 Task: Look for space in Chichigalpa, Nicaragua from 5th September, 2023 to 12th September, 2023 for 2 adults in price range Rs.10000 to Rs.15000.  With 1  bedroom having 1 bed and 1 bathroom. Property type can be house, flat, guest house, hotel. Booking option can be shelf check-in. Required host language is English.
Action: Mouse moved to (709, 111)
Screenshot: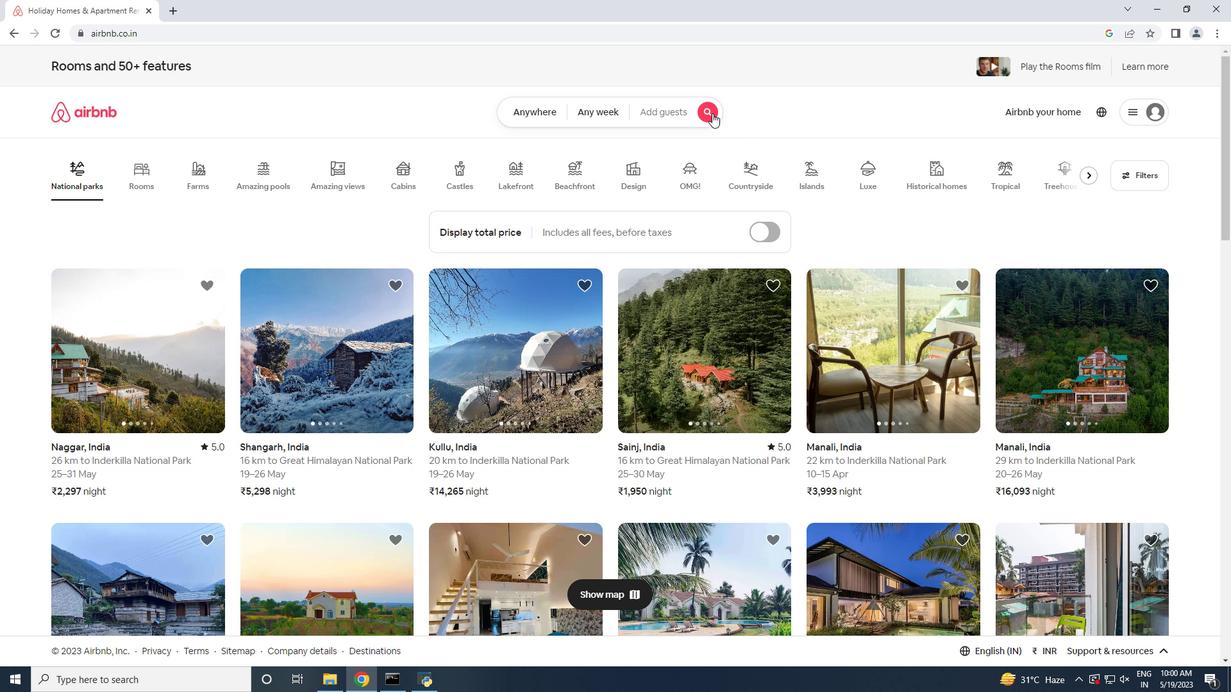 
Action: Mouse pressed left at (709, 111)
Screenshot: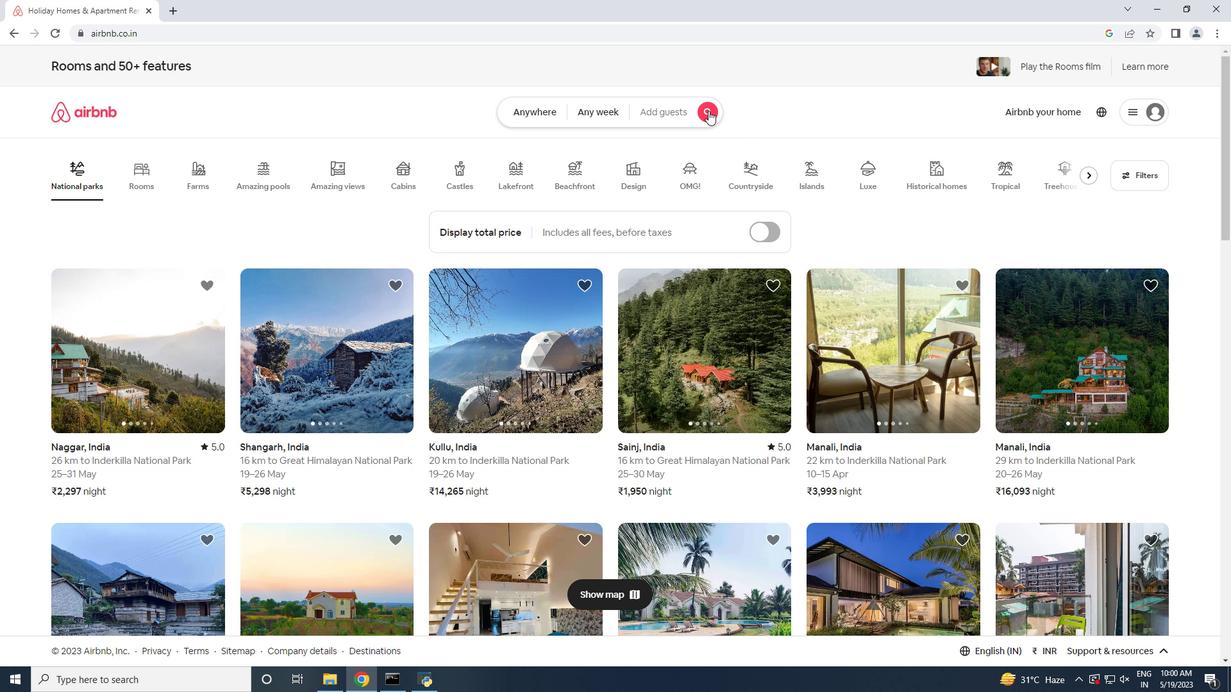
Action: Mouse moved to (439, 160)
Screenshot: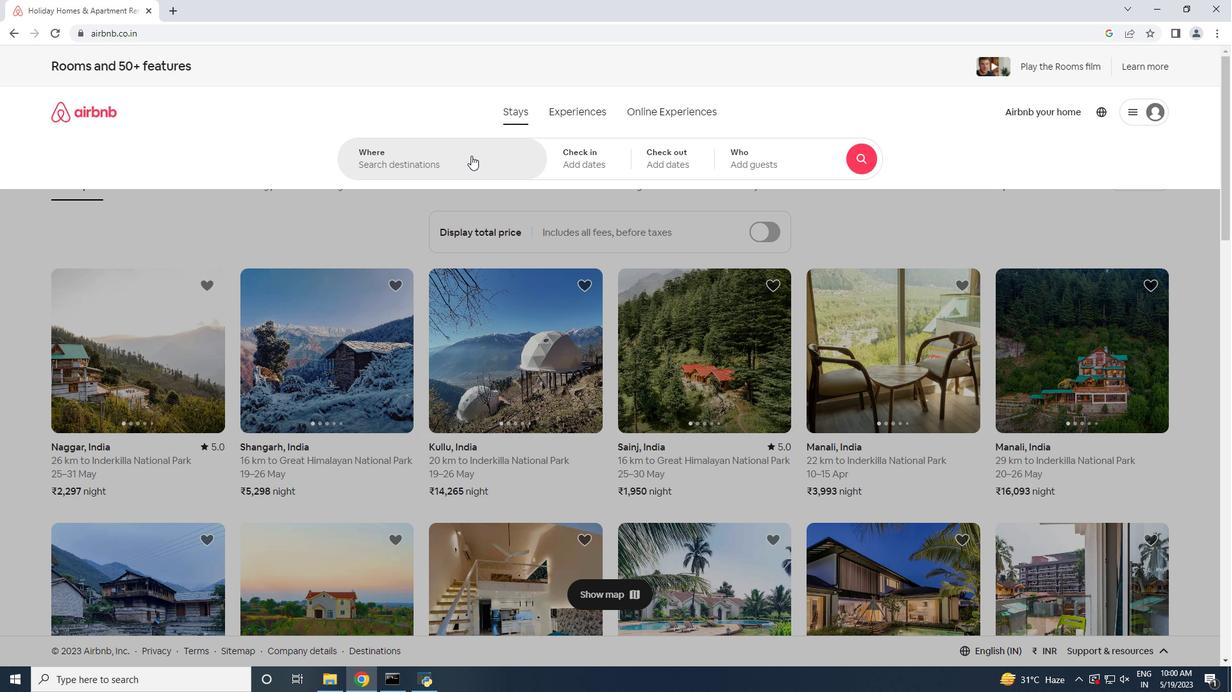 
Action: Mouse pressed left at (439, 160)
Screenshot: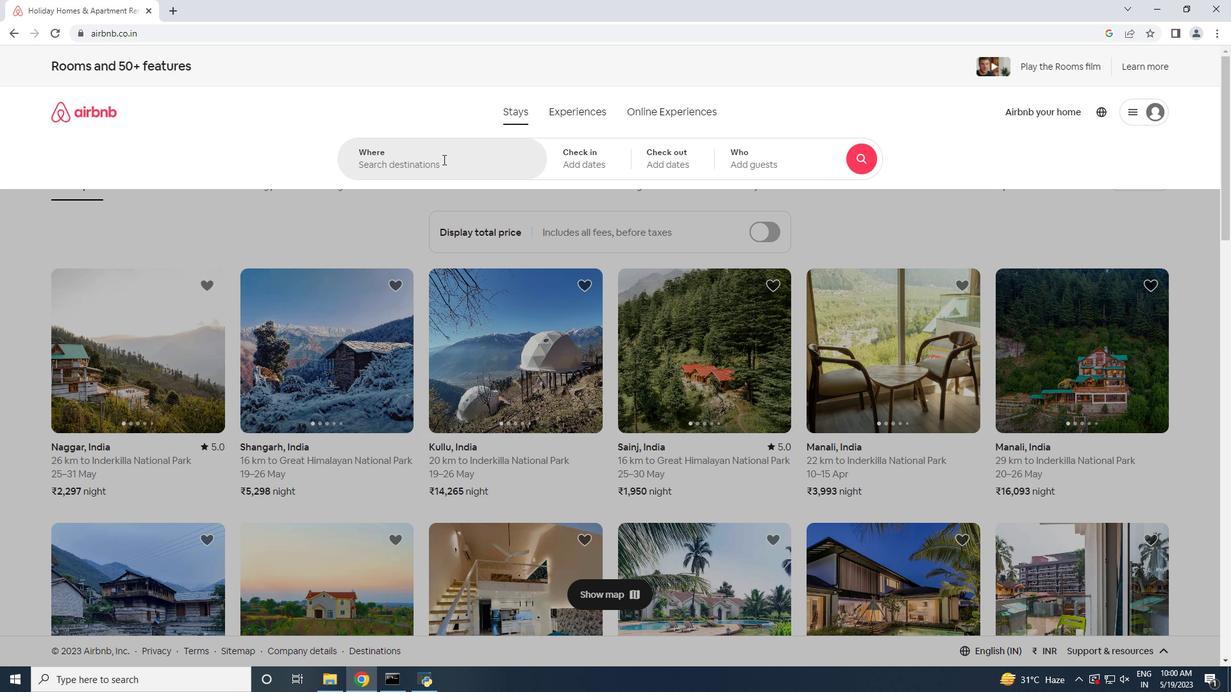 
Action: Key pressed <Key.shift><Key.shift><Key.shift><Key.shift><Key.shift><Key.shift><Key.shift><Key.shift><Key.shift><Key.shift>Chichigalpa<Key.down><Key.enter>
Screenshot: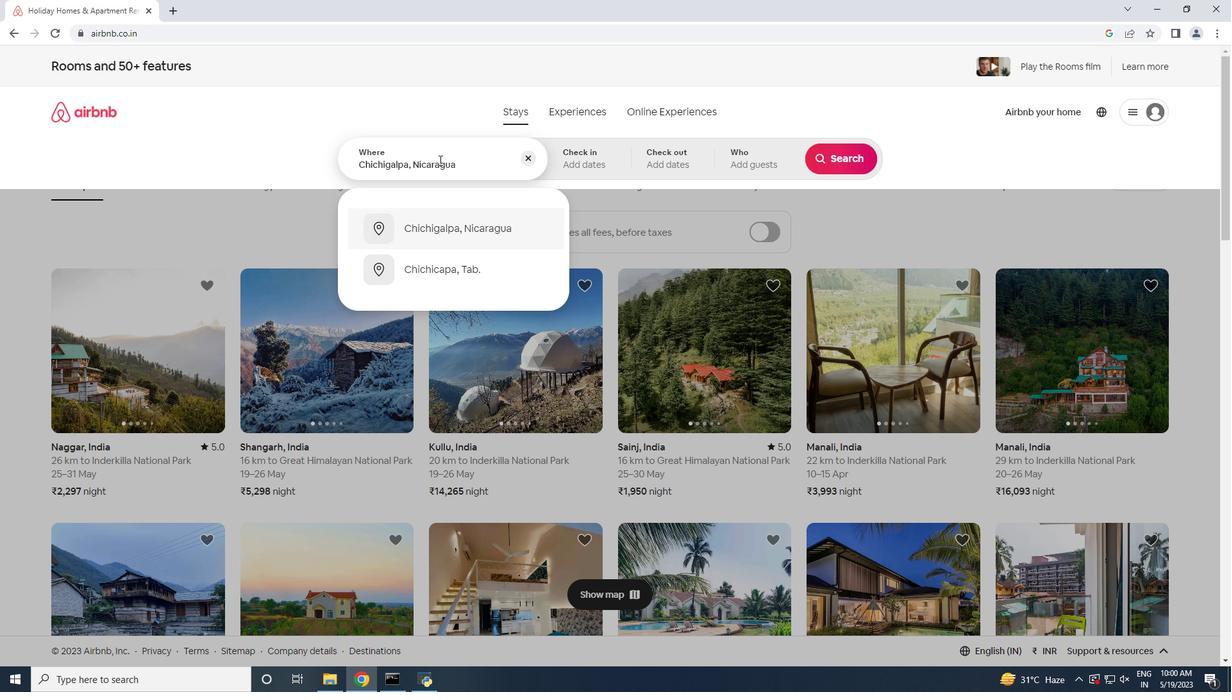 
Action: Mouse moved to (832, 262)
Screenshot: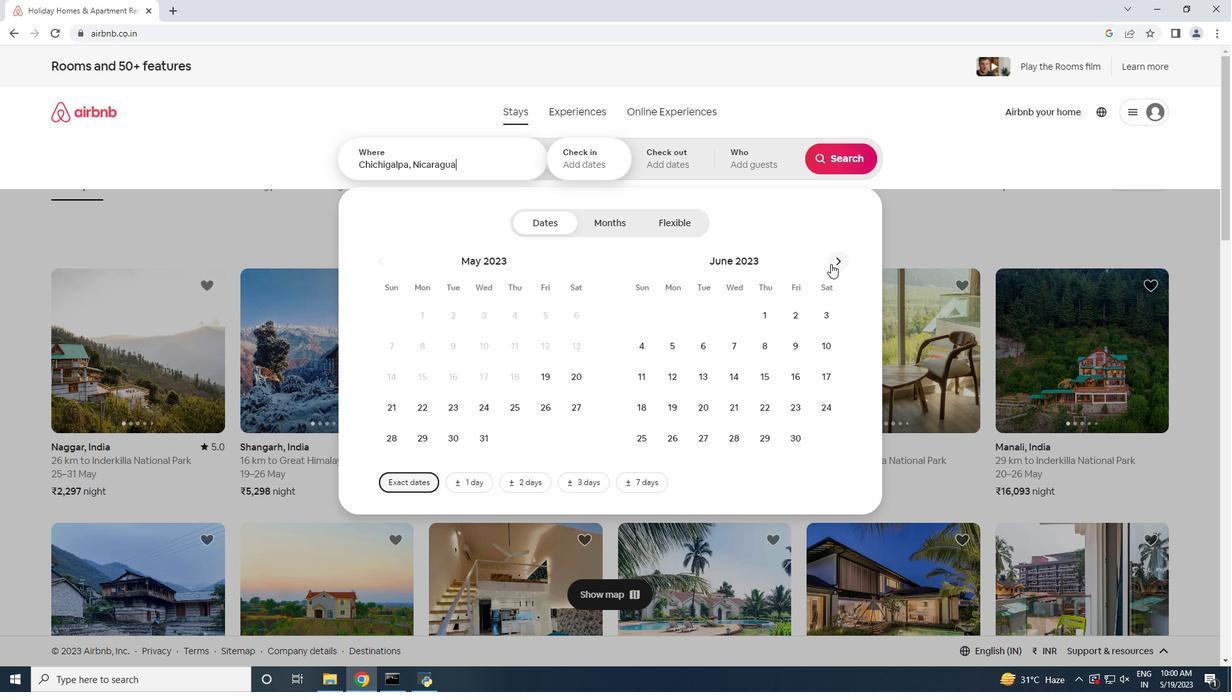 
Action: Mouse pressed left at (832, 262)
Screenshot: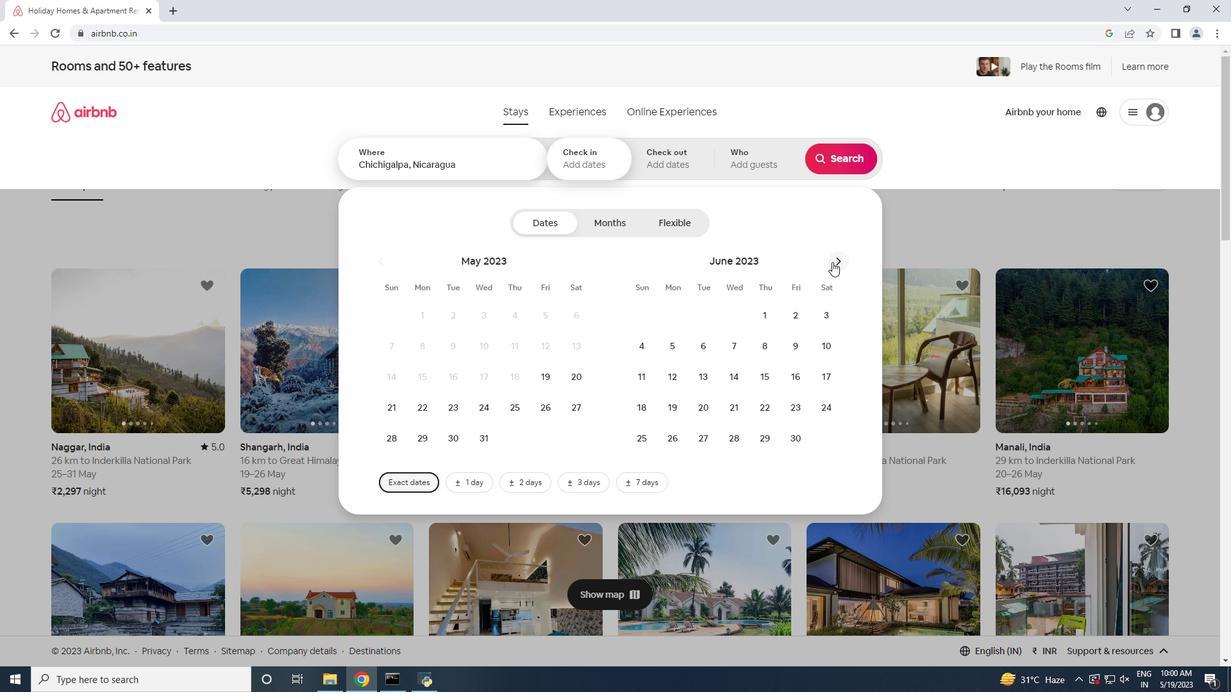
Action: Mouse pressed left at (832, 262)
Screenshot: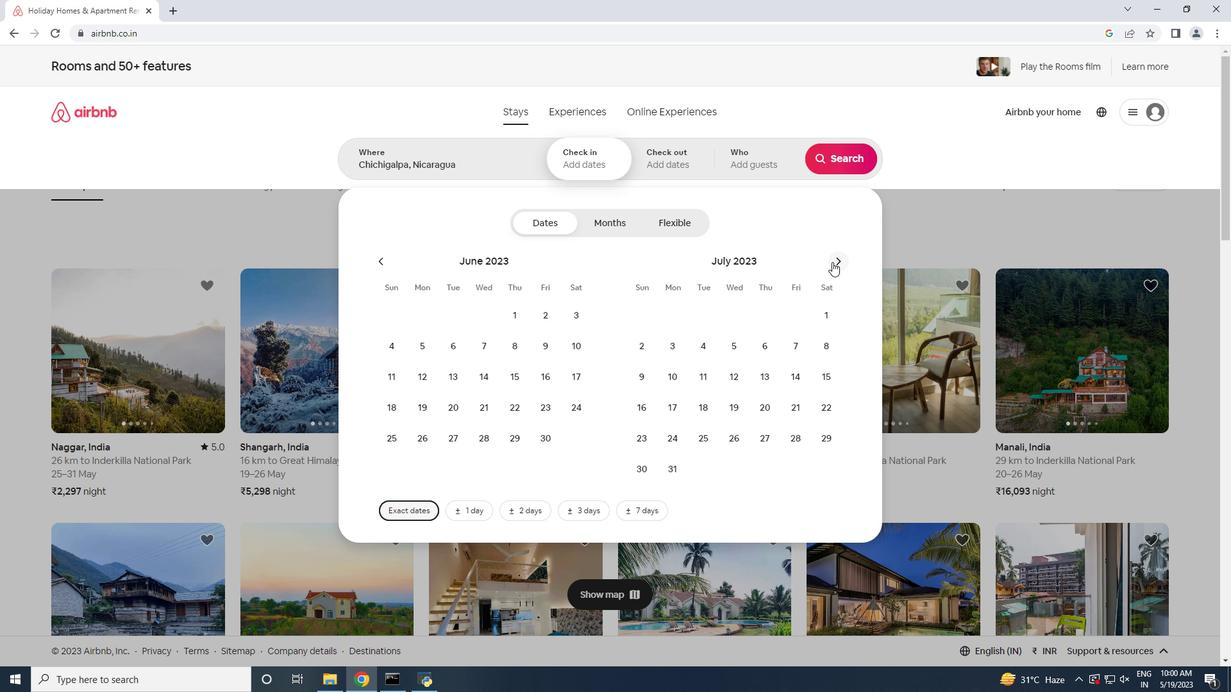 
Action: Mouse pressed left at (832, 262)
Screenshot: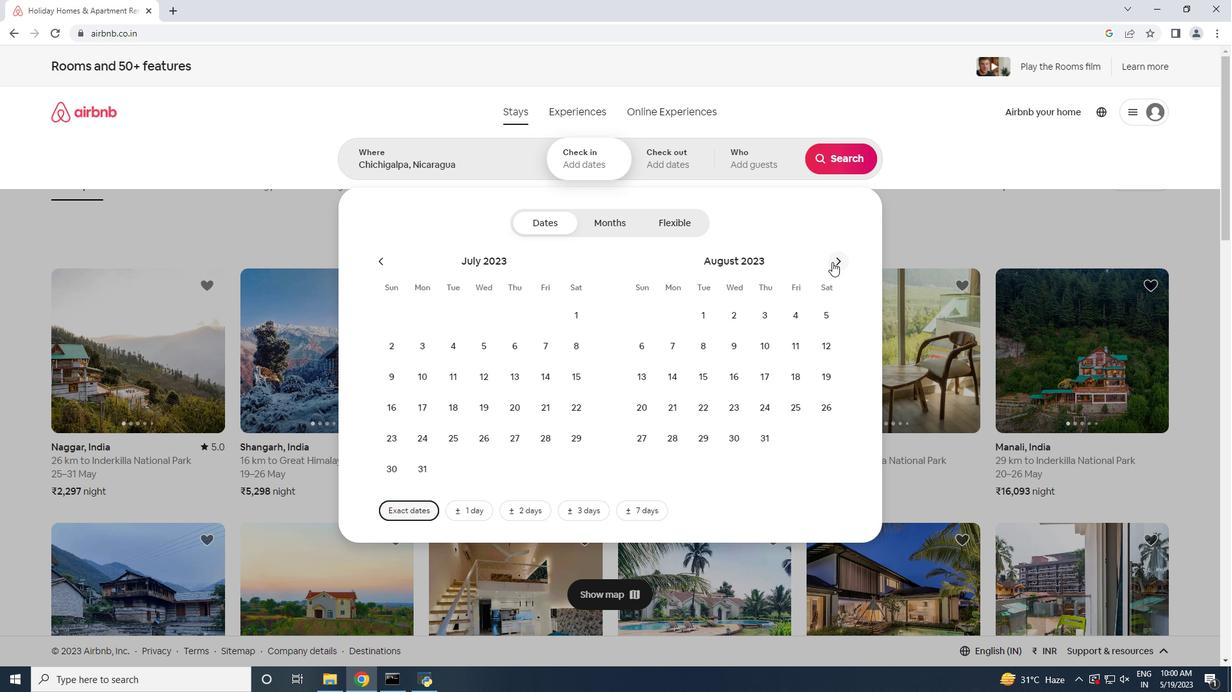 
Action: Mouse moved to (698, 354)
Screenshot: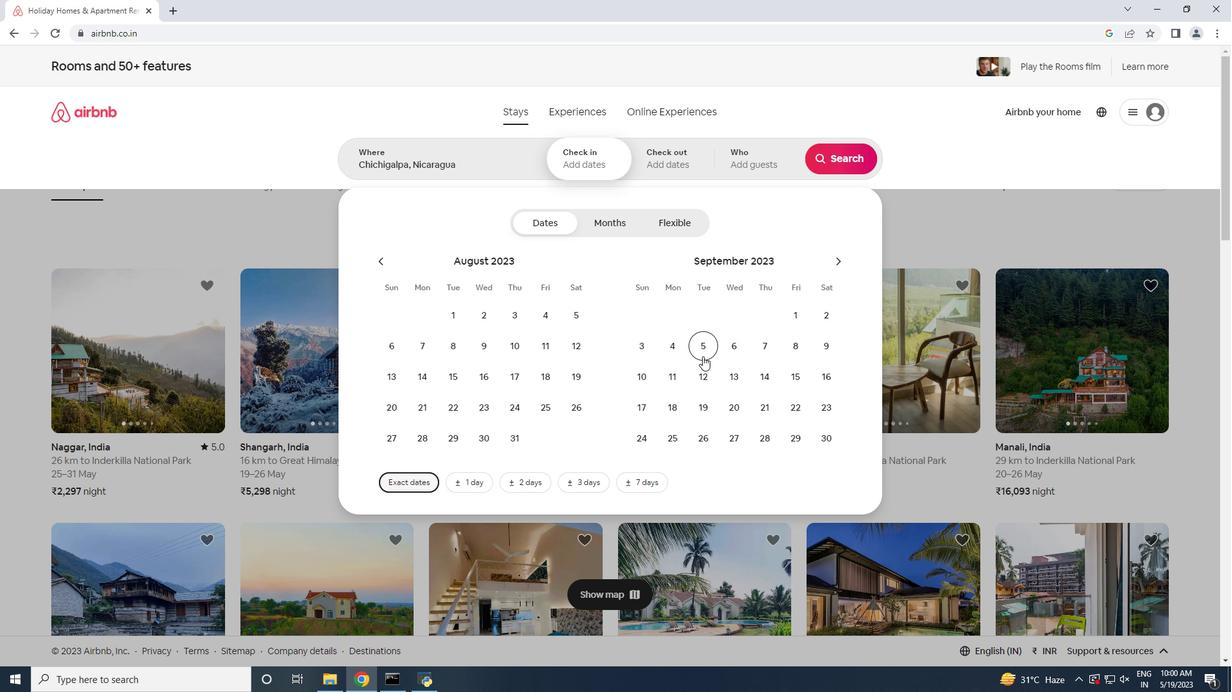 
Action: Mouse pressed left at (698, 354)
Screenshot: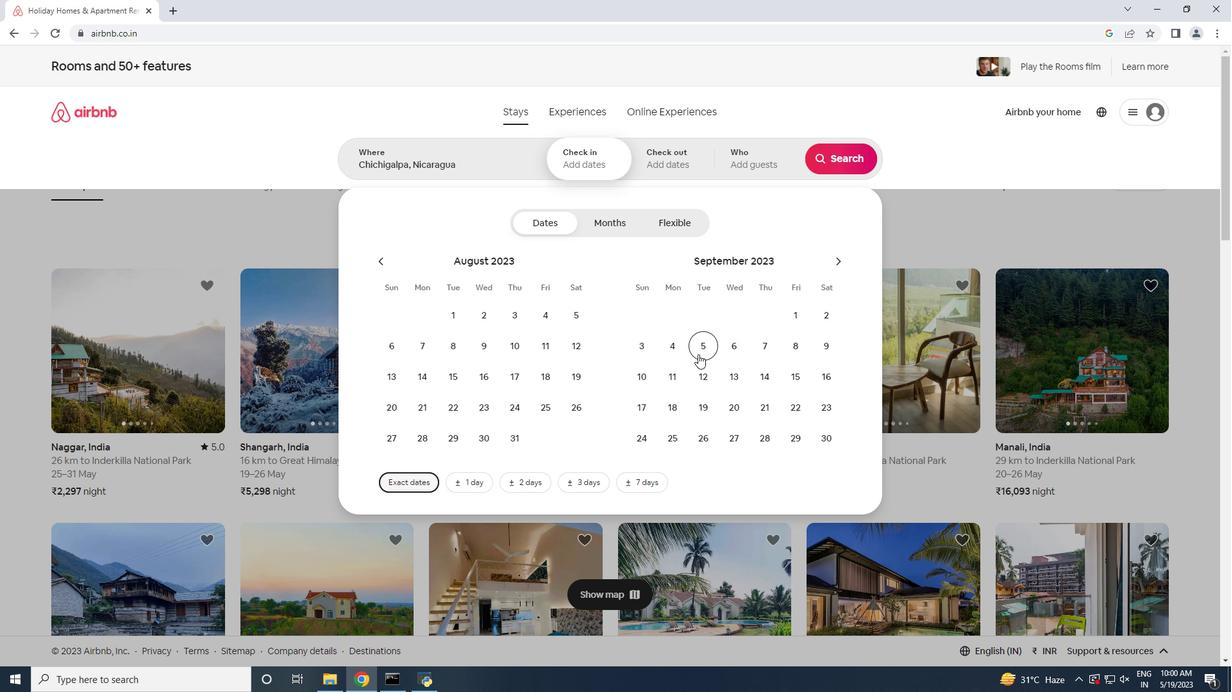 
Action: Mouse moved to (707, 379)
Screenshot: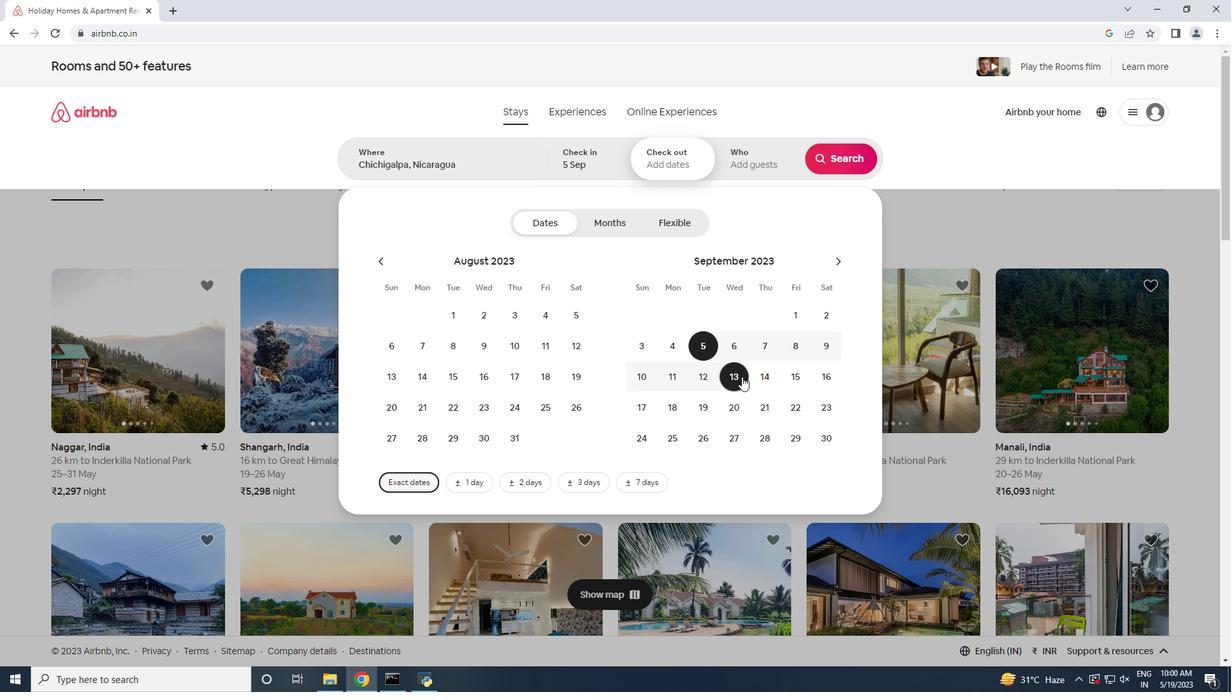
Action: Mouse pressed left at (707, 379)
Screenshot: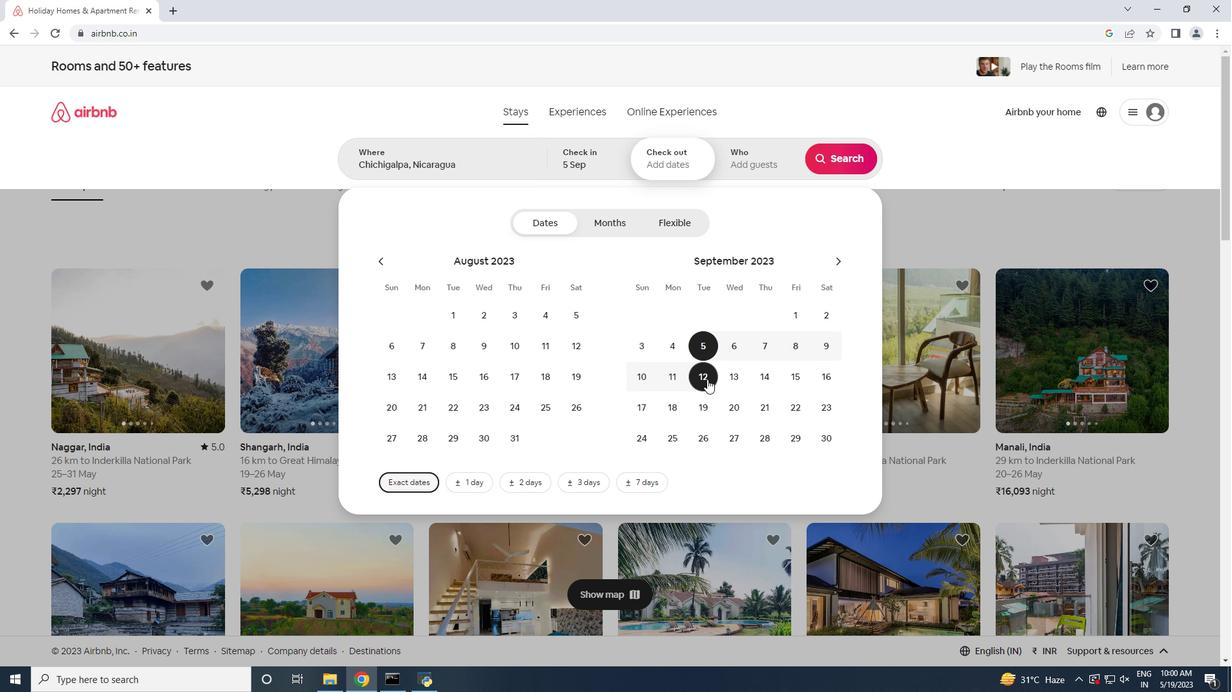 
Action: Mouse moved to (755, 167)
Screenshot: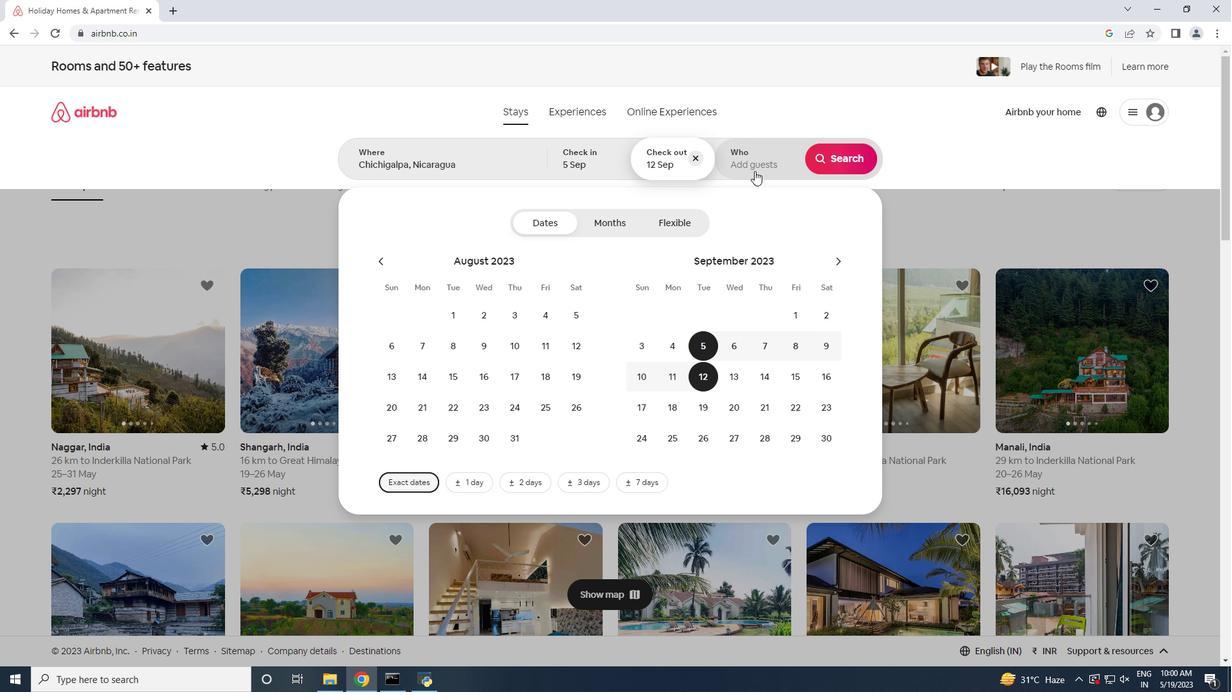 
Action: Mouse pressed left at (755, 167)
Screenshot: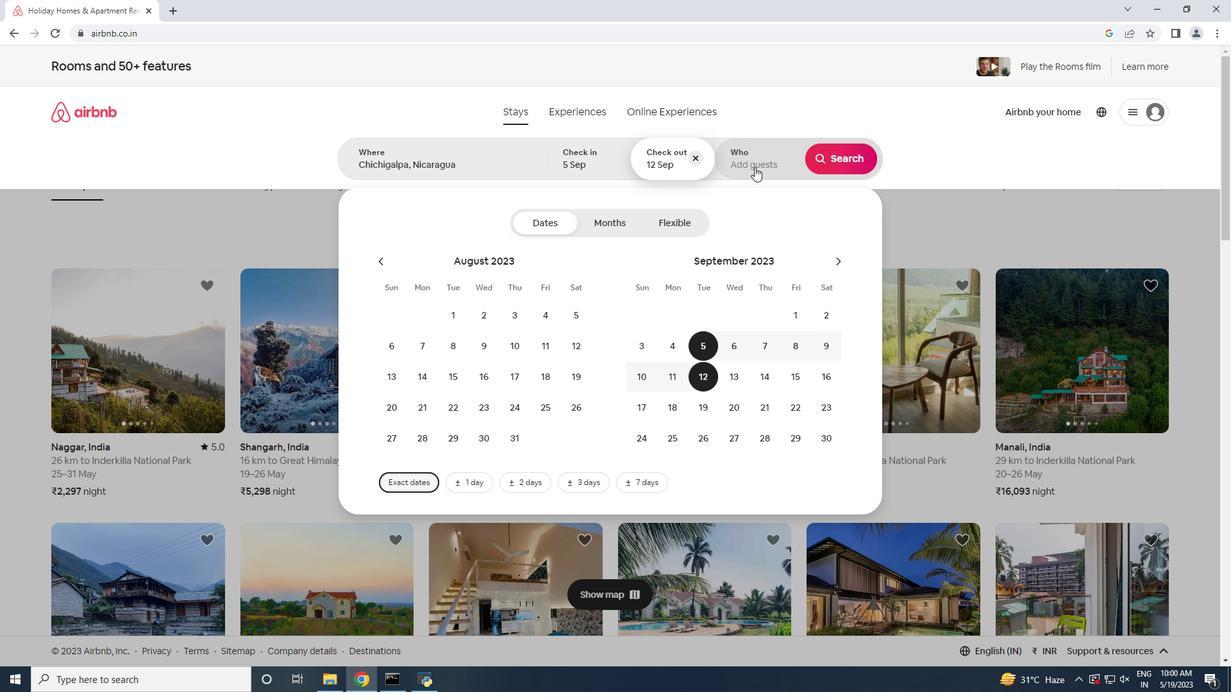 
Action: Mouse moved to (836, 223)
Screenshot: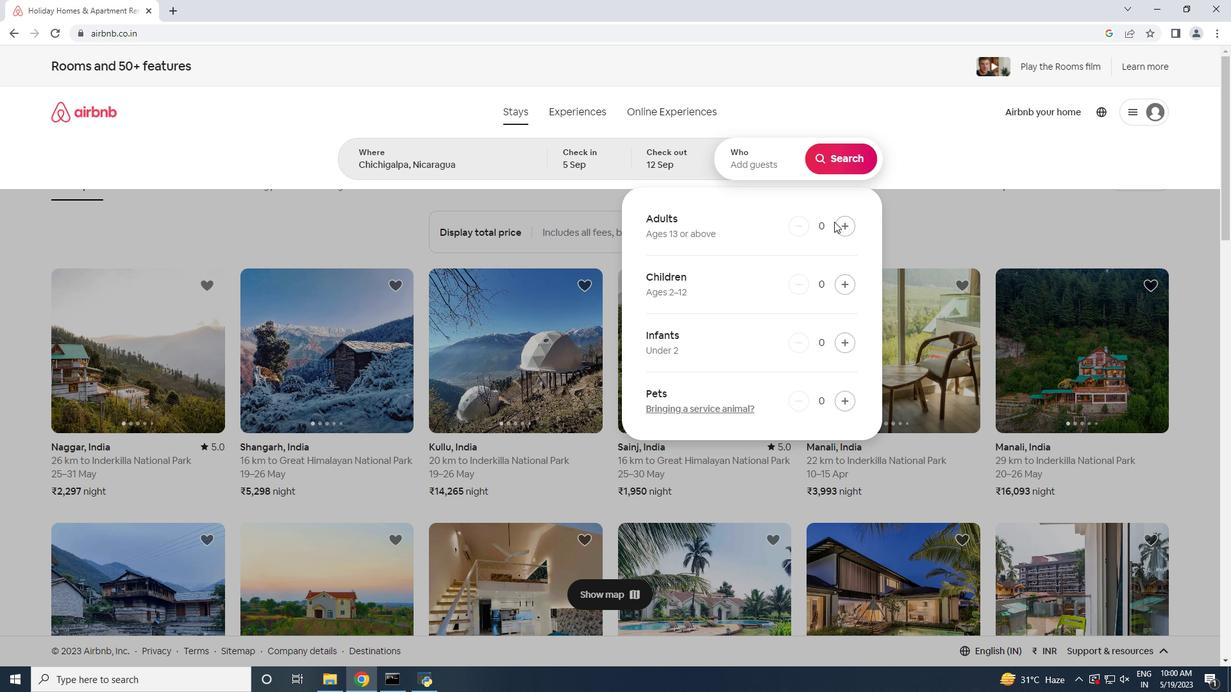
Action: Mouse pressed left at (836, 223)
Screenshot: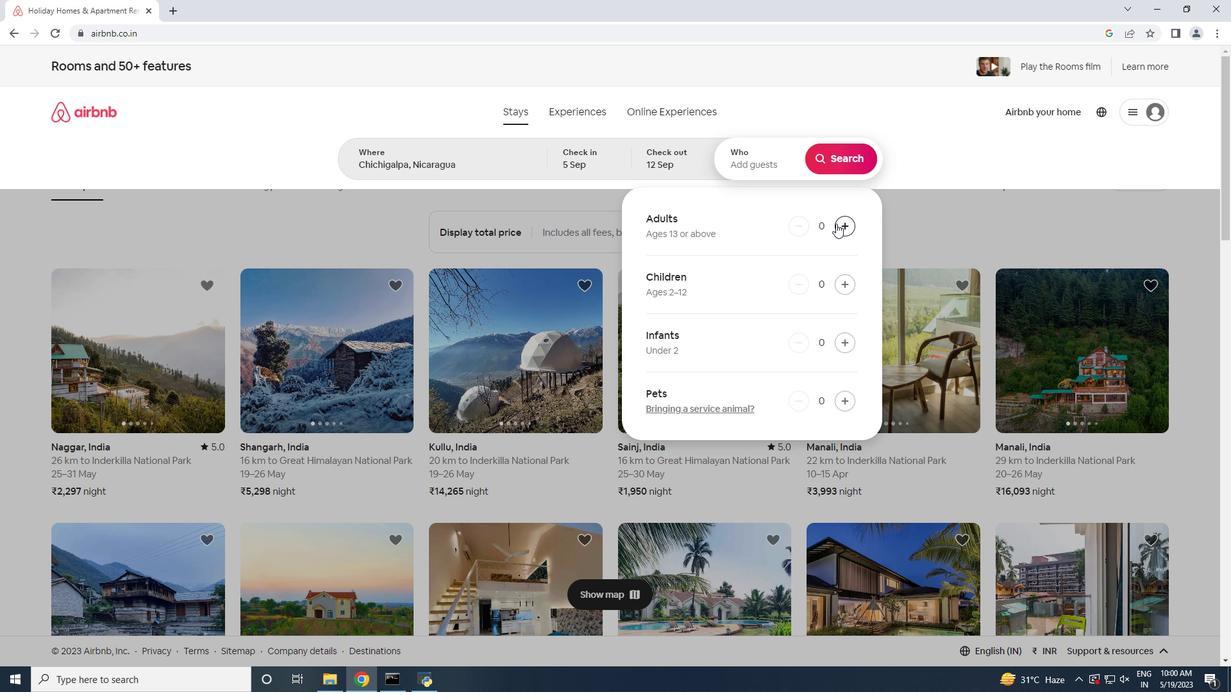 
Action: Mouse pressed left at (836, 223)
Screenshot: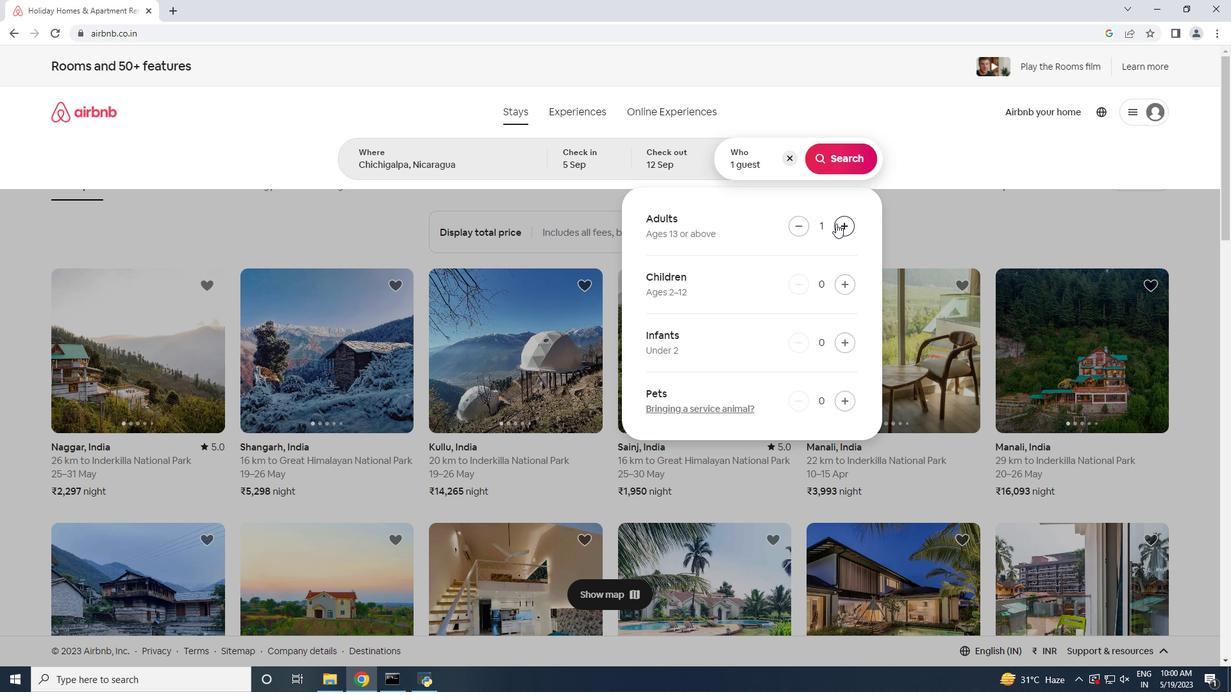 
Action: Mouse moved to (841, 164)
Screenshot: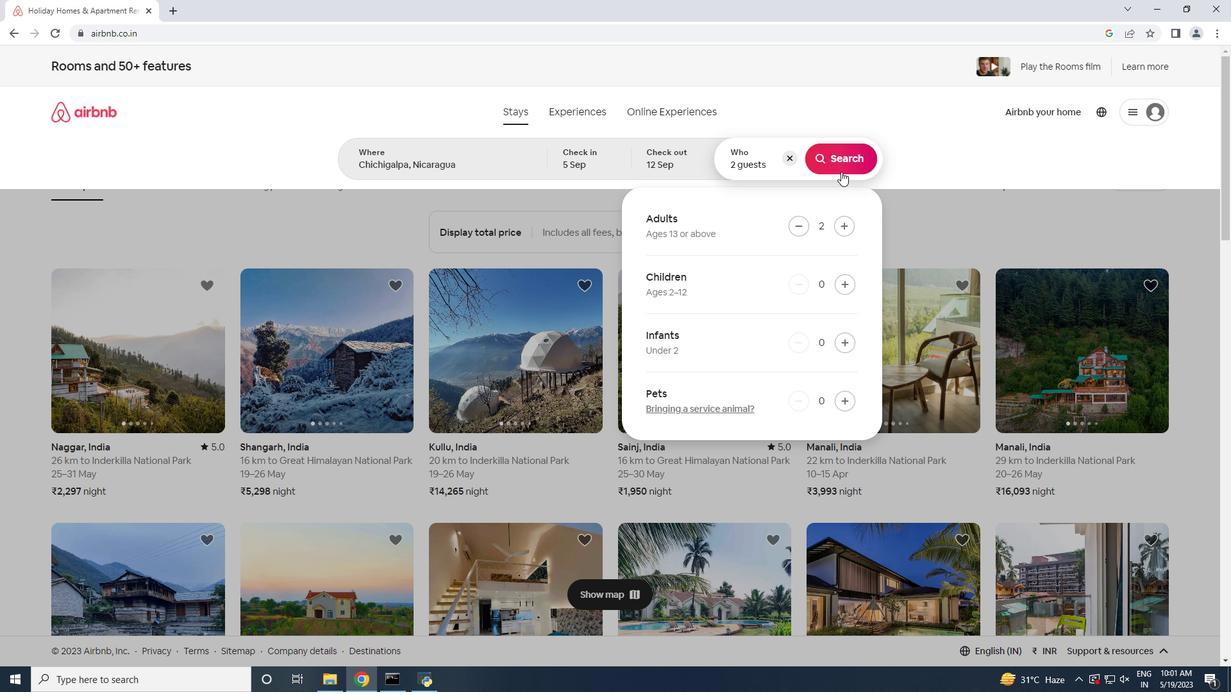 
Action: Mouse pressed left at (841, 164)
Screenshot: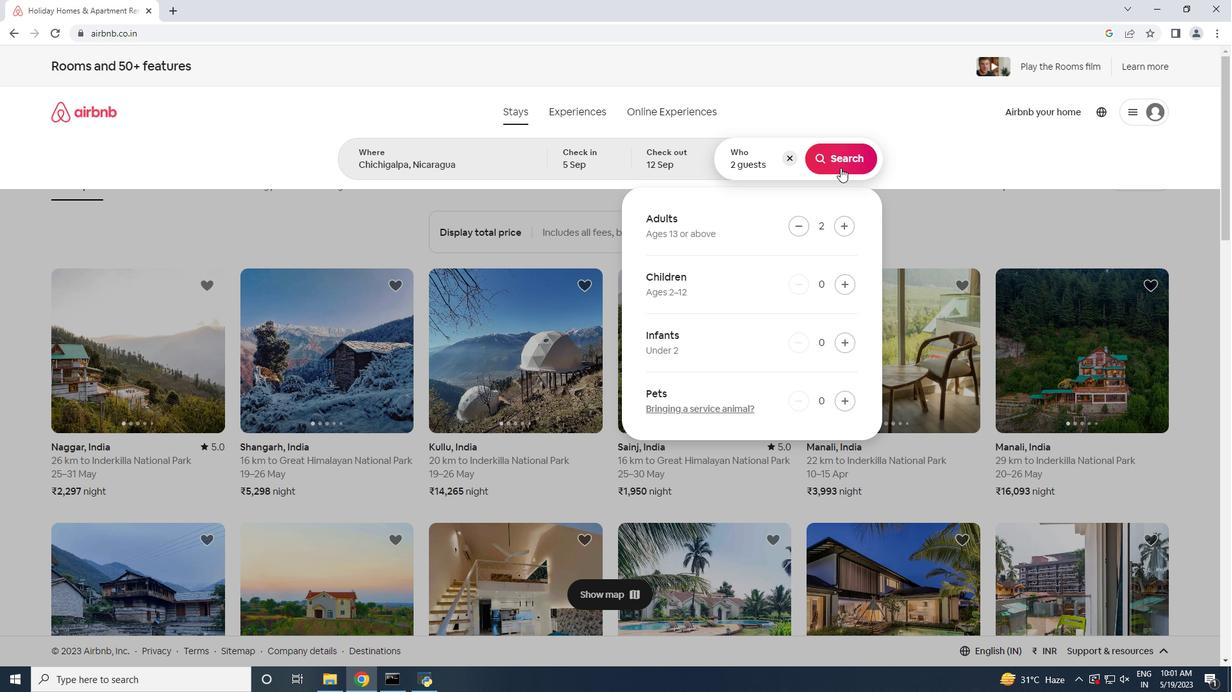 
Action: Mouse moved to (1156, 124)
Screenshot: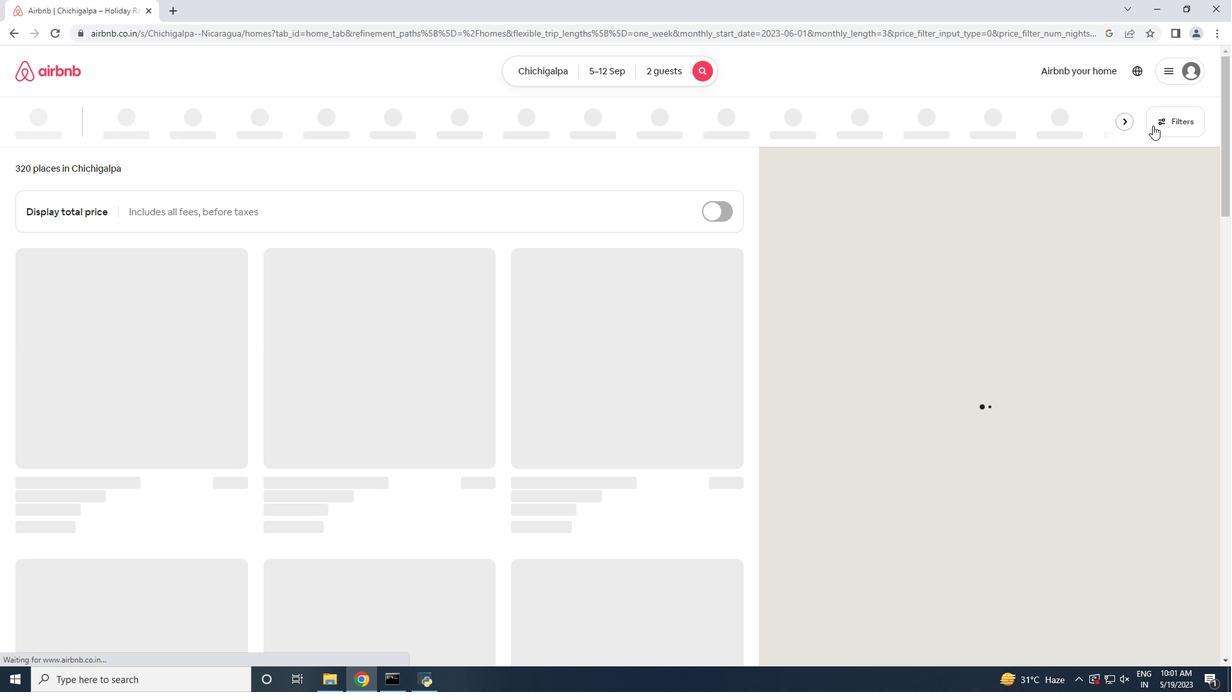 
Action: Mouse pressed left at (1156, 124)
Screenshot: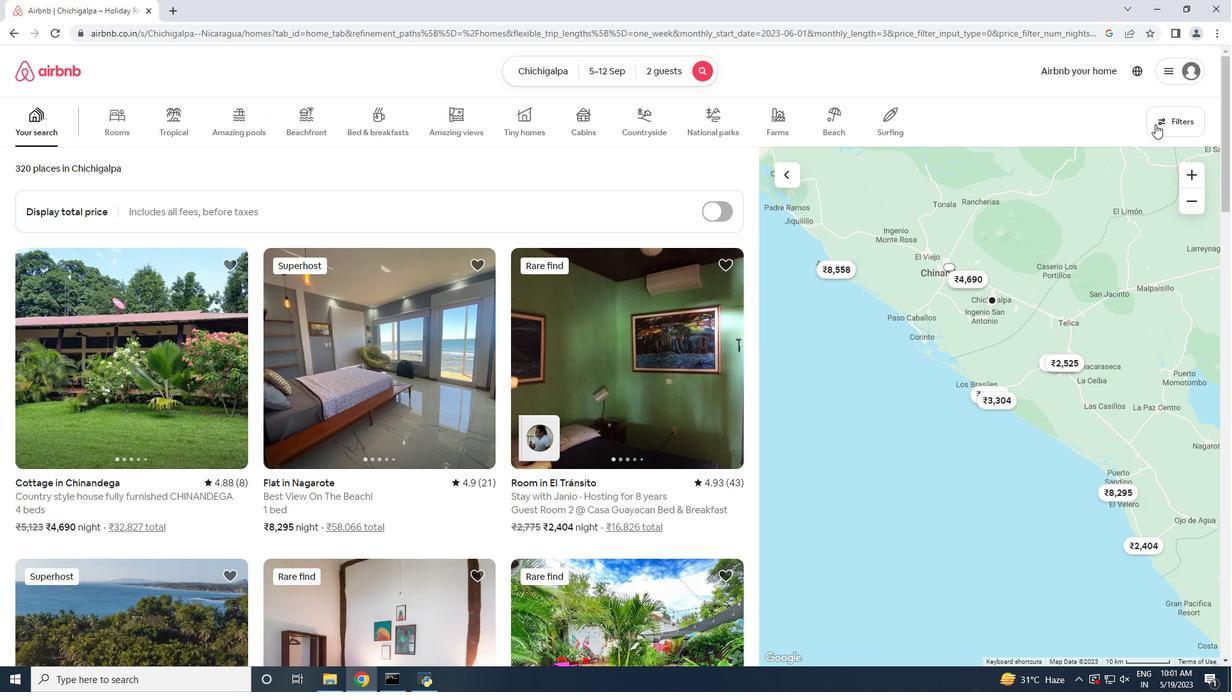 
Action: Mouse moved to (469, 440)
Screenshot: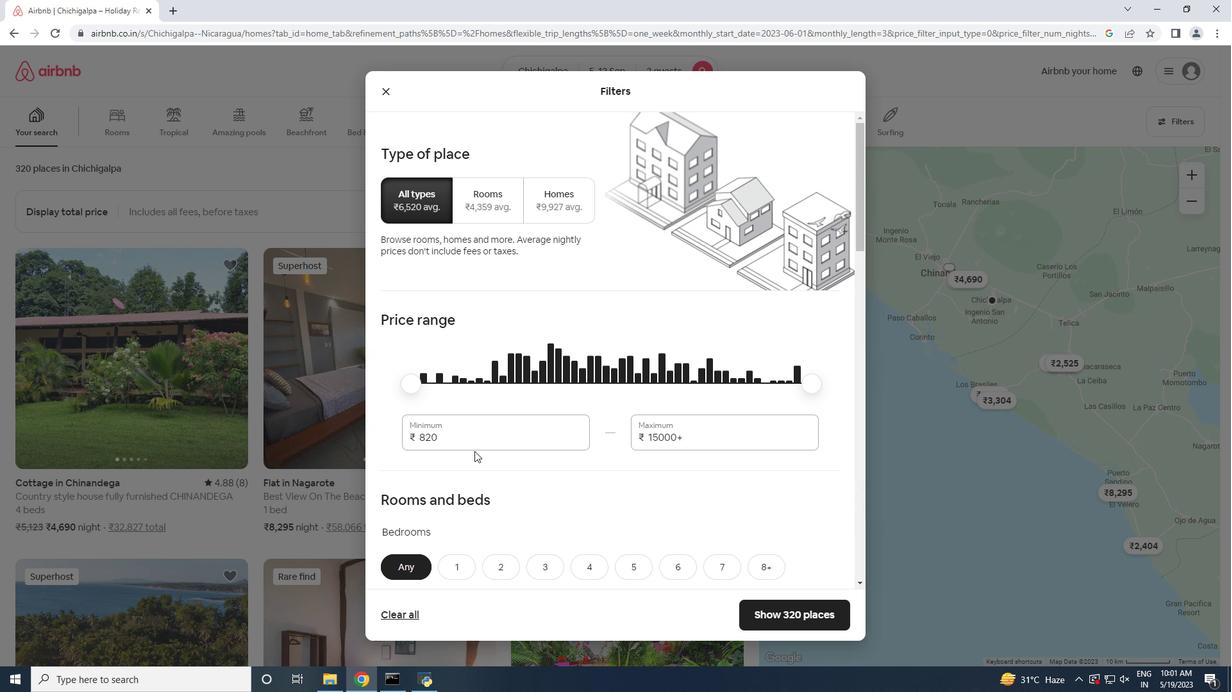 
Action: Mouse pressed left at (469, 440)
Screenshot: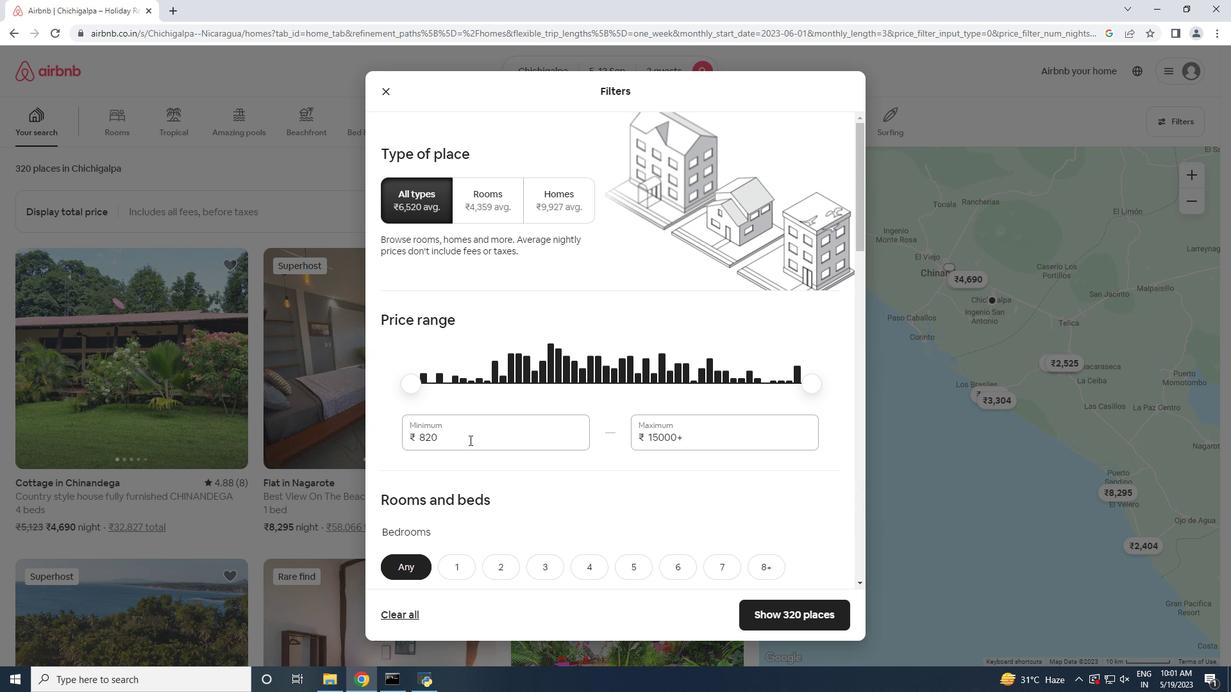 
Action: Mouse pressed left at (469, 440)
Screenshot: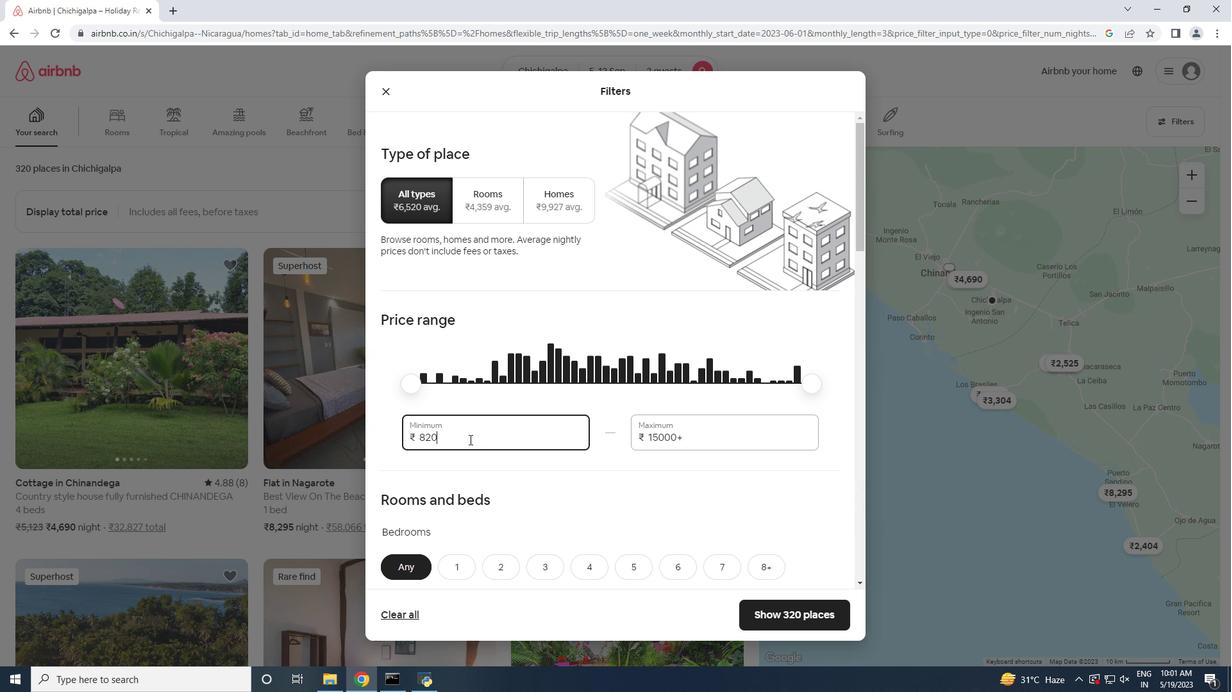 
Action: Mouse moved to (435, 462)
Screenshot: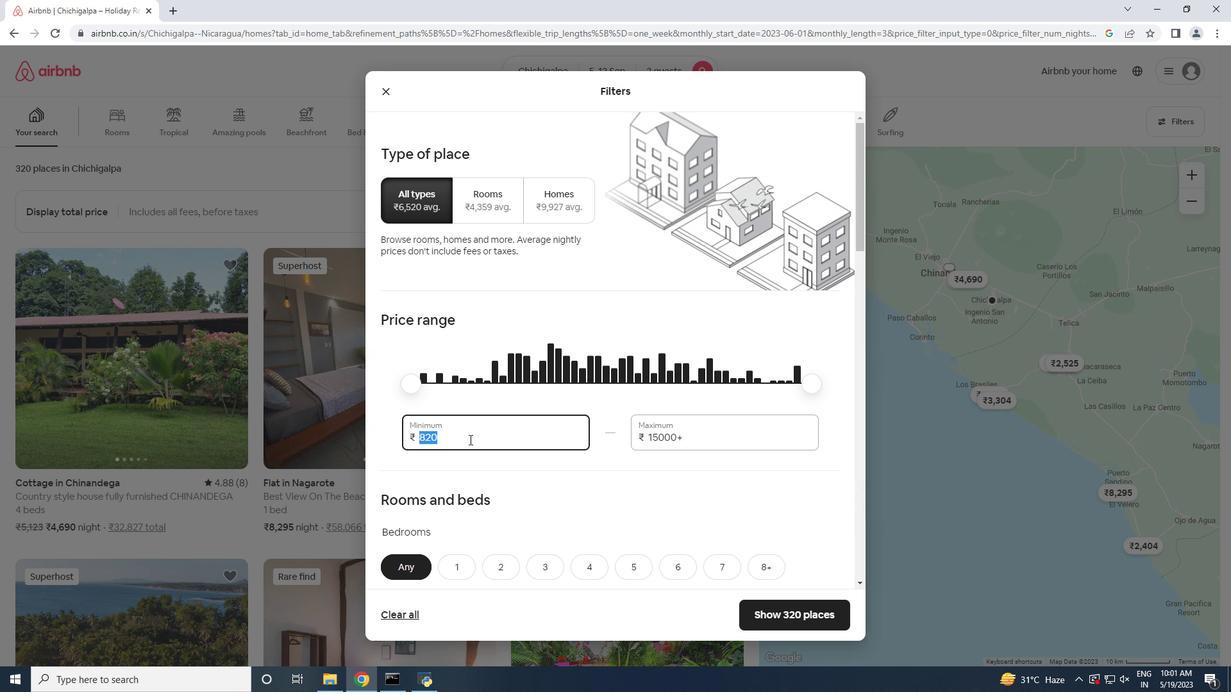 
Action: Key pressed 10000<Key.tab>15000
Screenshot: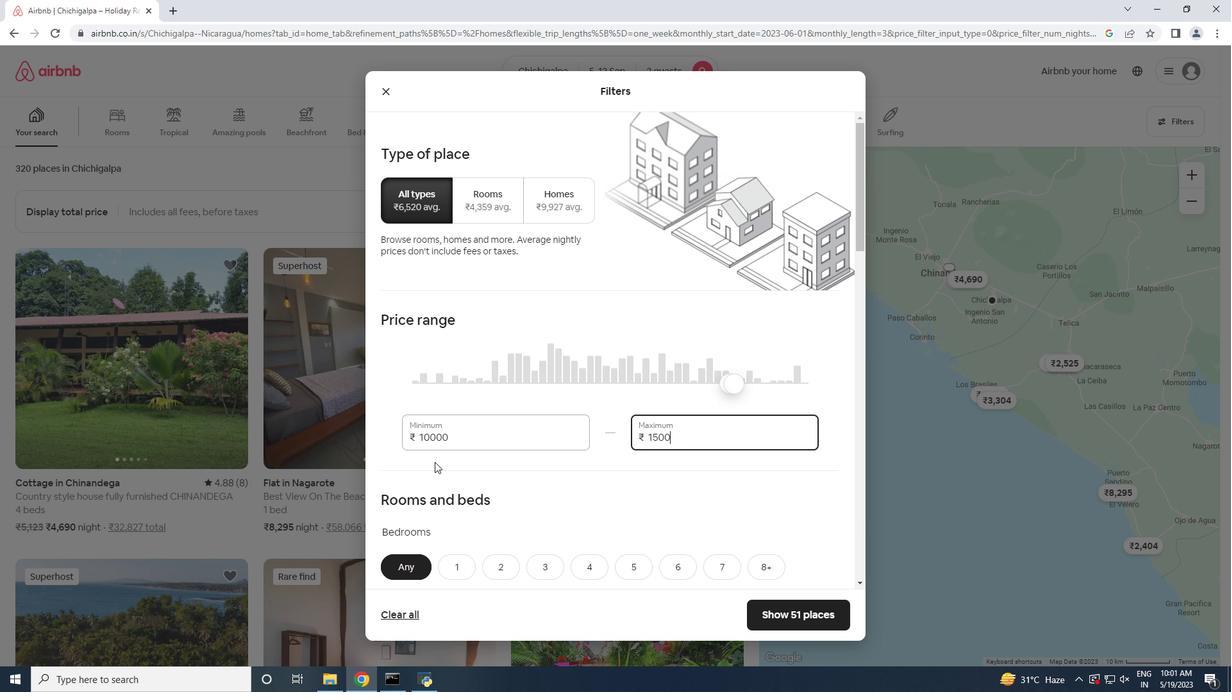 
Action: Mouse moved to (484, 452)
Screenshot: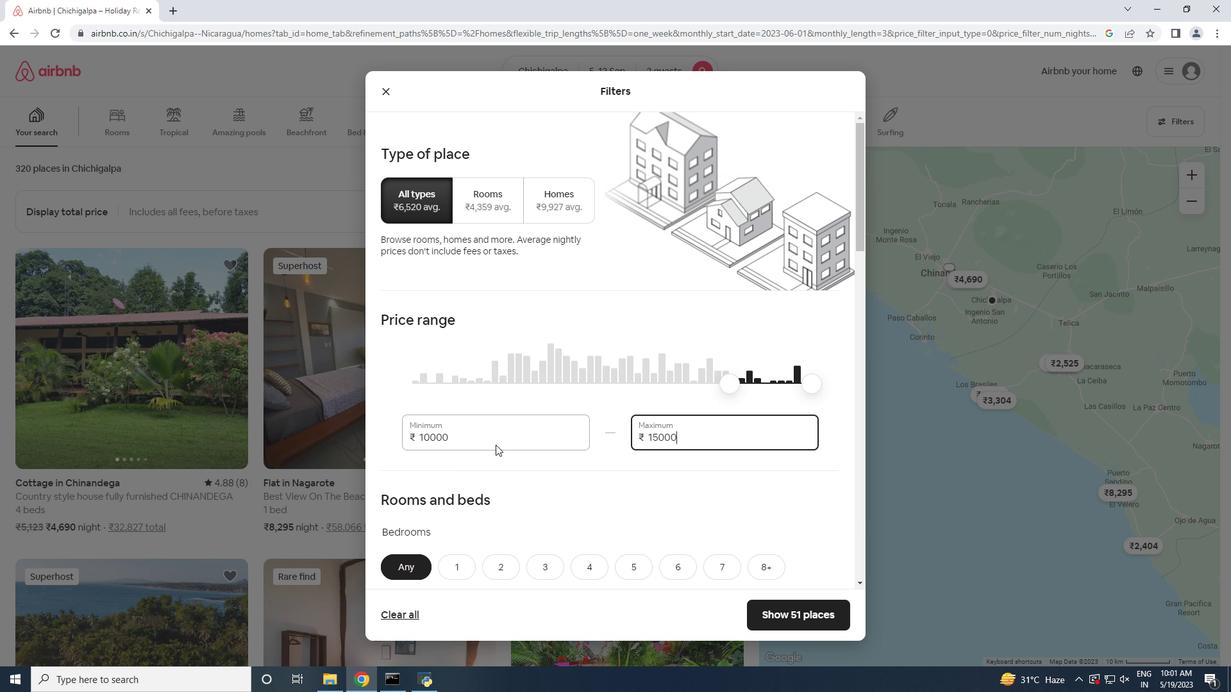 
Action: Mouse scrolled (484, 452) with delta (0, 0)
Screenshot: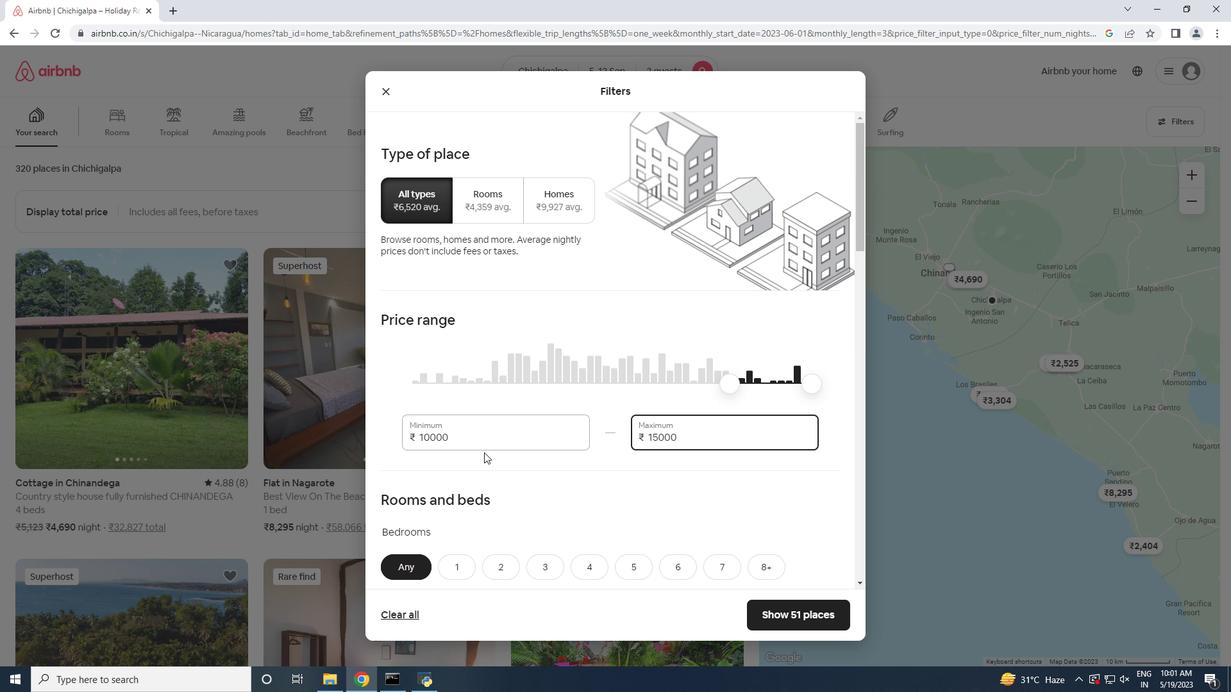
Action: Mouse scrolled (484, 452) with delta (0, 0)
Screenshot: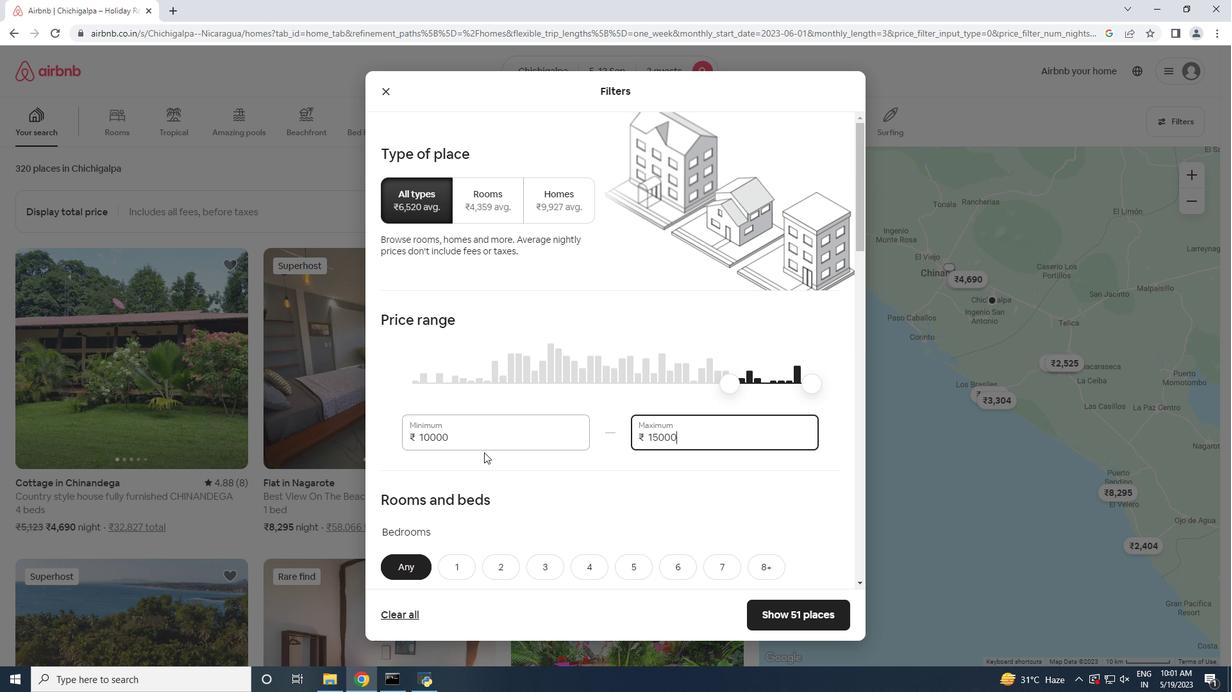
Action: Mouse scrolled (484, 452) with delta (0, 0)
Screenshot: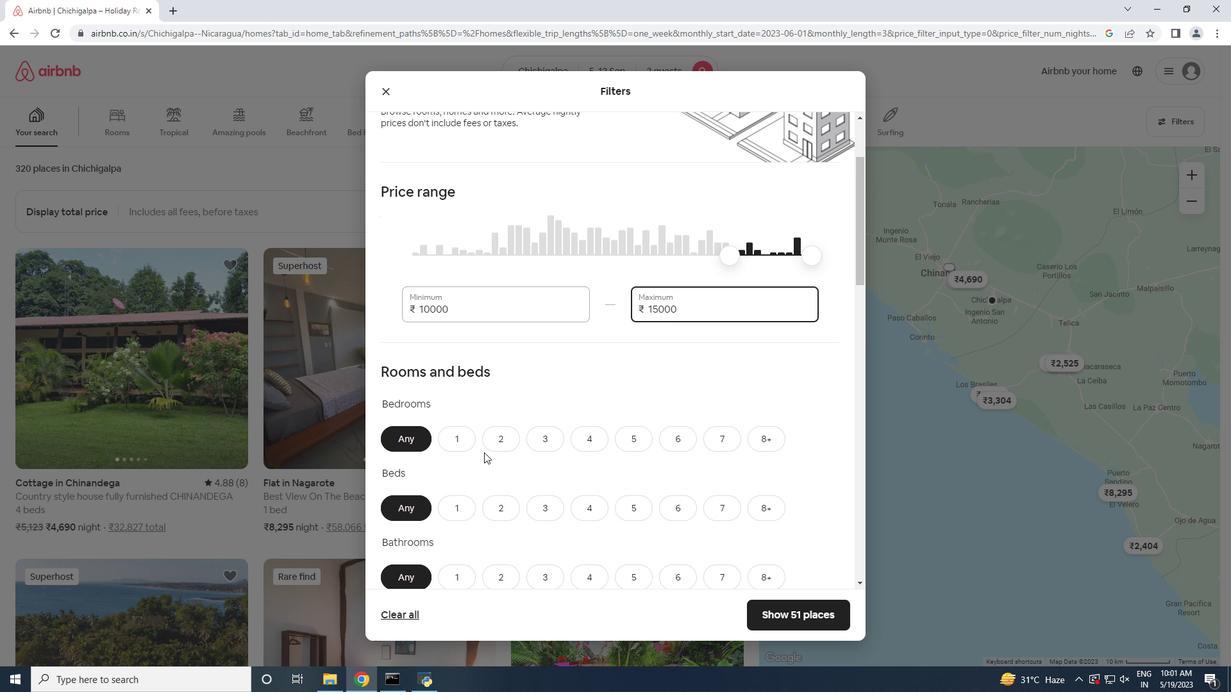 
Action: Mouse scrolled (484, 452) with delta (0, 0)
Screenshot: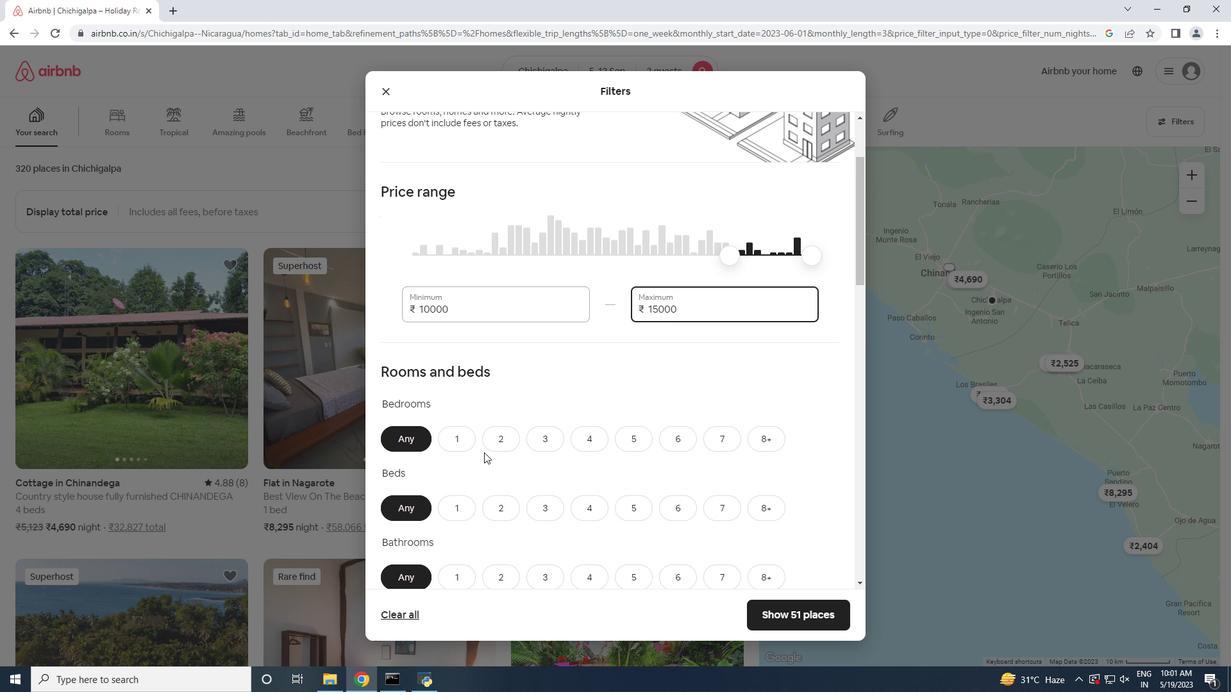 
Action: Mouse moved to (460, 309)
Screenshot: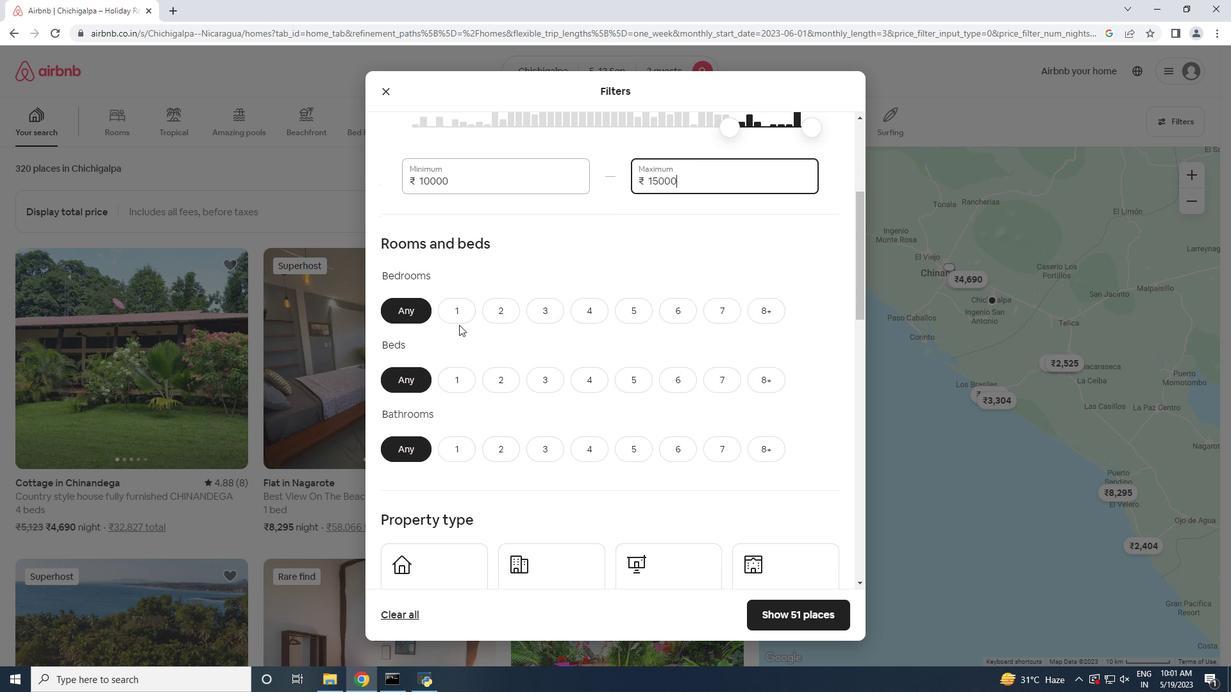 
Action: Mouse pressed left at (460, 309)
Screenshot: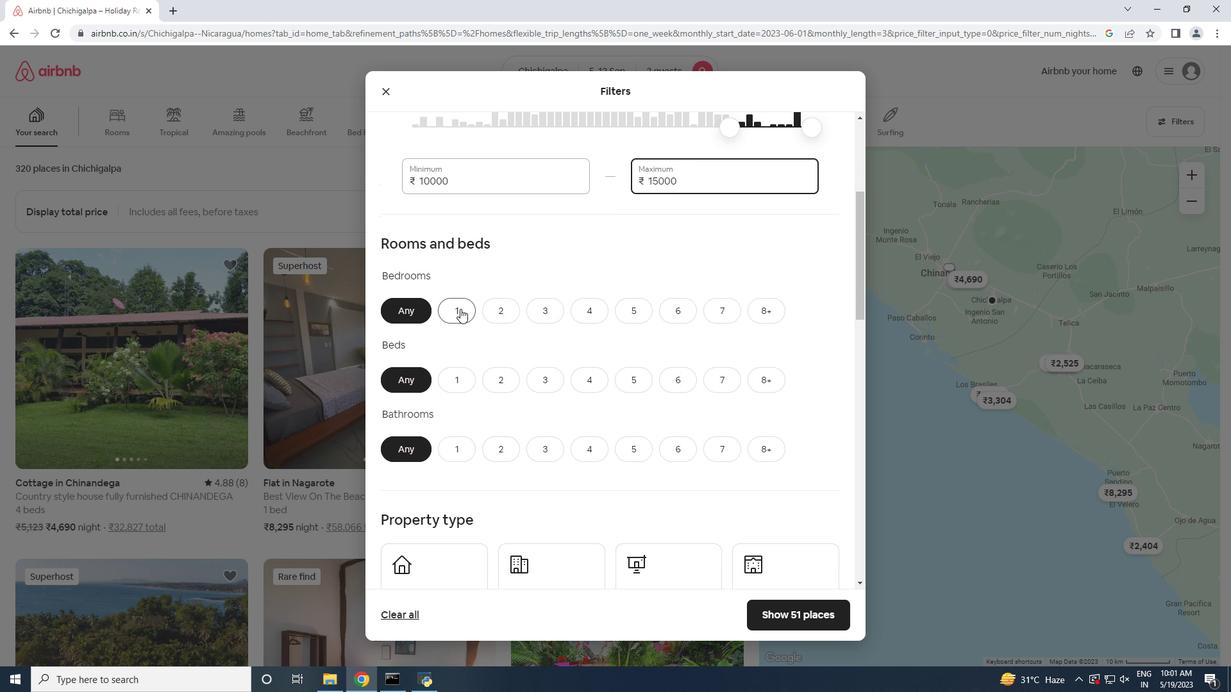 
Action: Mouse moved to (452, 382)
Screenshot: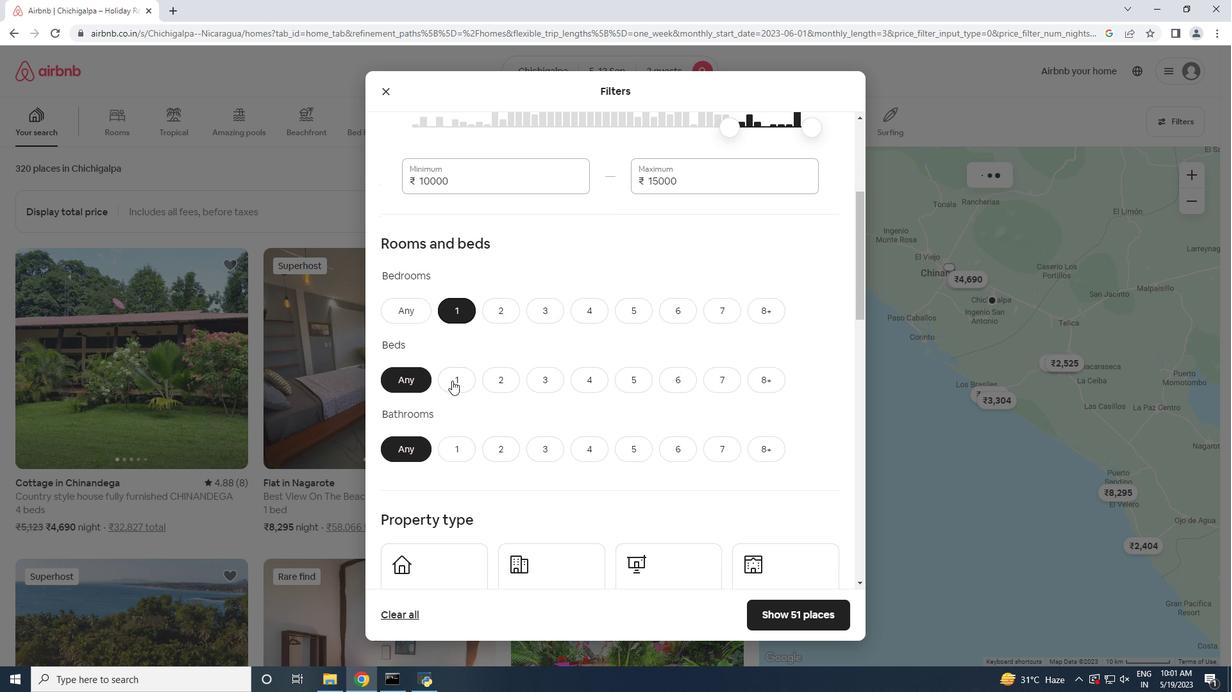 
Action: Mouse pressed left at (452, 382)
Screenshot: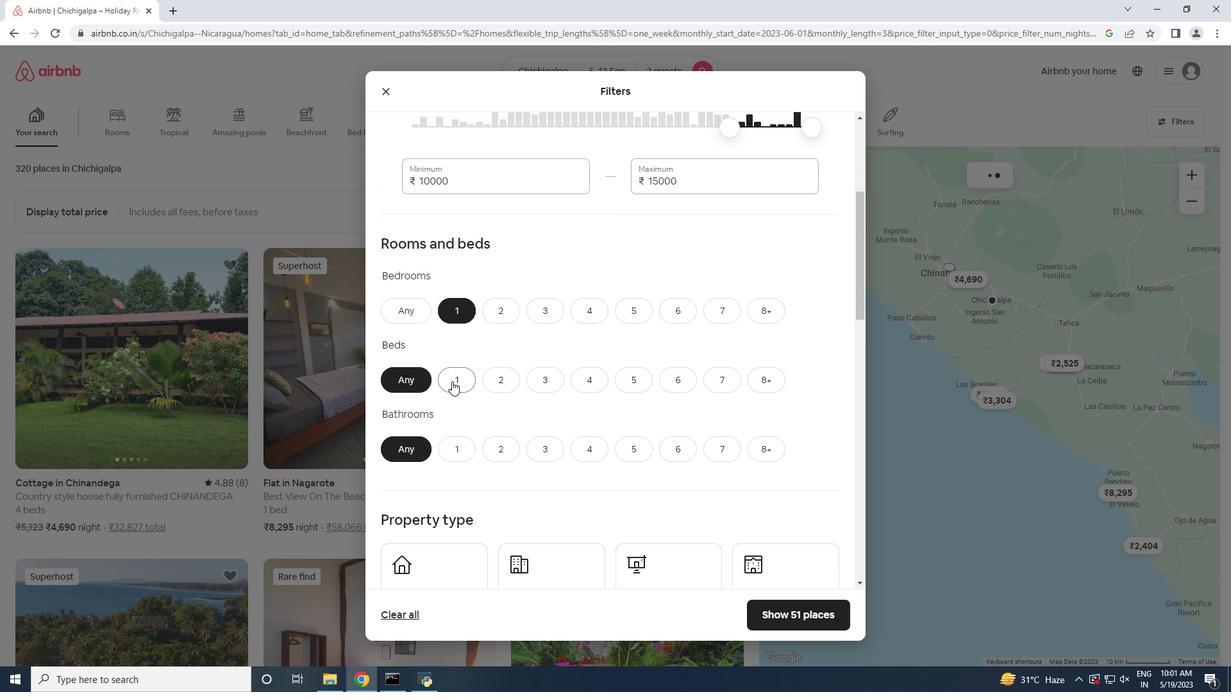 
Action: Mouse moved to (458, 444)
Screenshot: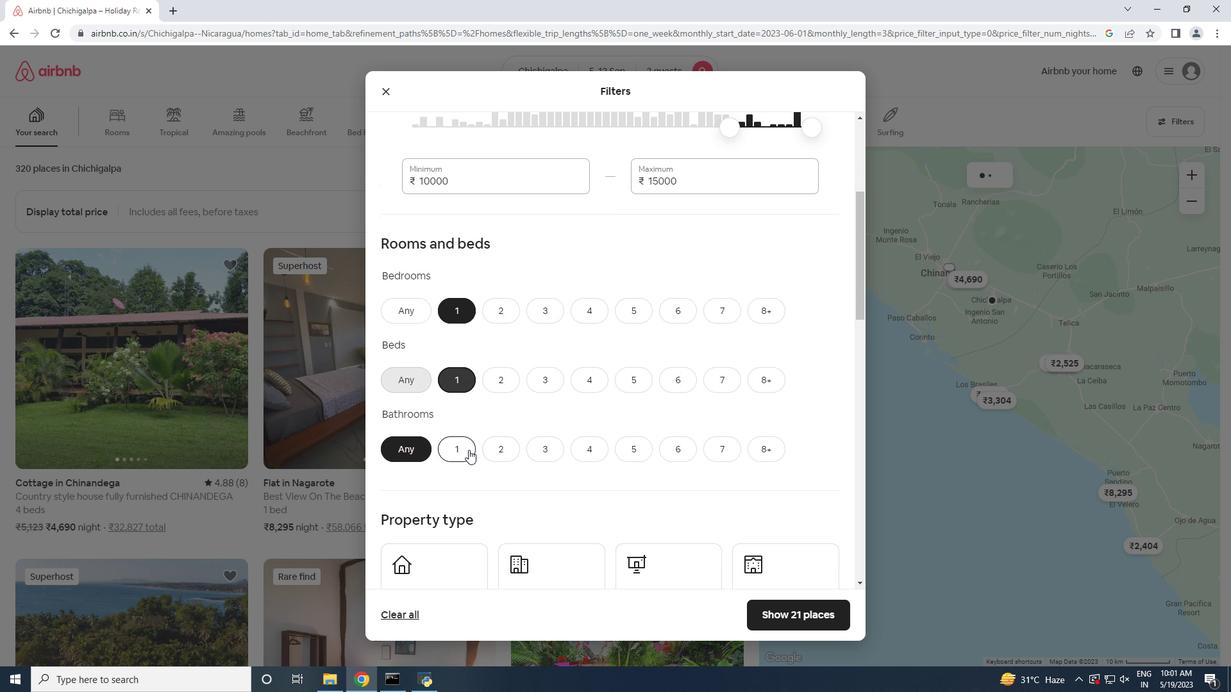 
Action: Mouse pressed left at (458, 444)
Screenshot: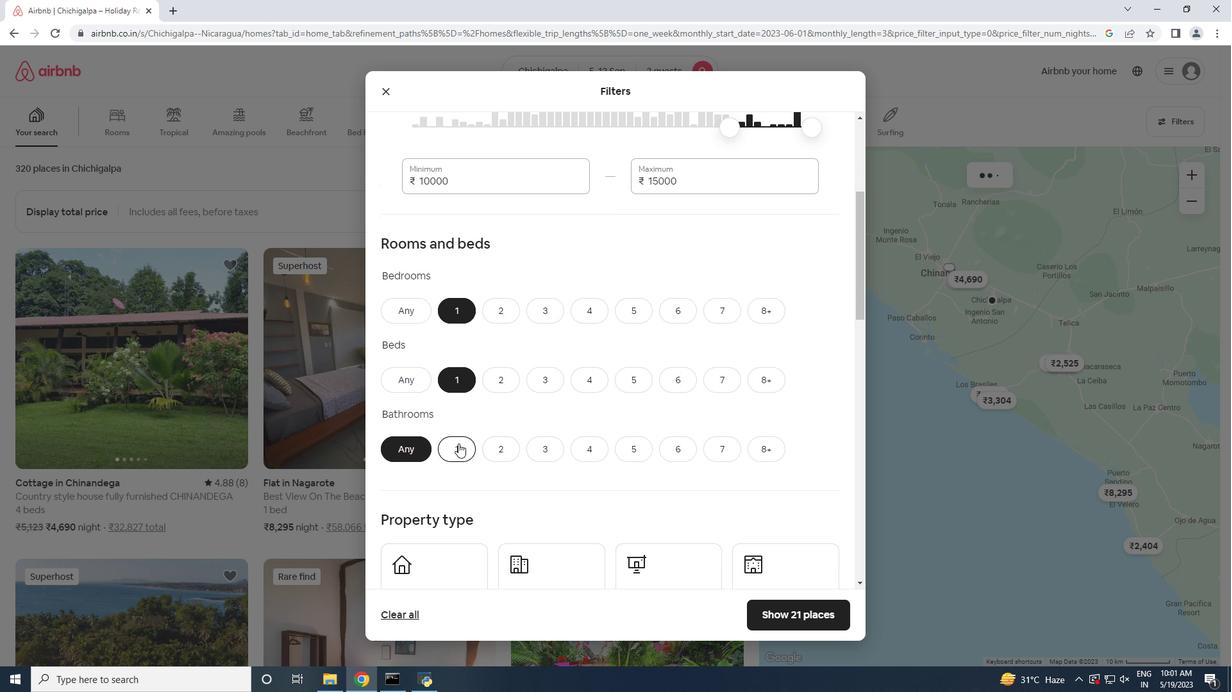 
Action: Mouse moved to (465, 433)
Screenshot: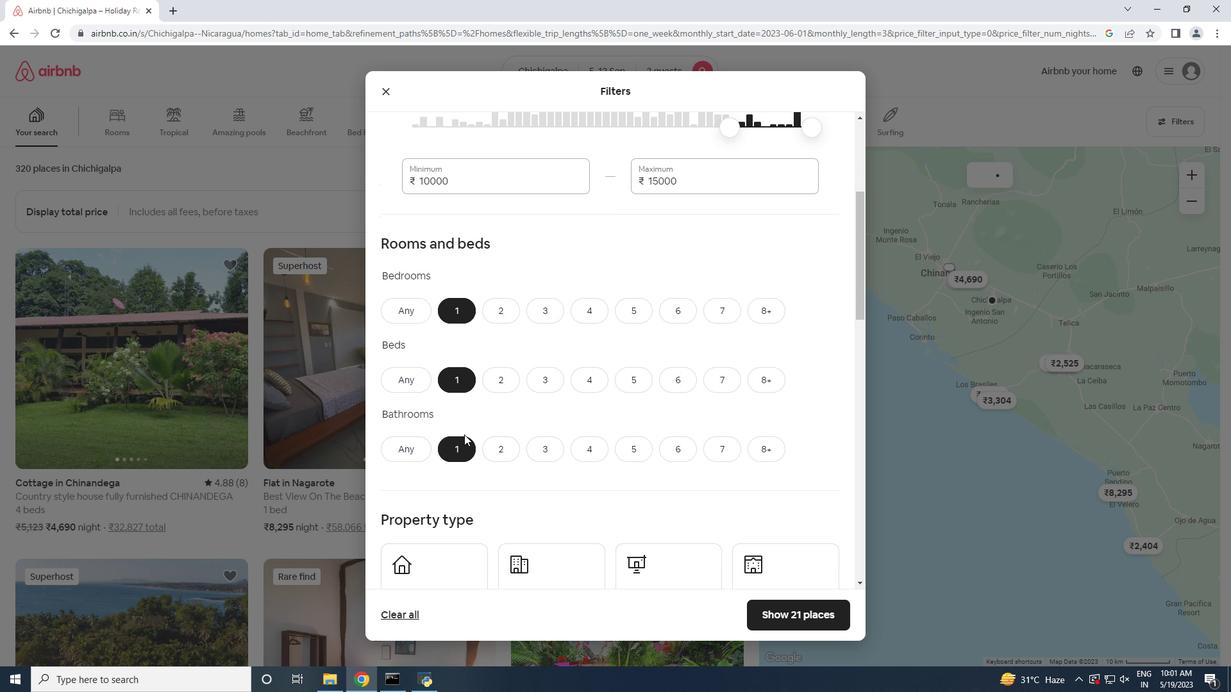 
Action: Mouse scrolled (465, 433) with delta (0, 0)
Screenshot: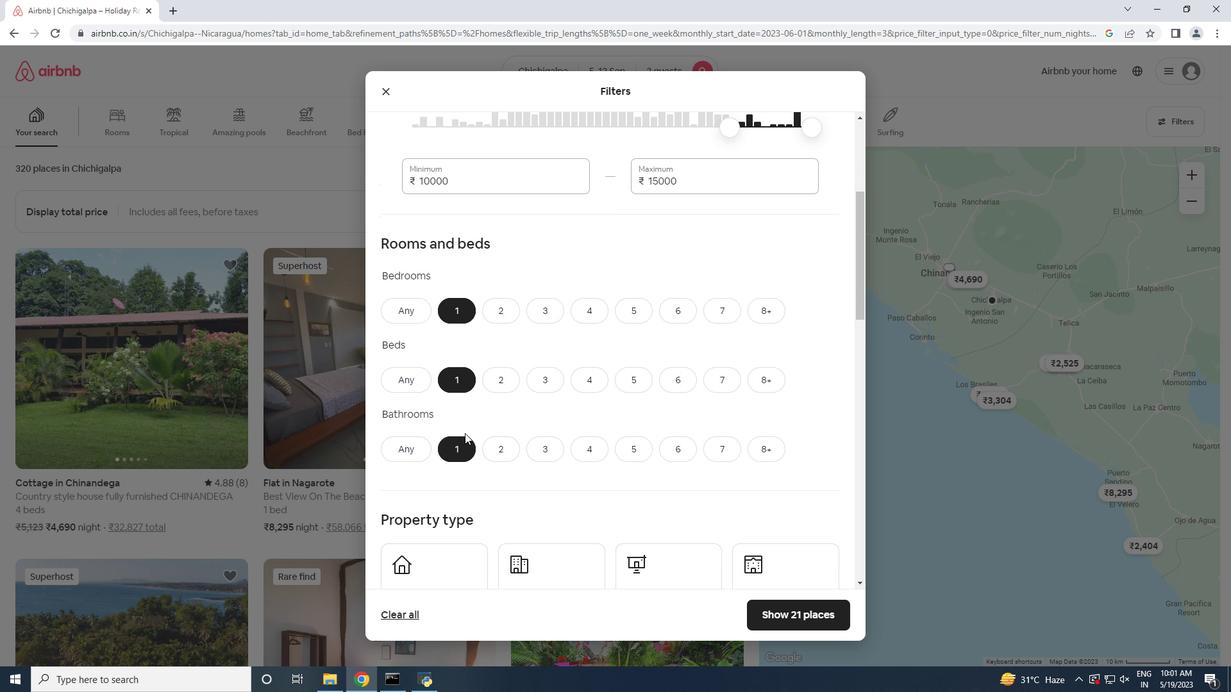 
Action: Mouse scrolled (465, 433) with delta (0, 0)
Screenshot: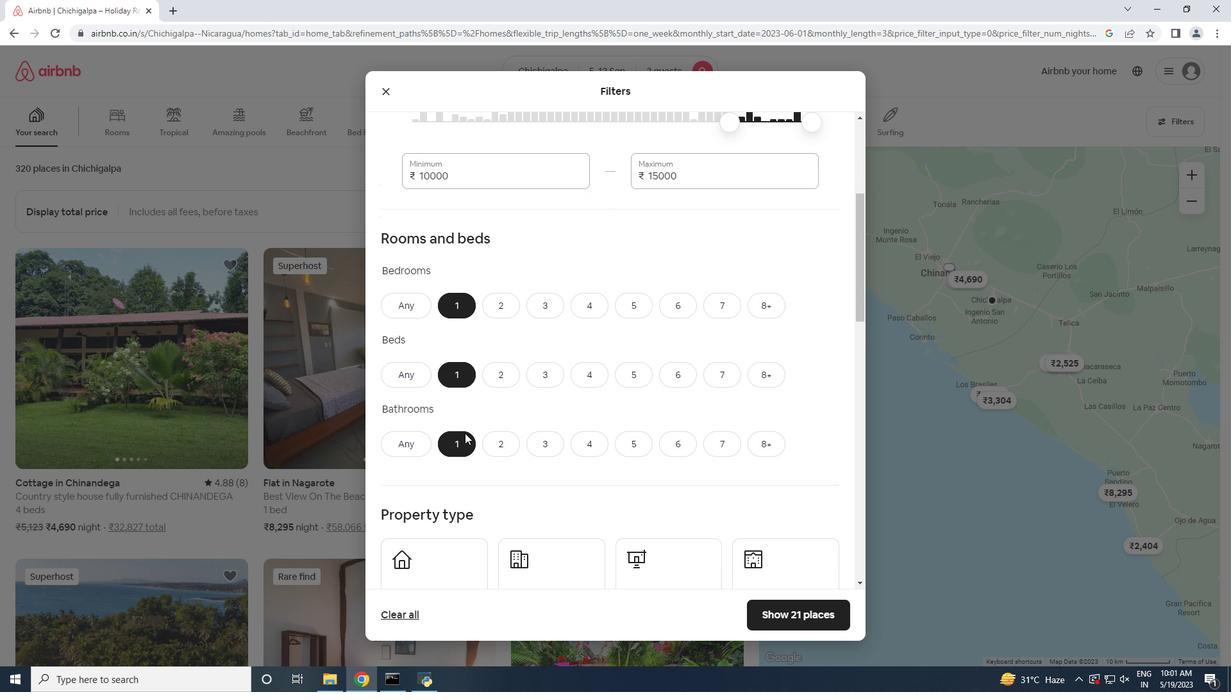 
Action: Mouse scrolled (465, 433) with delta (0, 0)
Screenshot: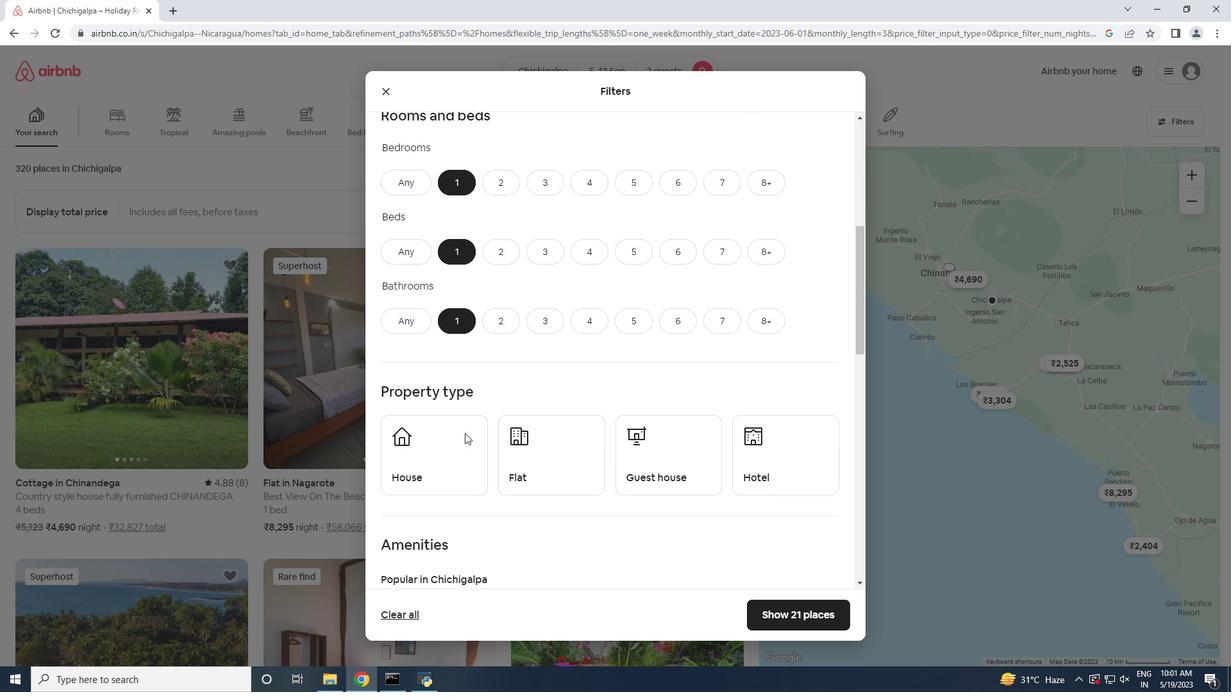 
Action: Mouse moved to (452, 390)
Screenshot: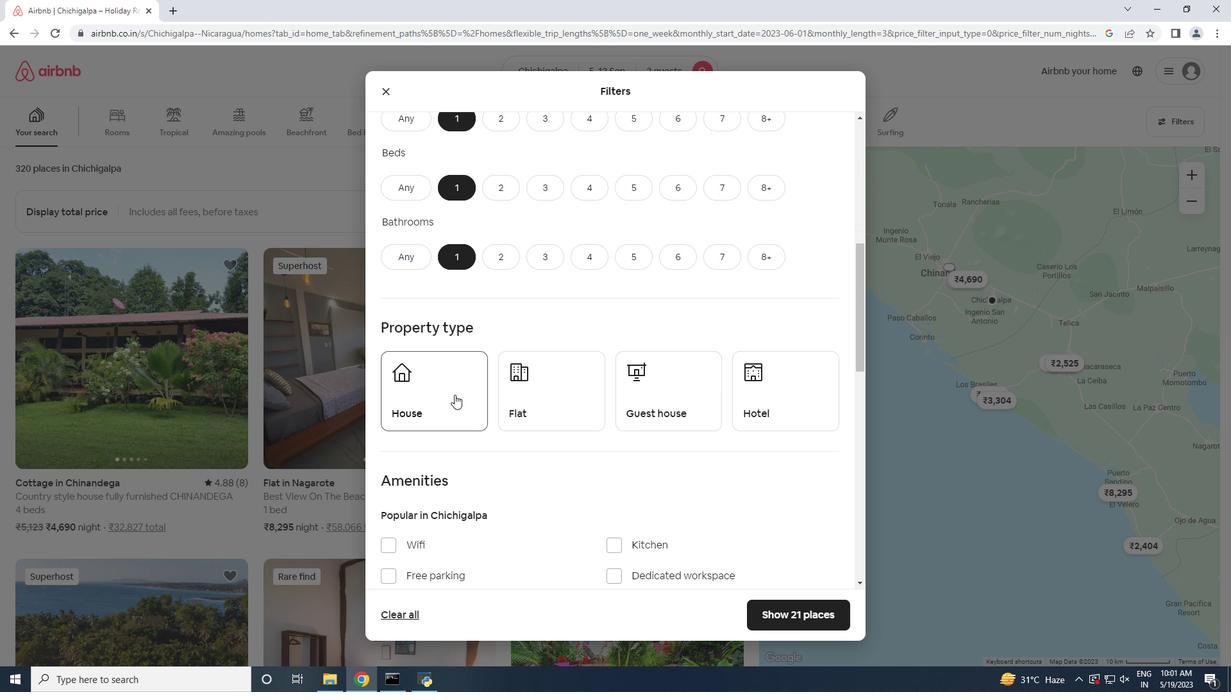 
Action: Mouse pressed left at (452, 390)
Screenshot: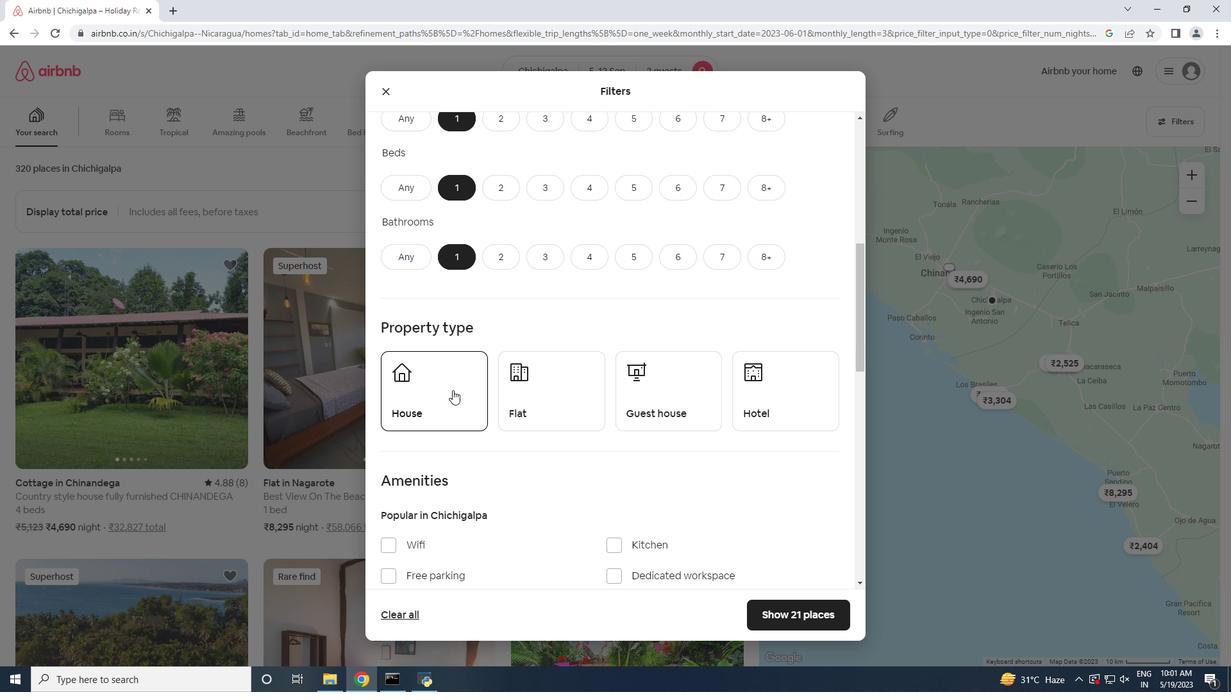 
Action: Mouse moved to (527, 403)
Screenshot: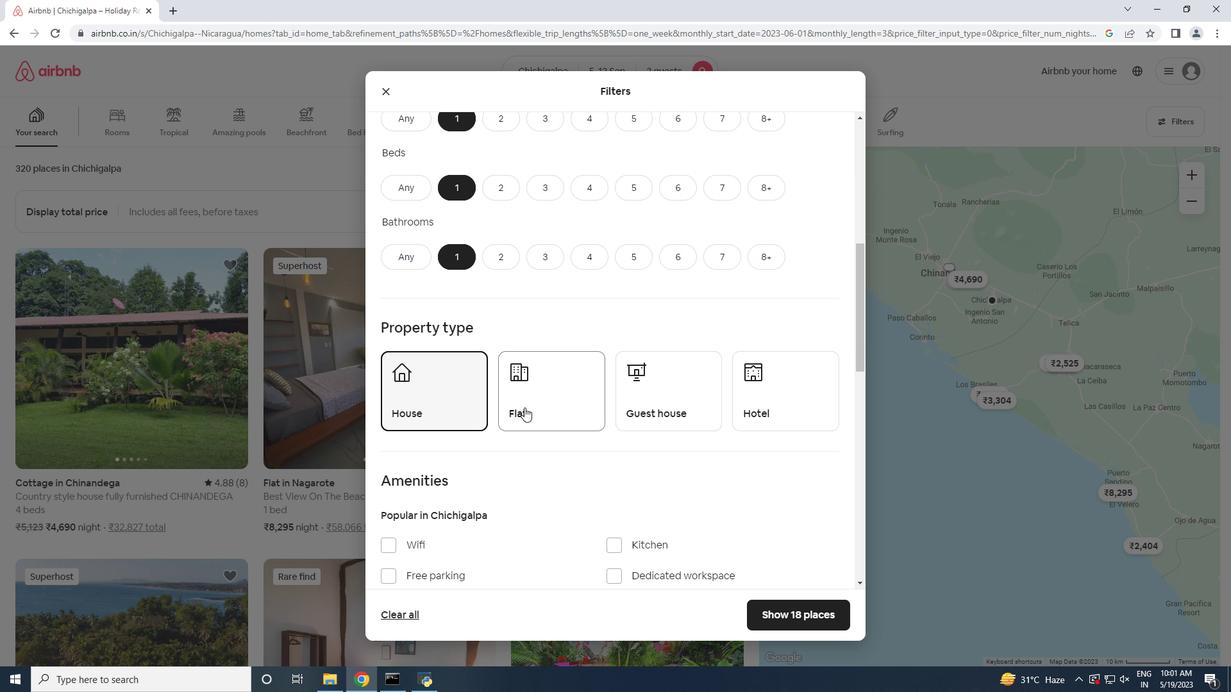 
Action: Mouse pressed left at (527, 403)
Screenshot: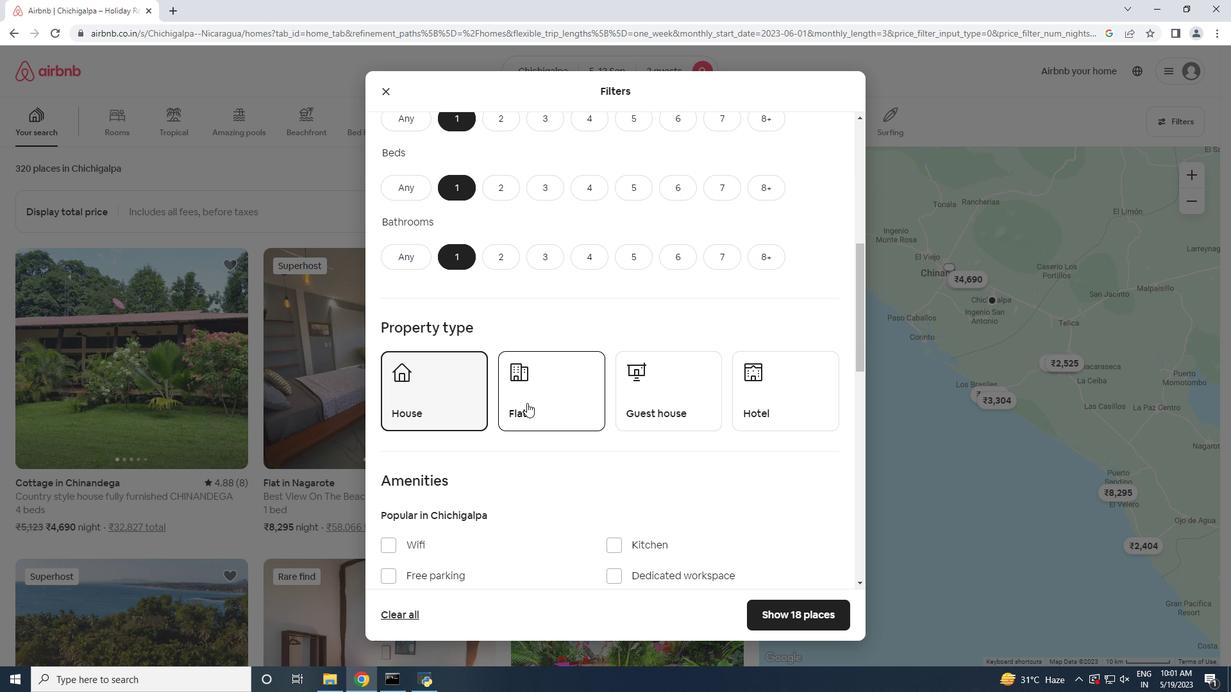 
Action: Mouse moved to (648, 411)
Screenshot: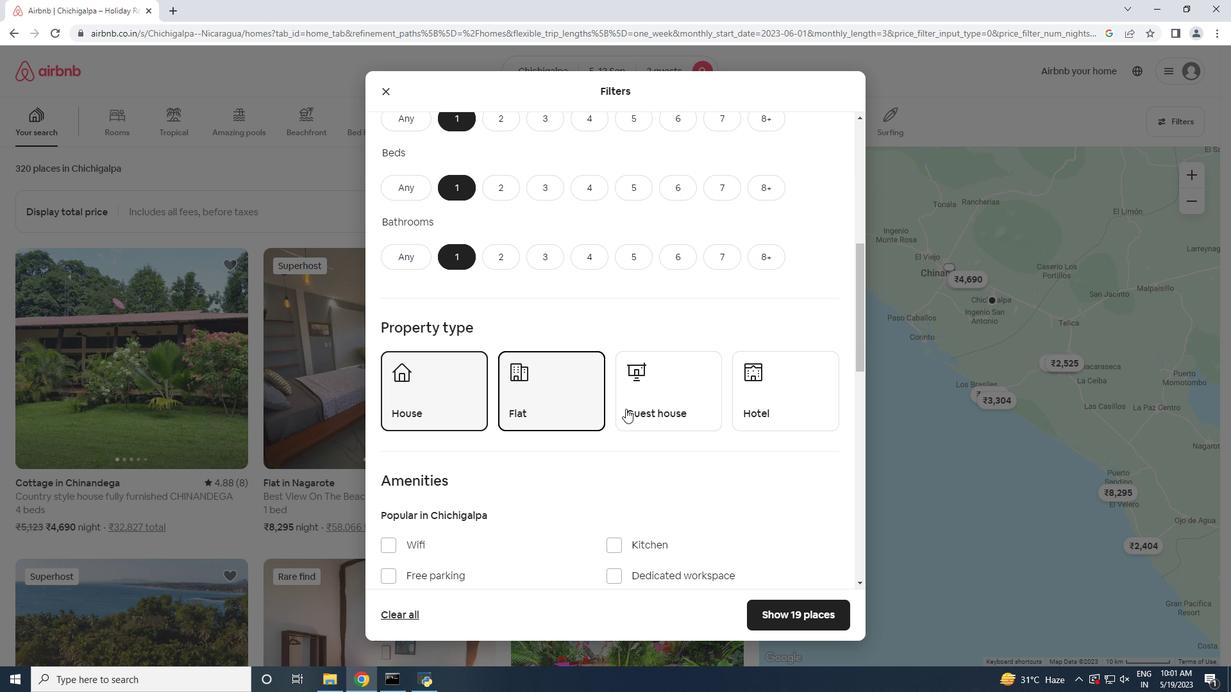 
Action: Mouse pressed left at (648, 411)
Screenshot: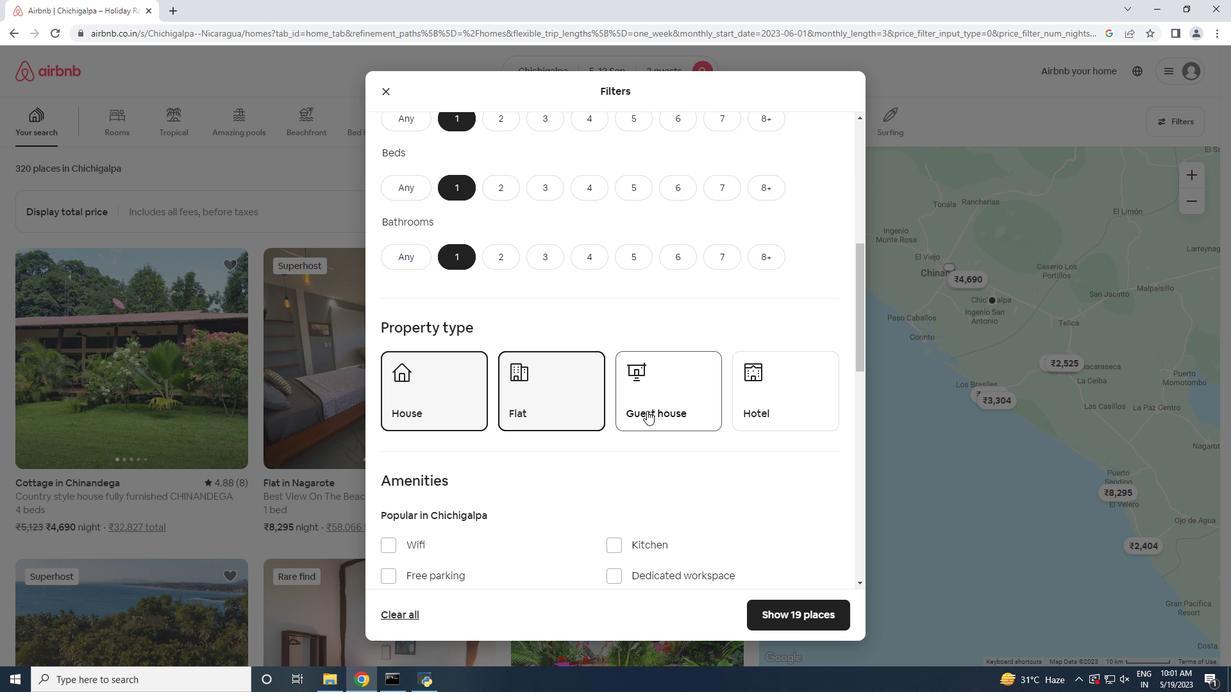 
Action: Mouse moved to (749, 408)
Screenshot: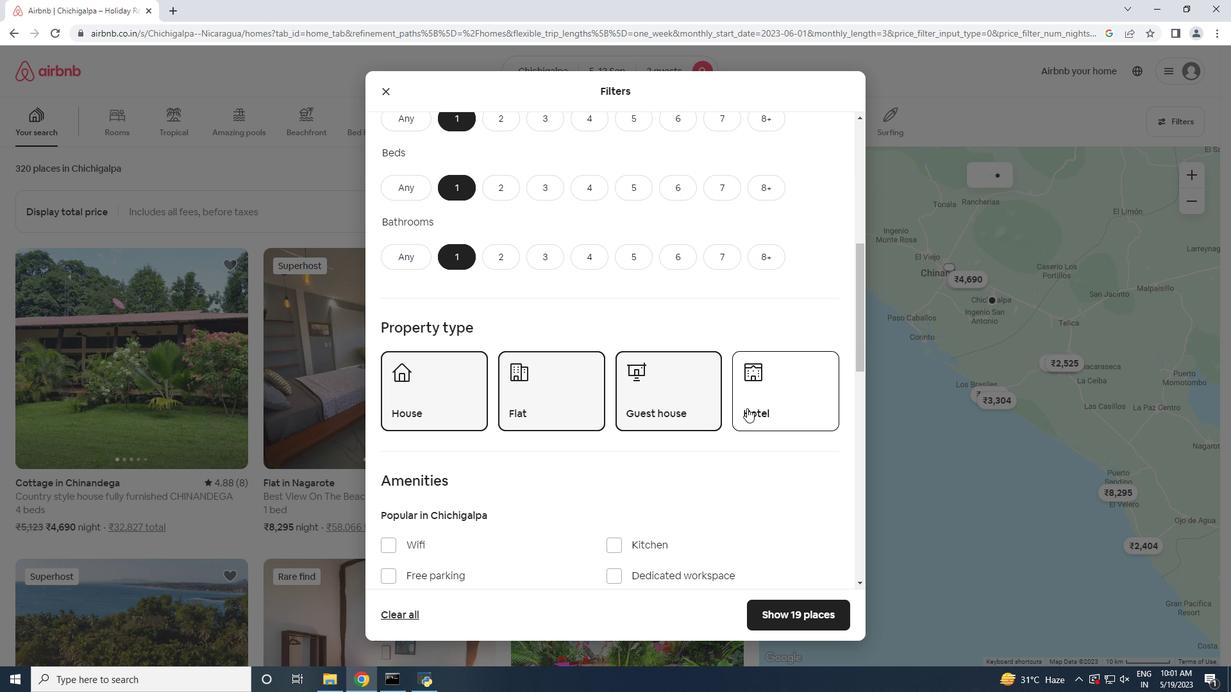 
Action: Mouse pressed left at (749, 408)
Screenshot: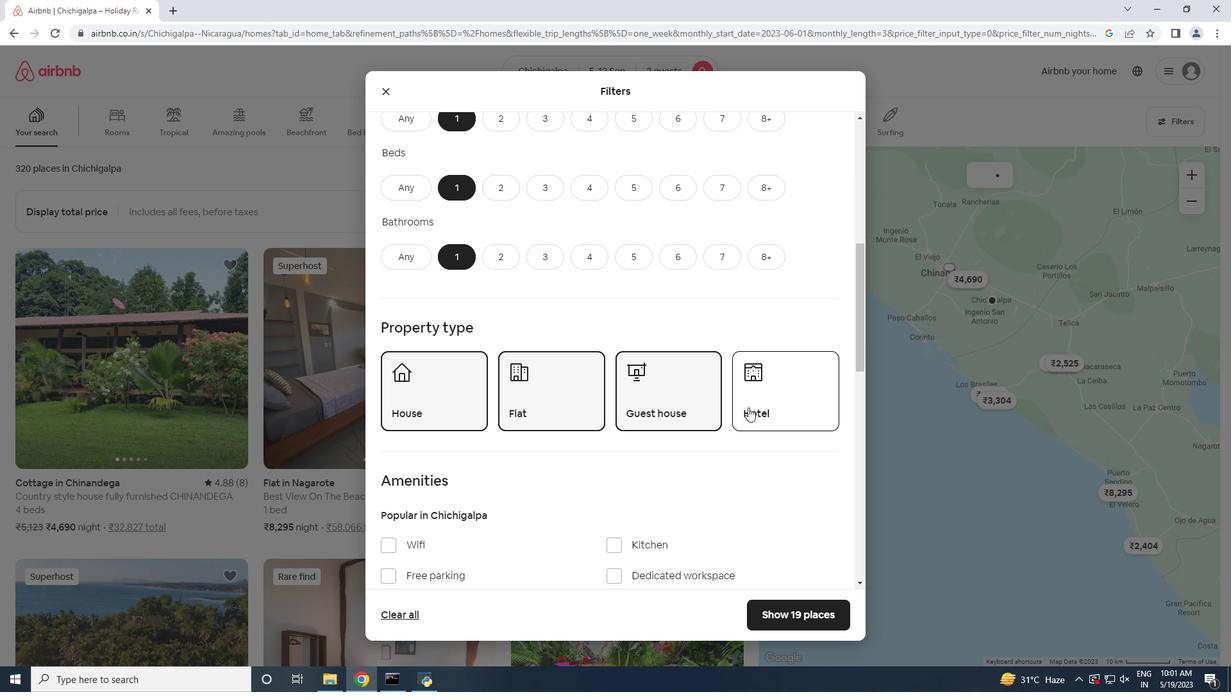 
Action: Mouse moved to (684, 379)
Screenshot: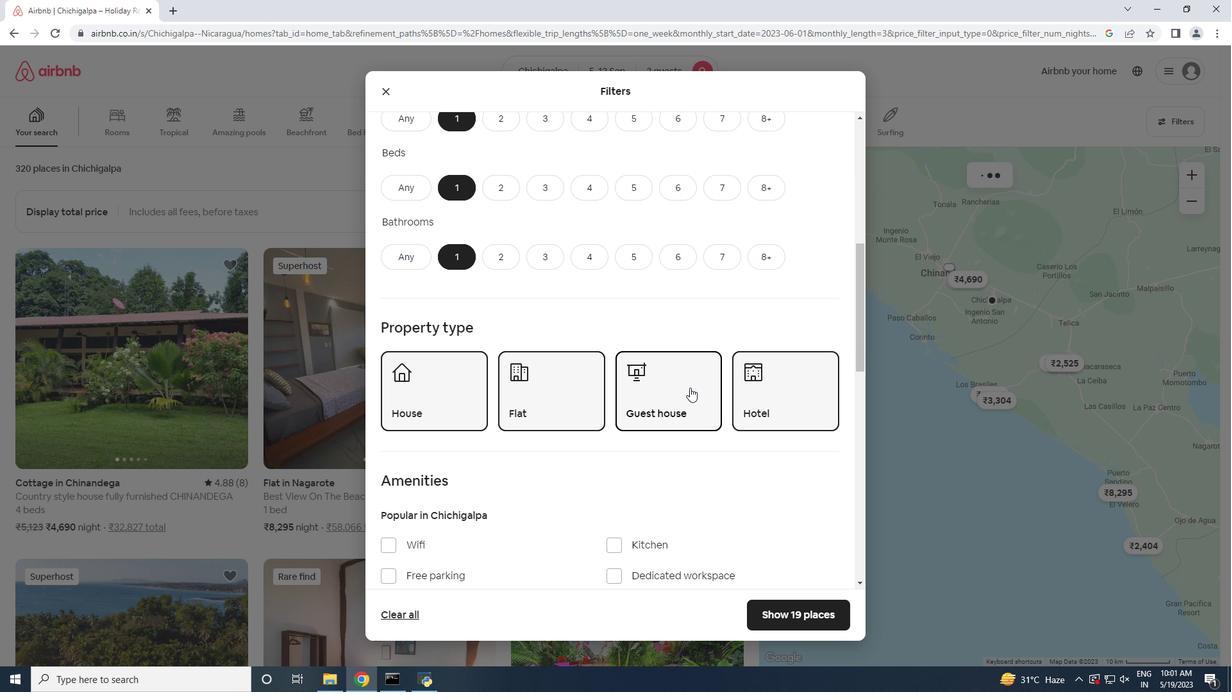 
Action: Mouse scrolled (684, 378) with delta (0, 0)
Screenshot: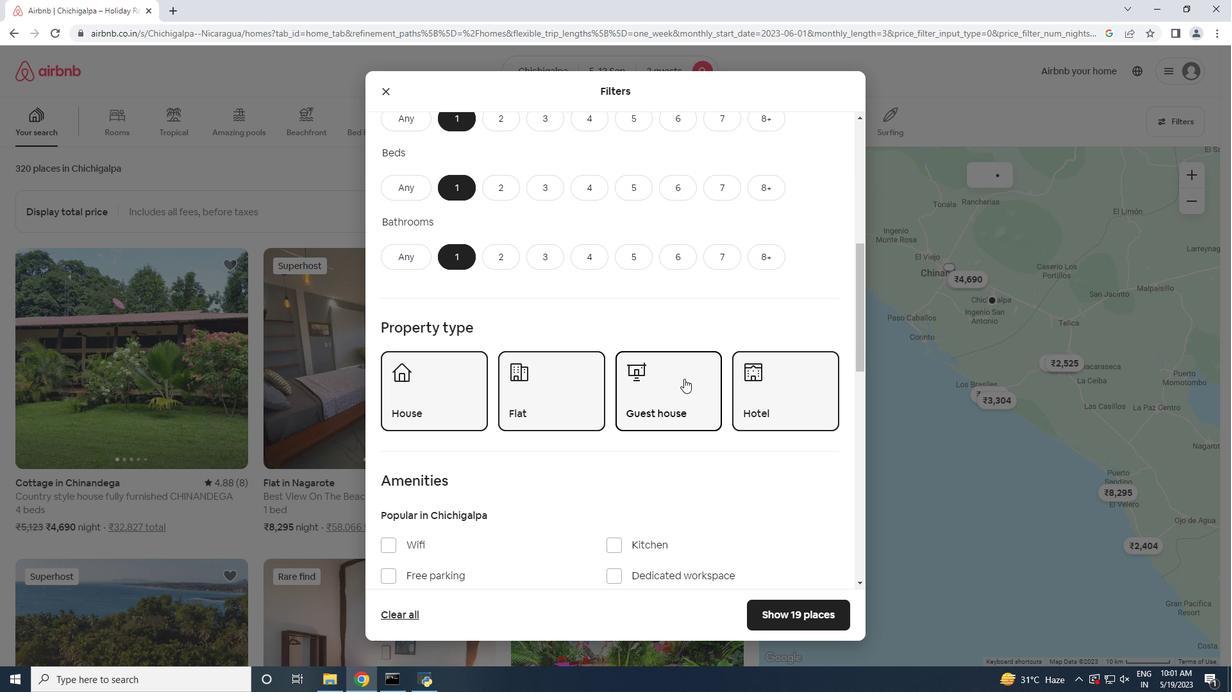 
Action: Mouse scrolled (684, 378) with delta (0, 0)
Screenshot: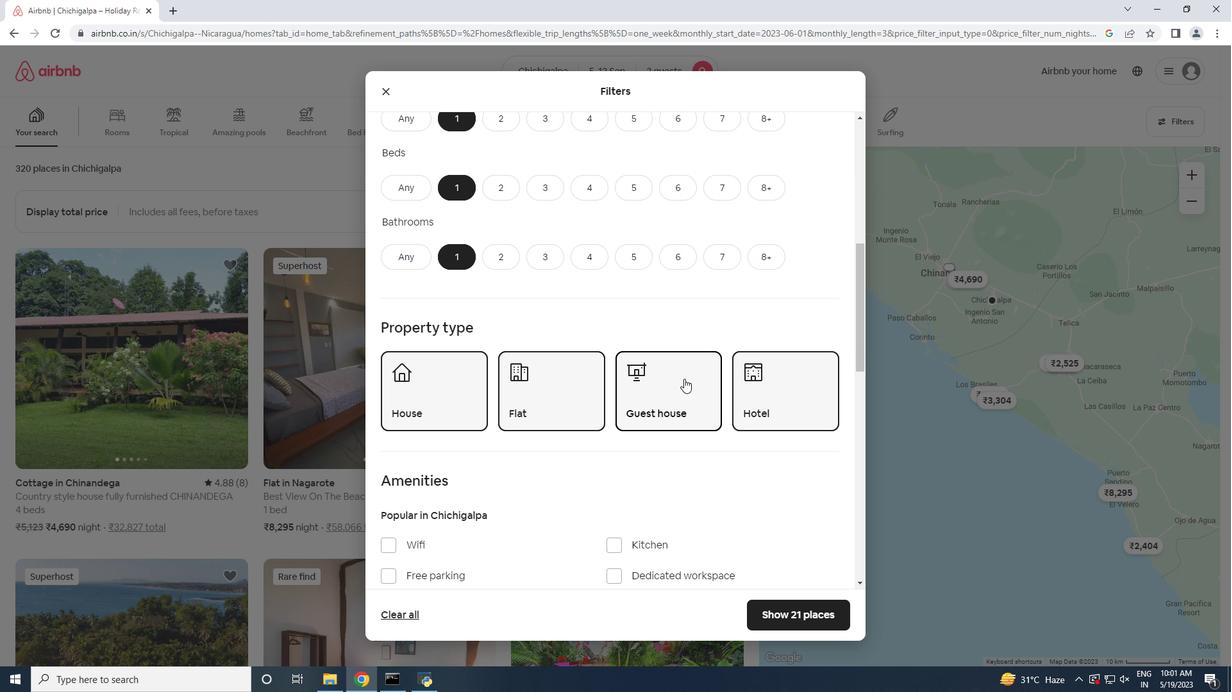 
Action: Mouse scrolled (684, 378) with delta (0, 0)
Screenshot: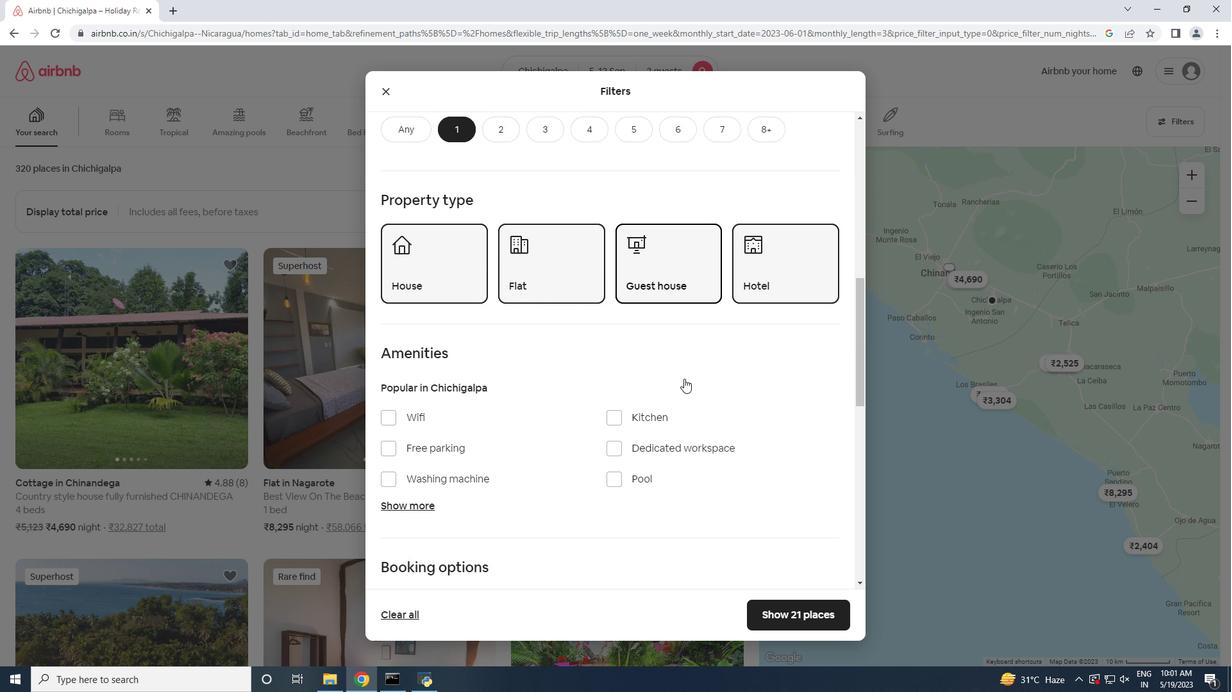 
Action: Mouse scrolled (684, 378) with delta (0, 0)
Screenshot: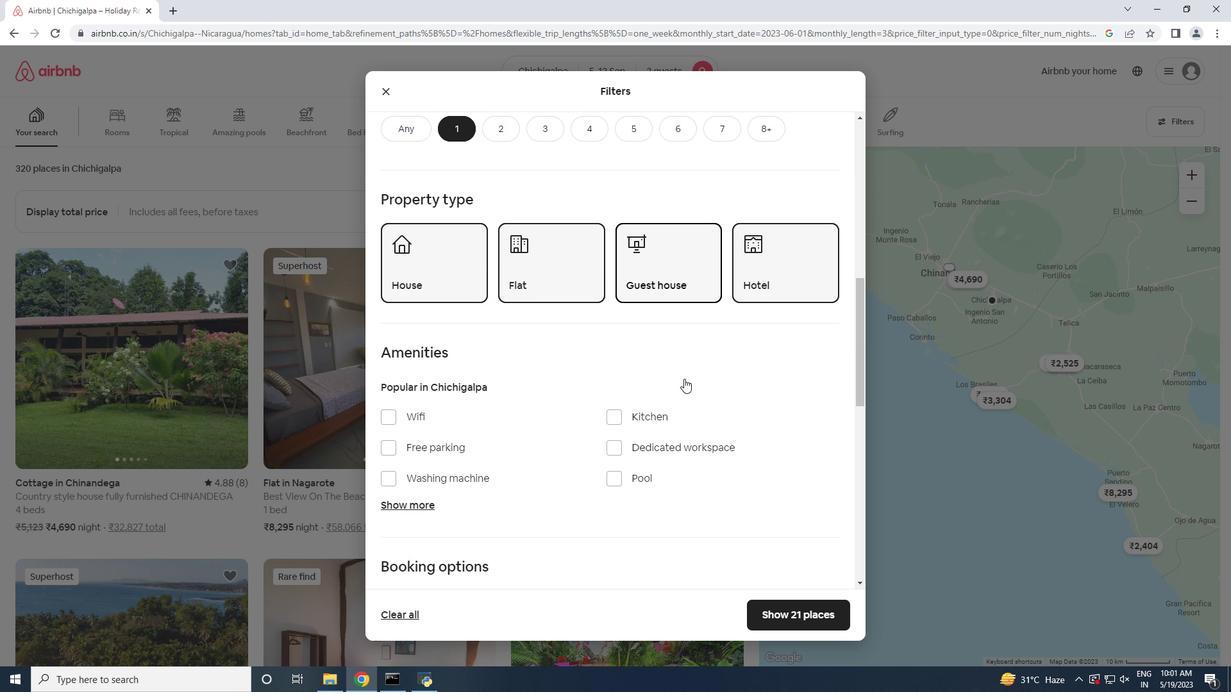 
Action: Mouse scrolled (684, 378) with delta (0, 0)
Screenshot: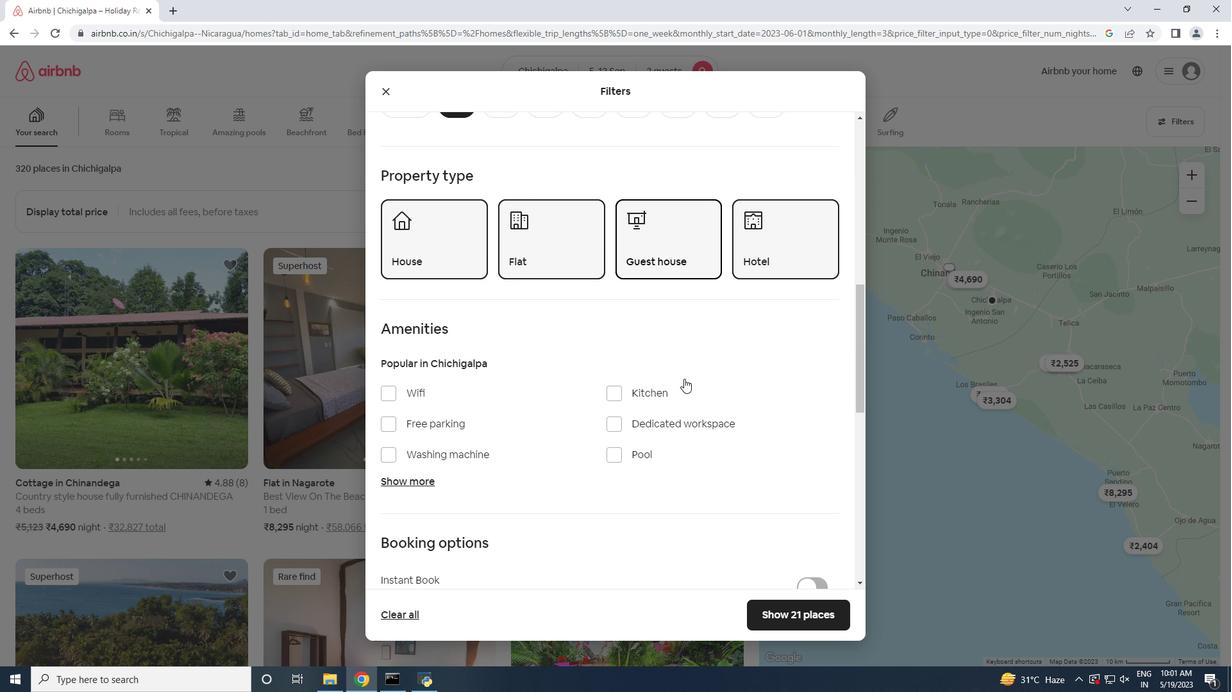 
Action: Mouse moved to (813, 458)
Screenshot: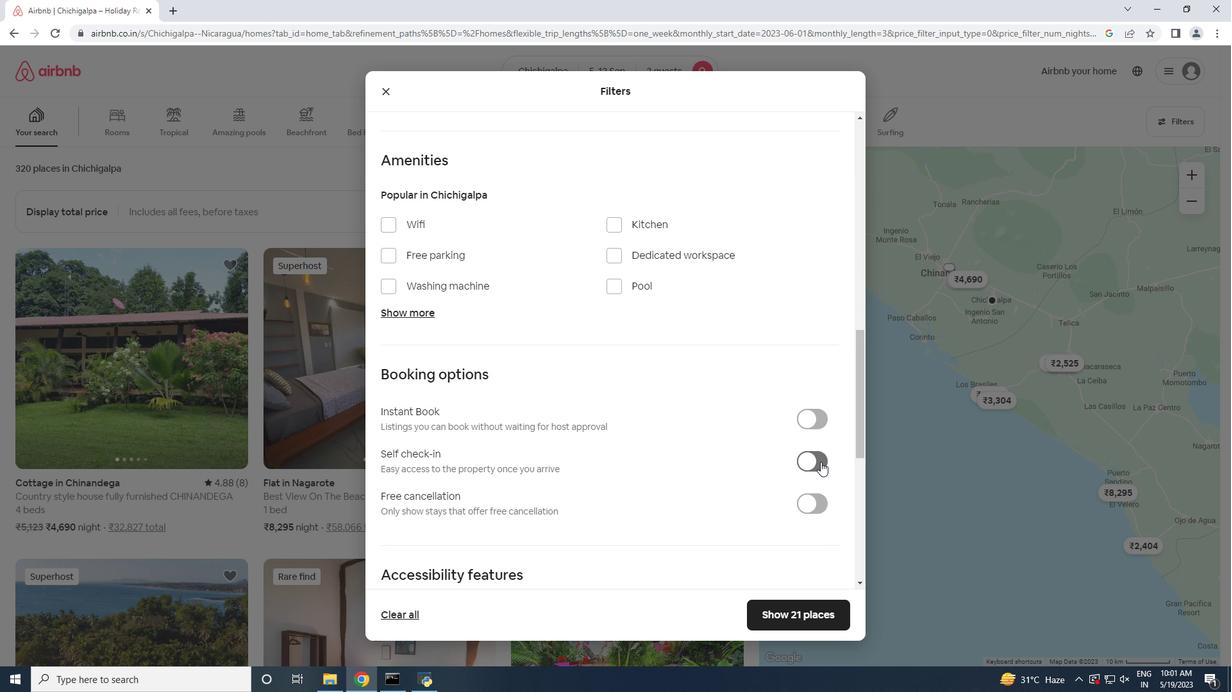 
Action: Mouse pressed left at (813, 458)
Screenshot: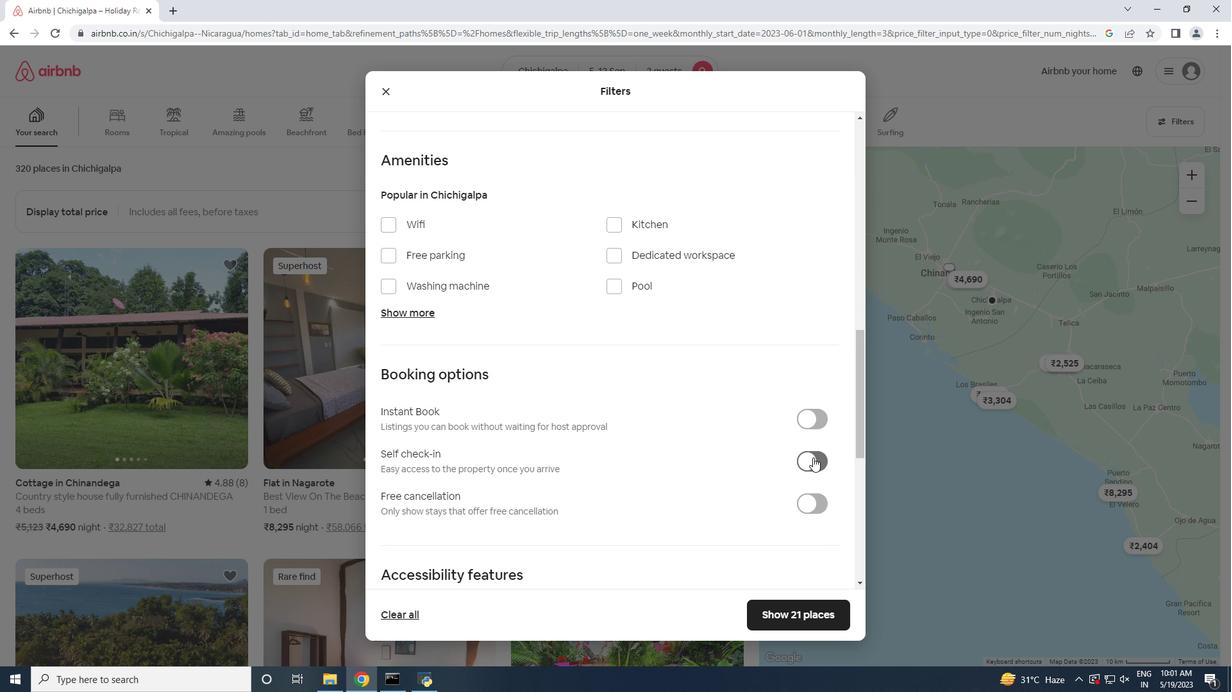 
Action: Mouse moved to (659, 447)
Screenshot: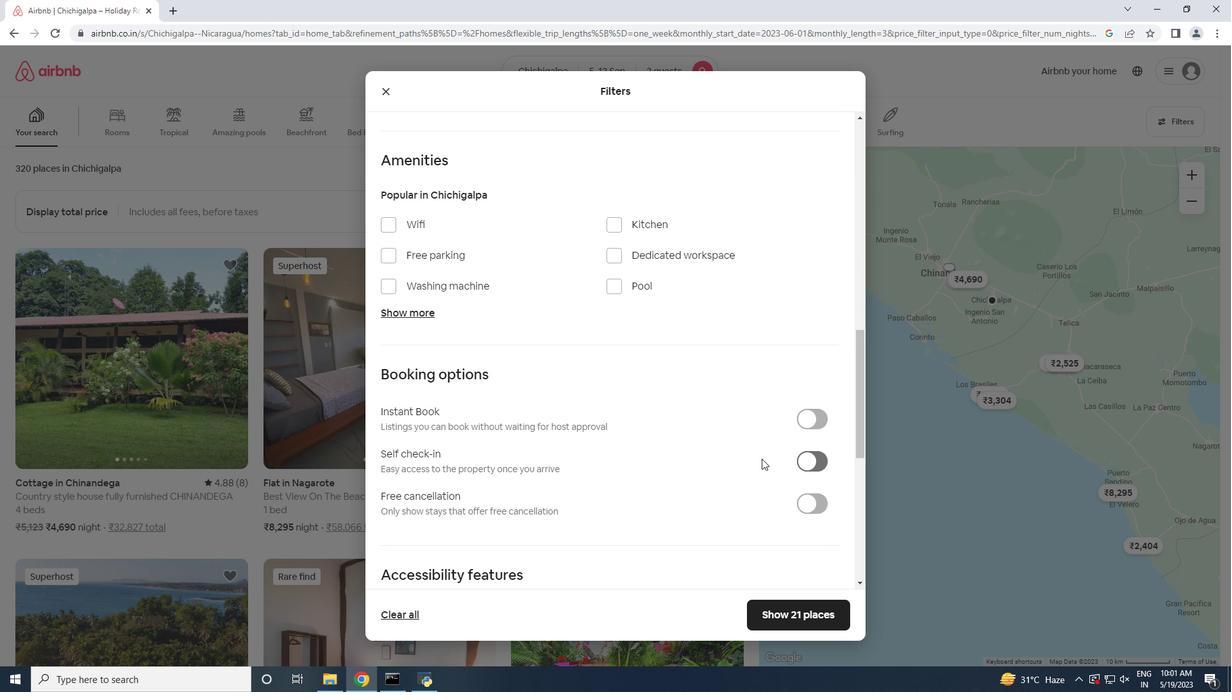 
Action: Mouse scrolled (659, 446) with delta (0, 0)
Screenshot: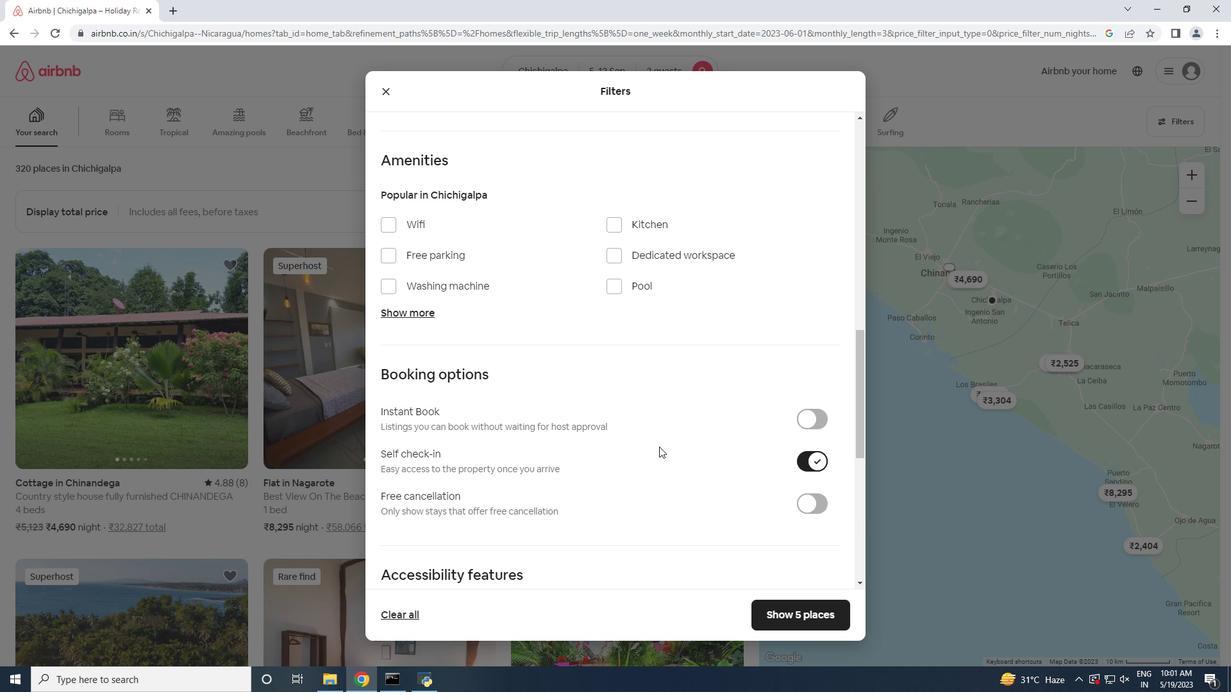 
Action: Mouse scrolled (659, 446) with delta (0, 0)
Screenshot: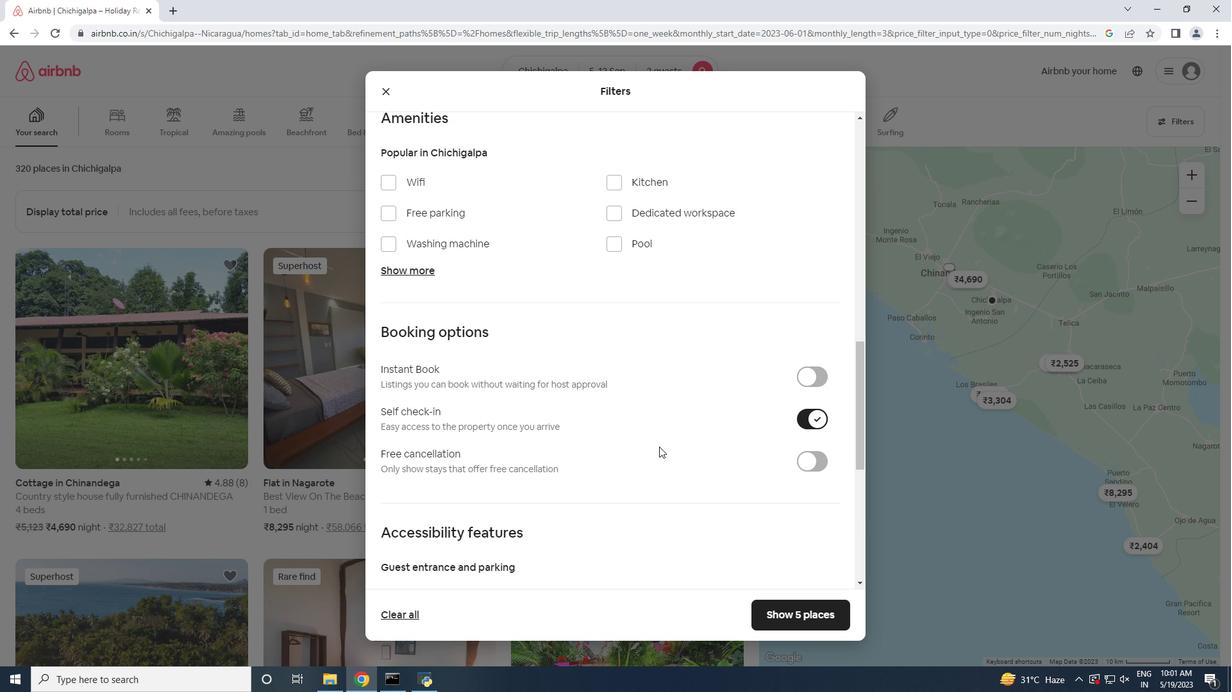 
Action: Mouse scrolled (659, 446) with delta (0, 0)
Screenshot: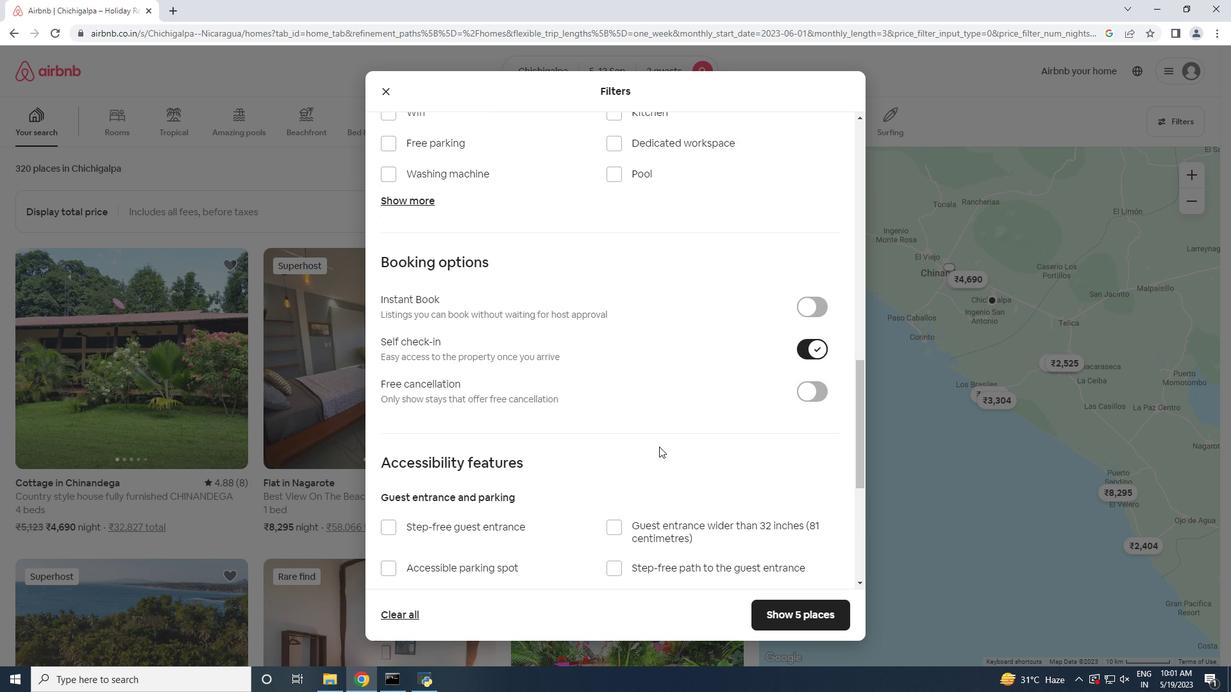 
Action: Mouse scrolled (659, 446) with delta (0, 0)
Screenshot: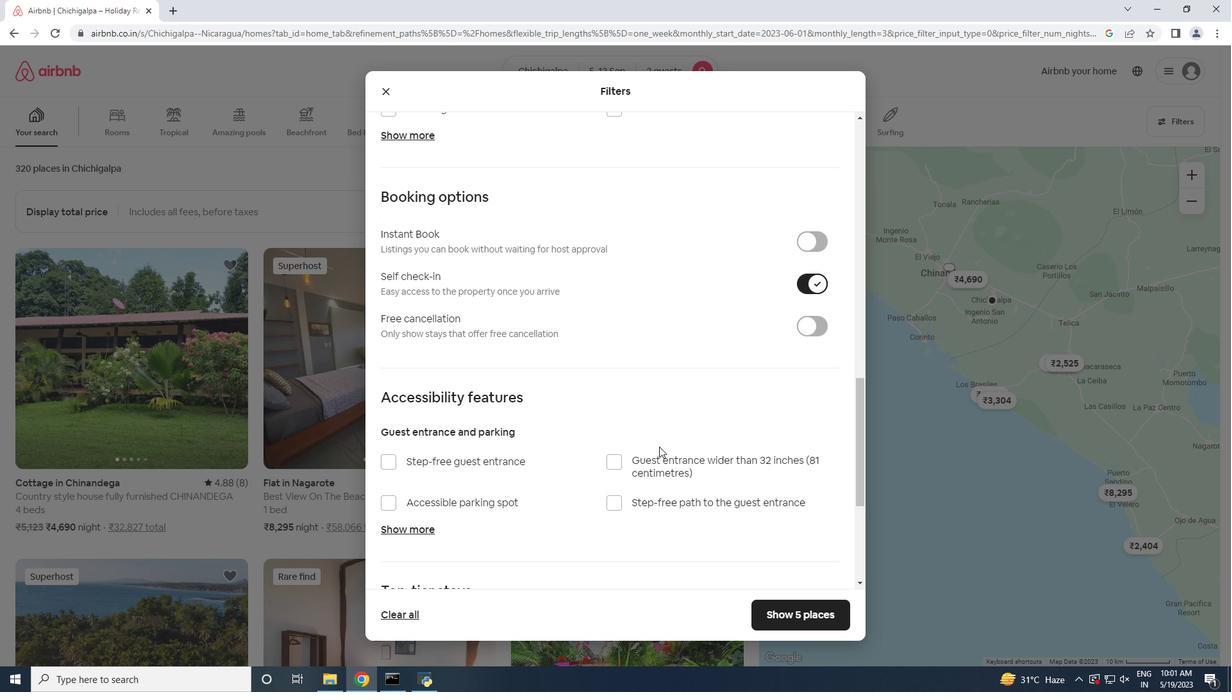 
Action: Mouse scrolled (659, 446) with delta (0, 0)
Screenshot: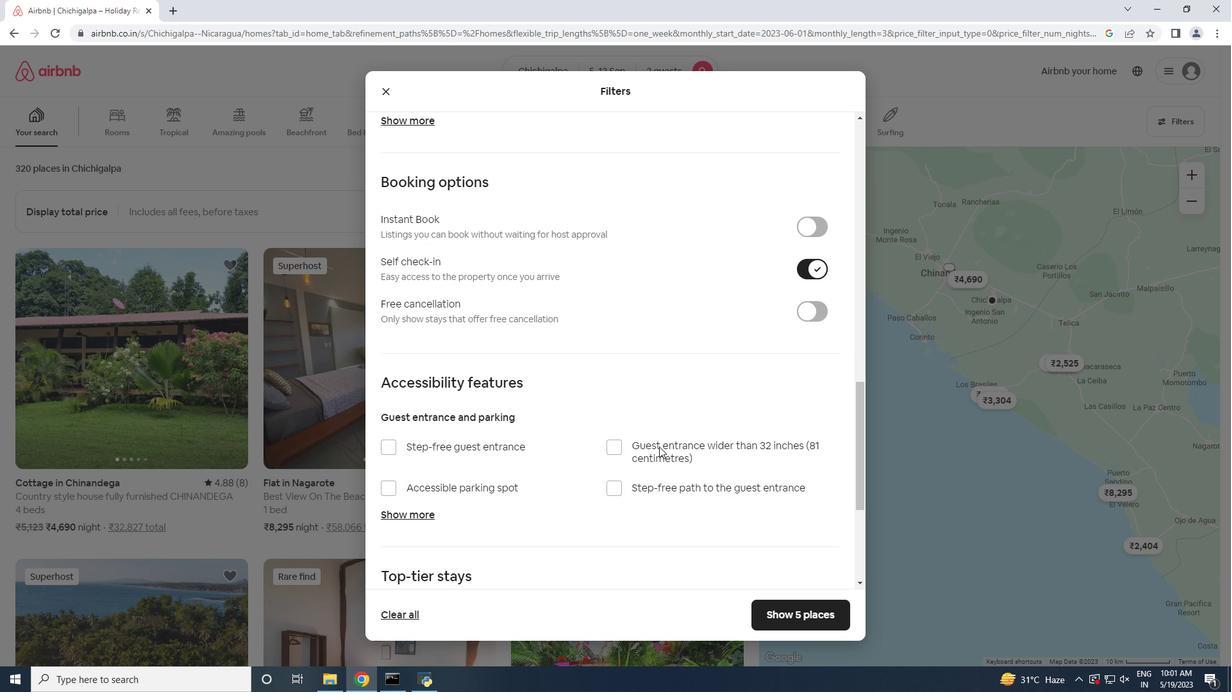 
Action: Mouse scrolled (659, 446) with delta (0, 0)
Screenshot: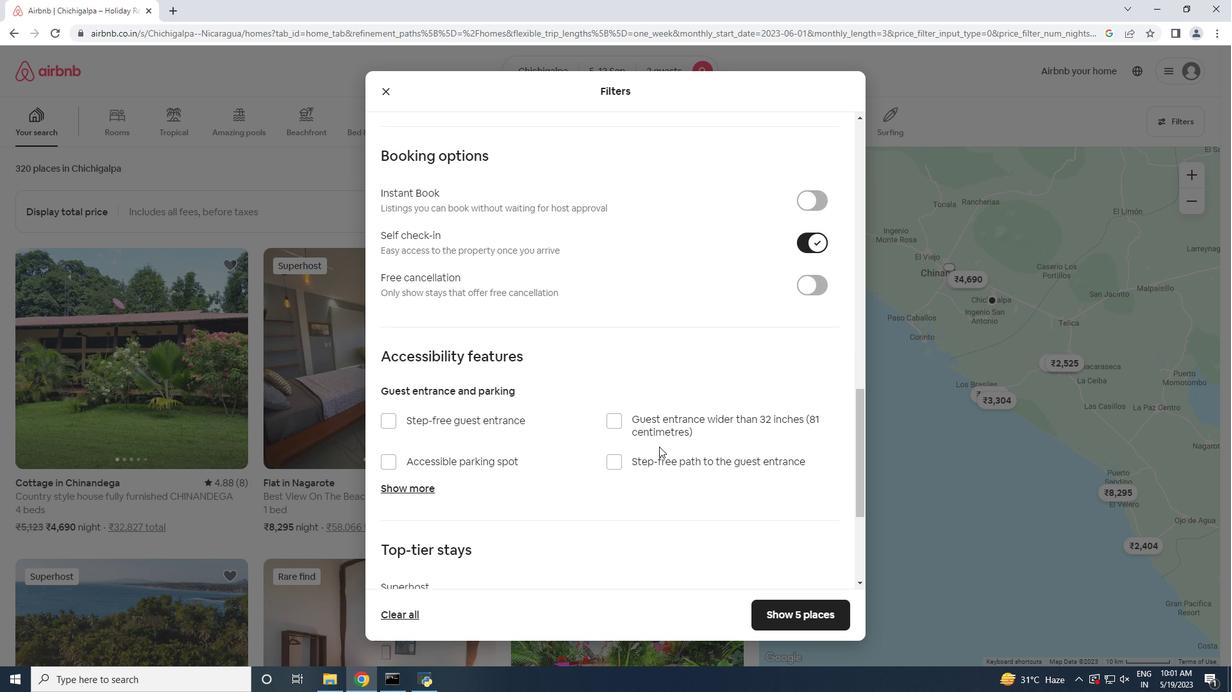 
Action: Mouse scrolled (659, 446) with delta (0, 0)
Screenshot: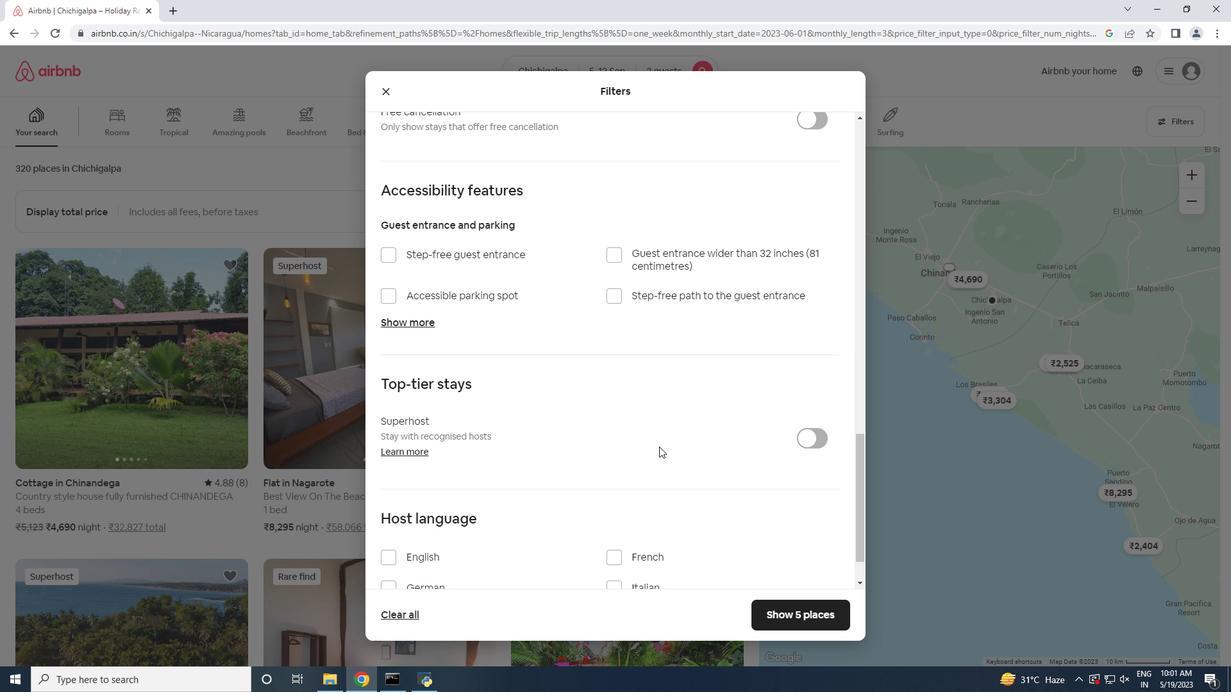 
Action: Mouse scrolled (659, 446) with delta (0, 0)
Screenshot: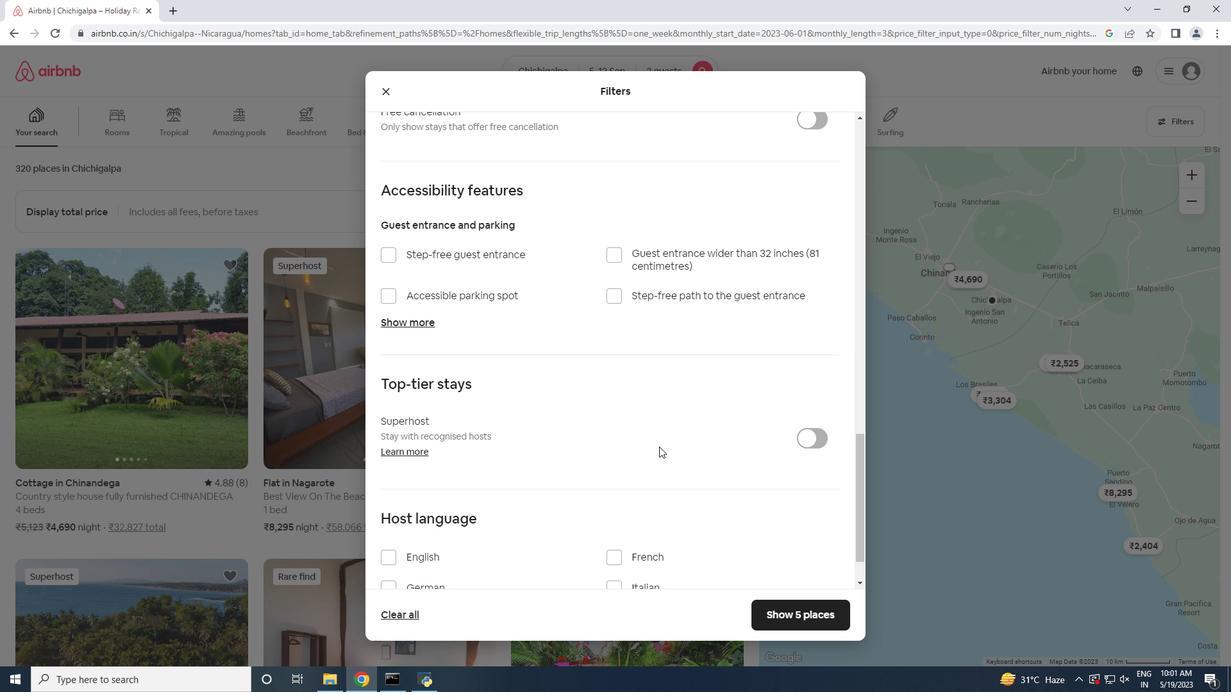 
Action: Mouse scrolled (659, 446) with delta (0, 0)
Screenshot: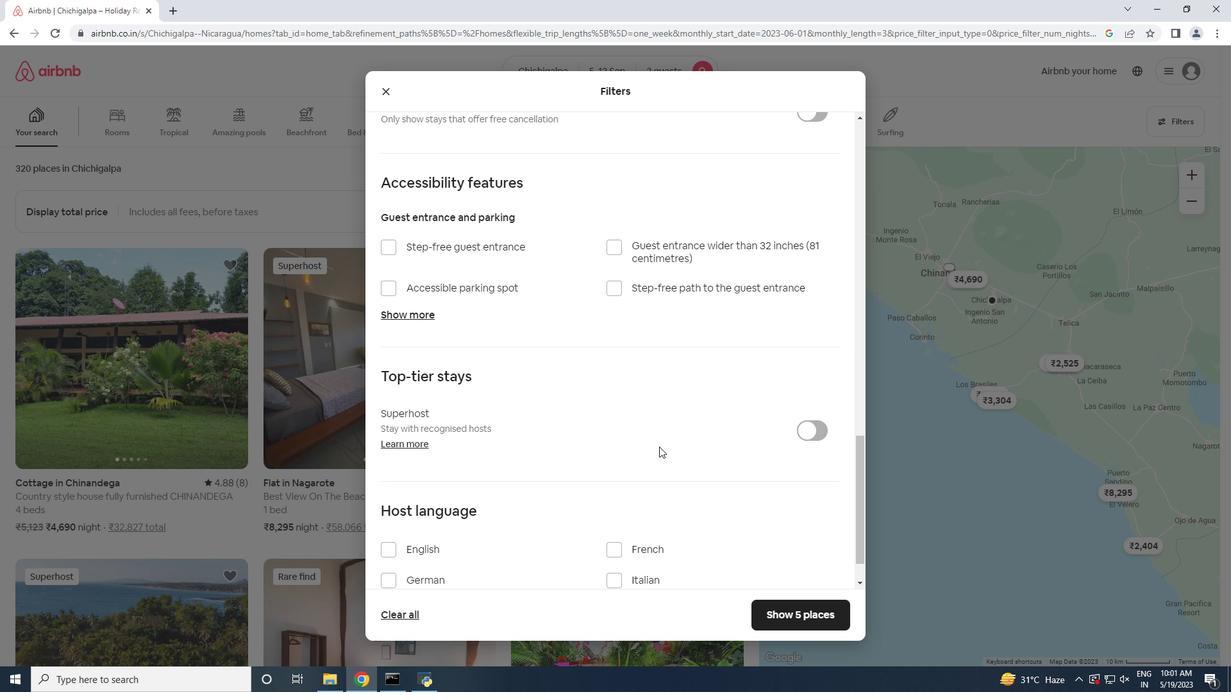 
Action: Mouse scrolled (659, 446) with delta (0, 0)
Screenshot: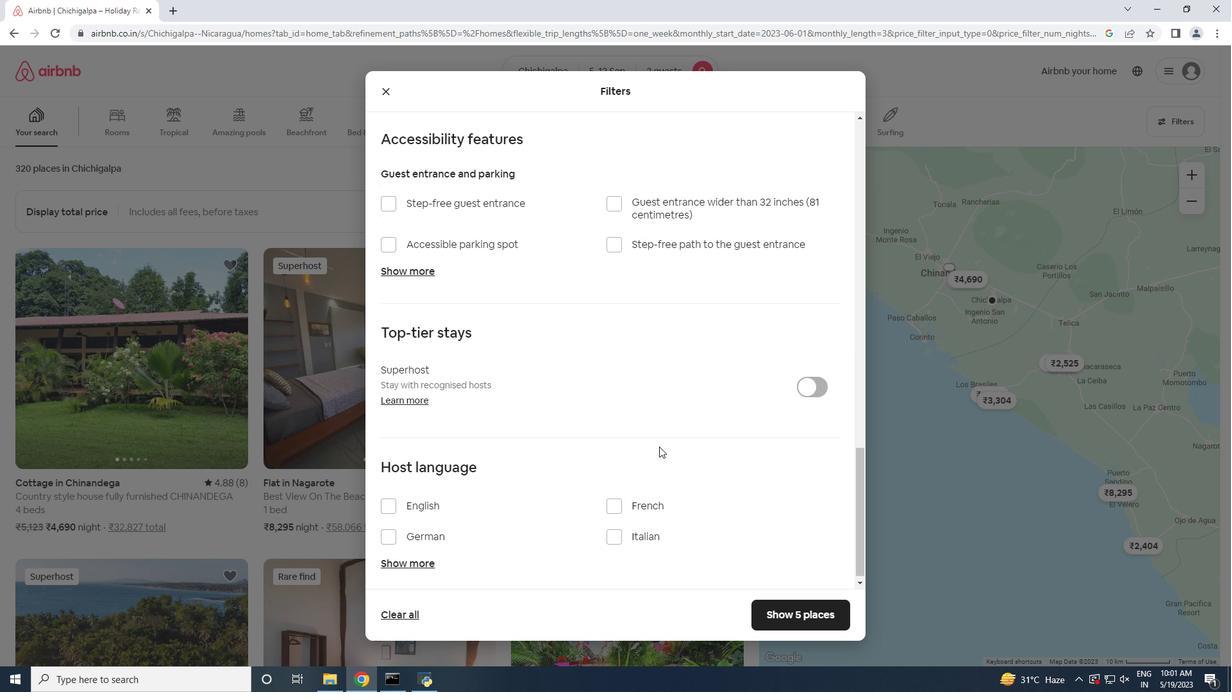 
Action: Mouse moved to (388, 490)
Screenshot: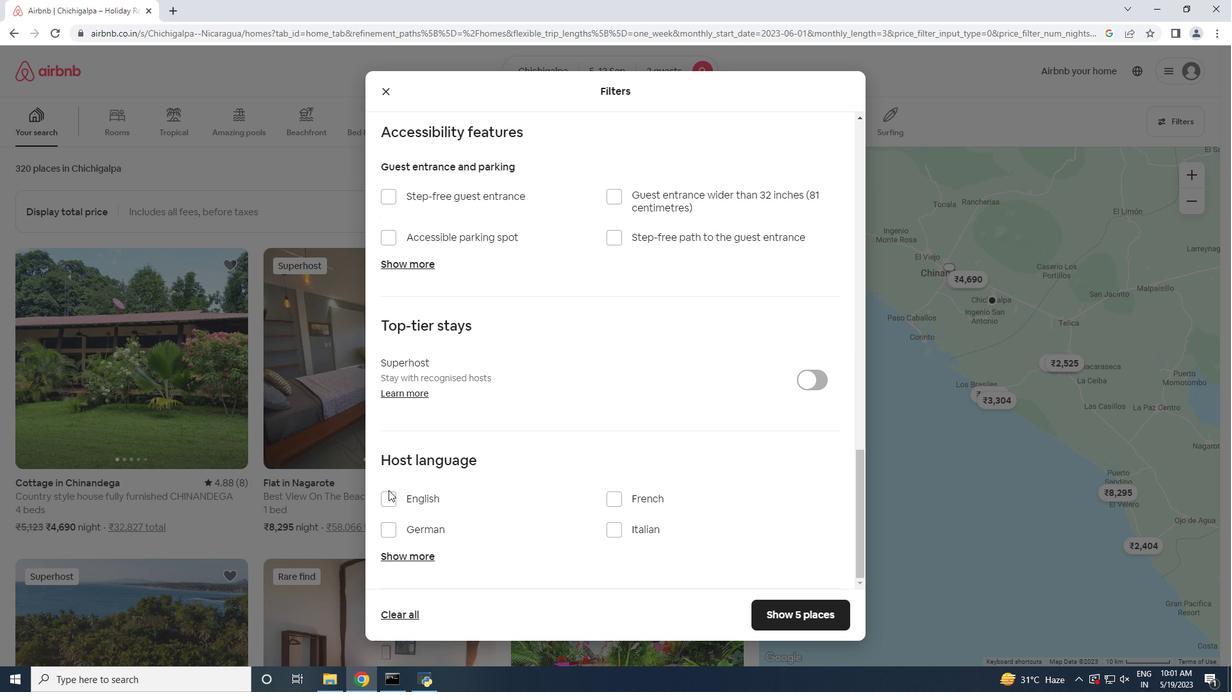 
Action: Mouse pressed left at (388, 490)
Screenshot: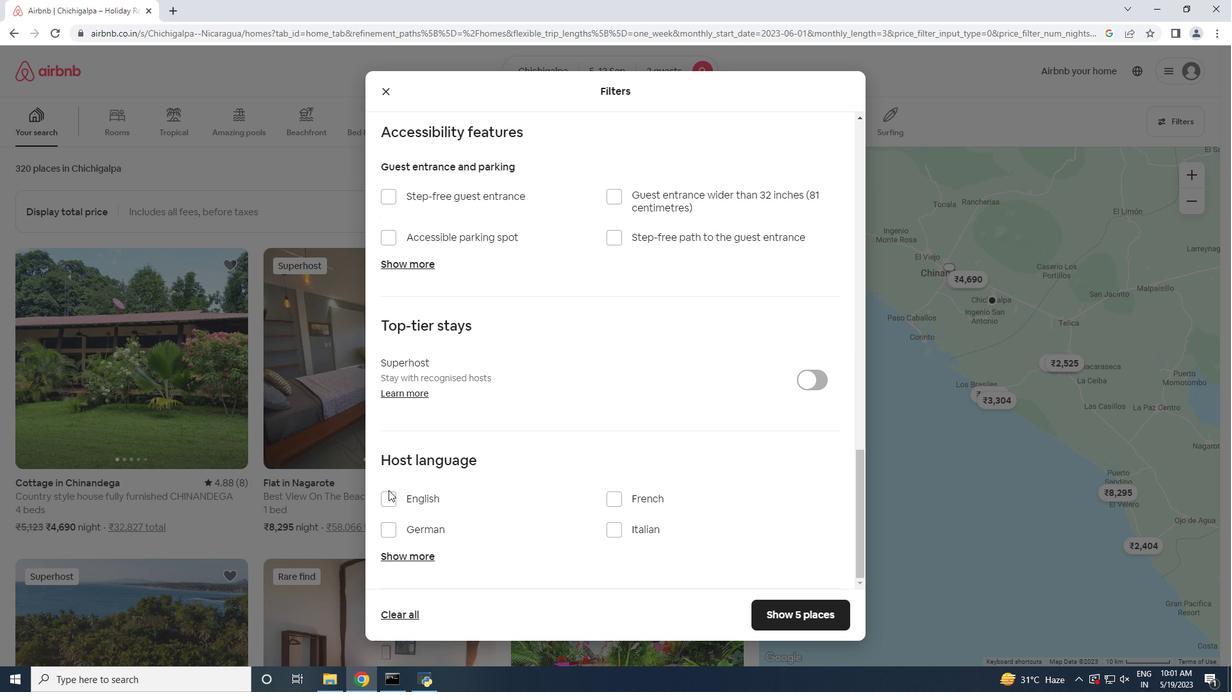 
Action: Mouse moved to (391, 495)
Screenshot: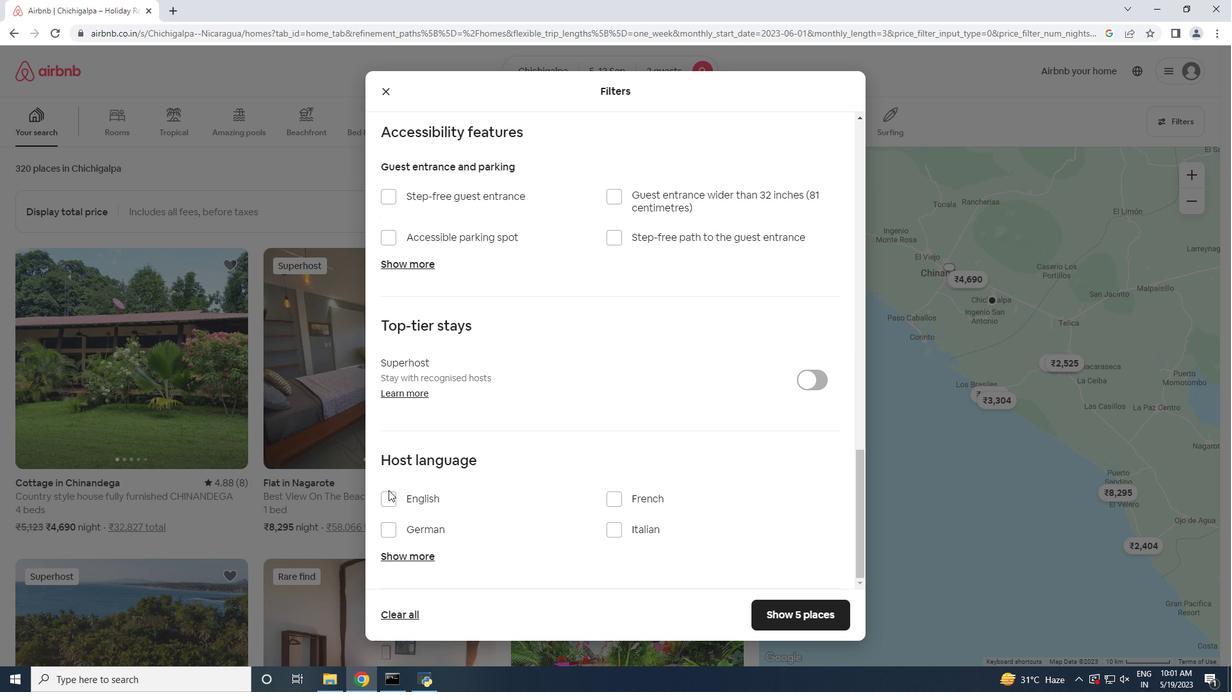
Action: Mouse pressed left at (391, 495)
Screenshot: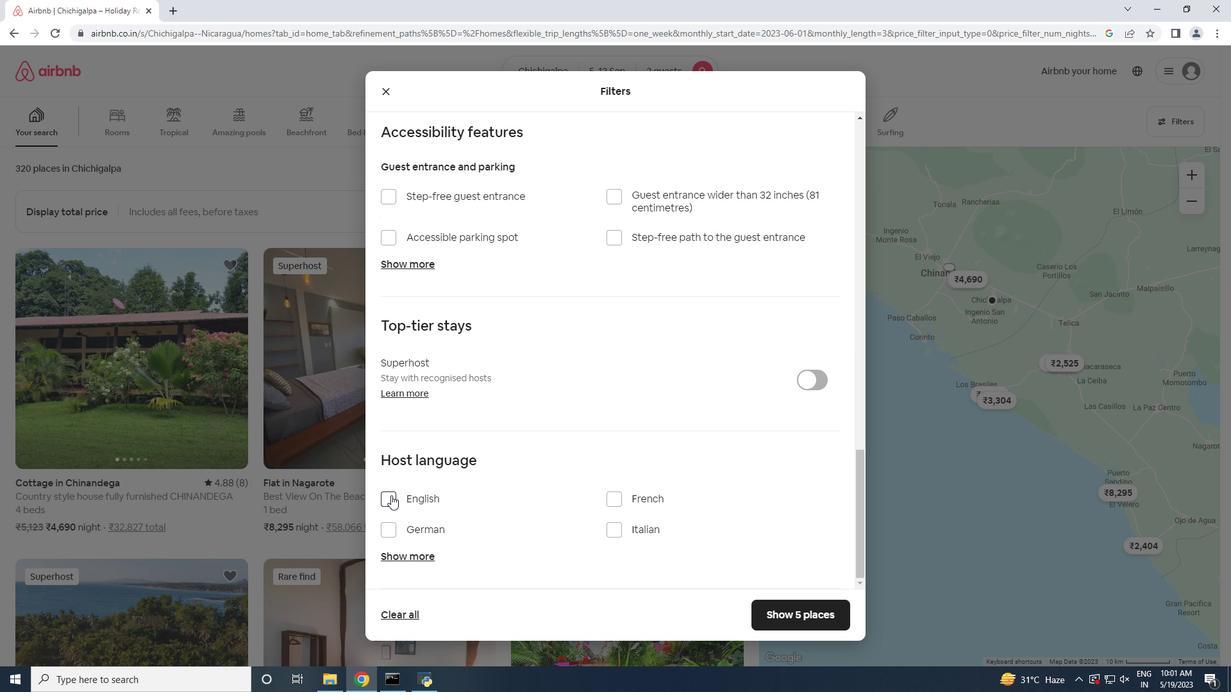 
Action: Mouse moved to (800, 605)
Screenshot: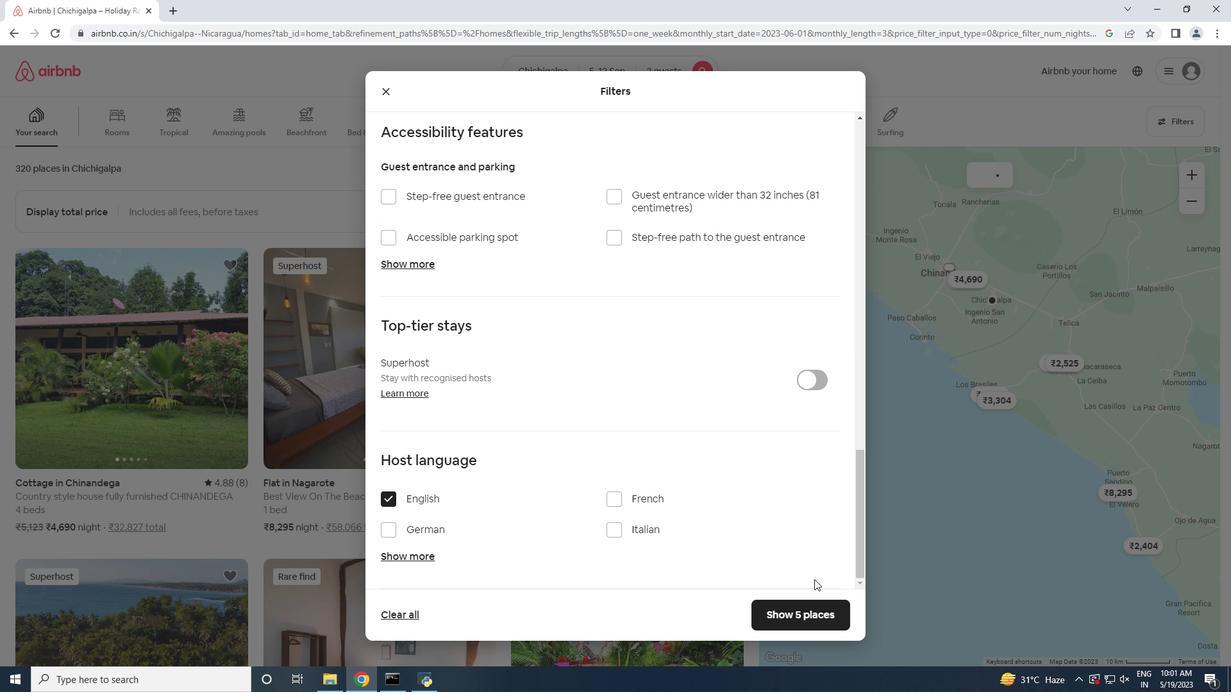 
Action: Mouse pressed left at (800, 605)
Screenshot: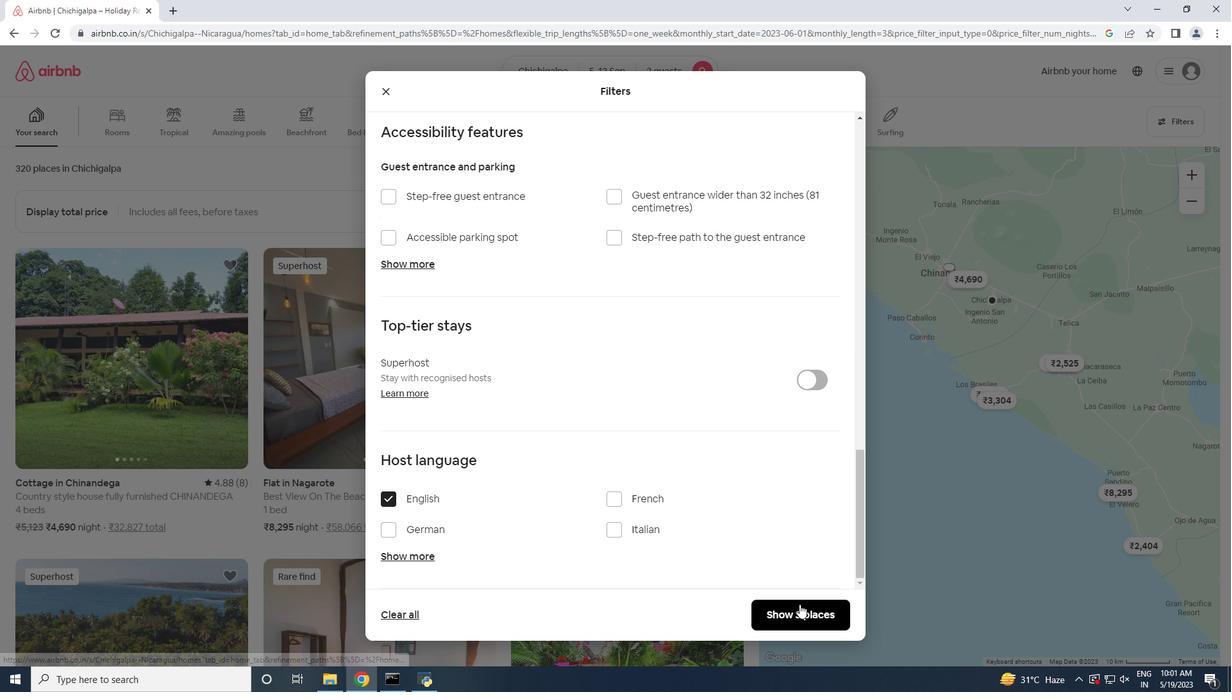 
Action: Mouse moved to (614, 494)
Screenshot: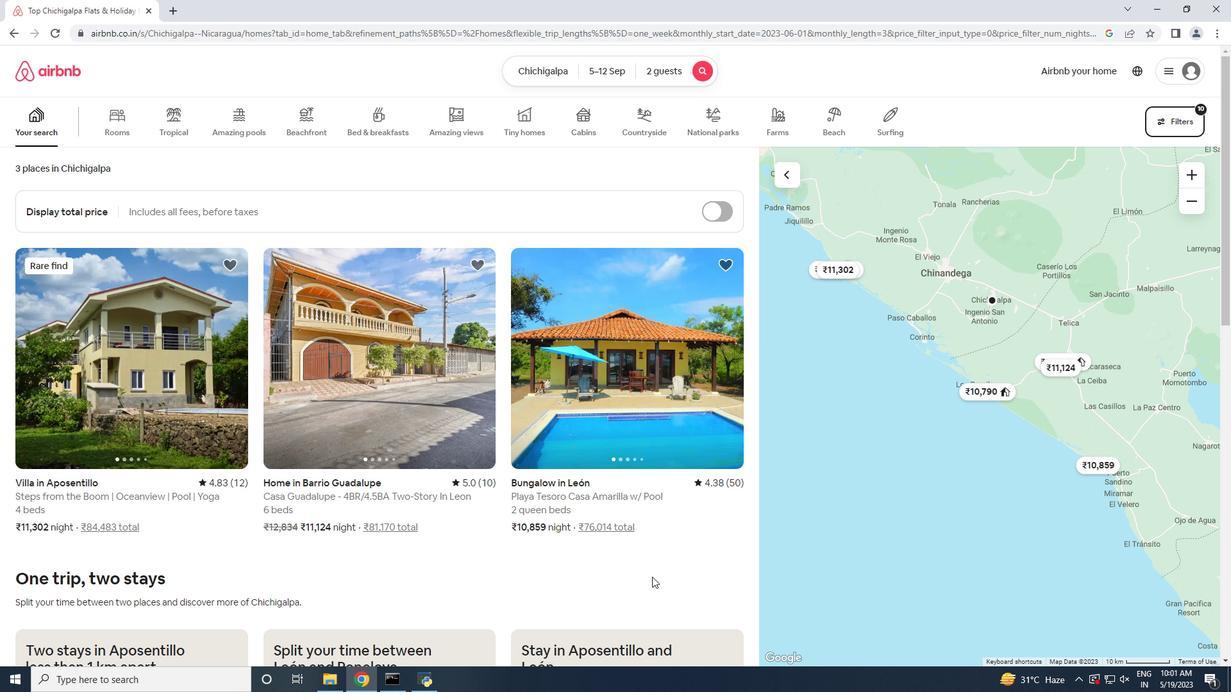 
Action: Mouse scrolled (614, 494) with delta (0, 0)
Screenshot: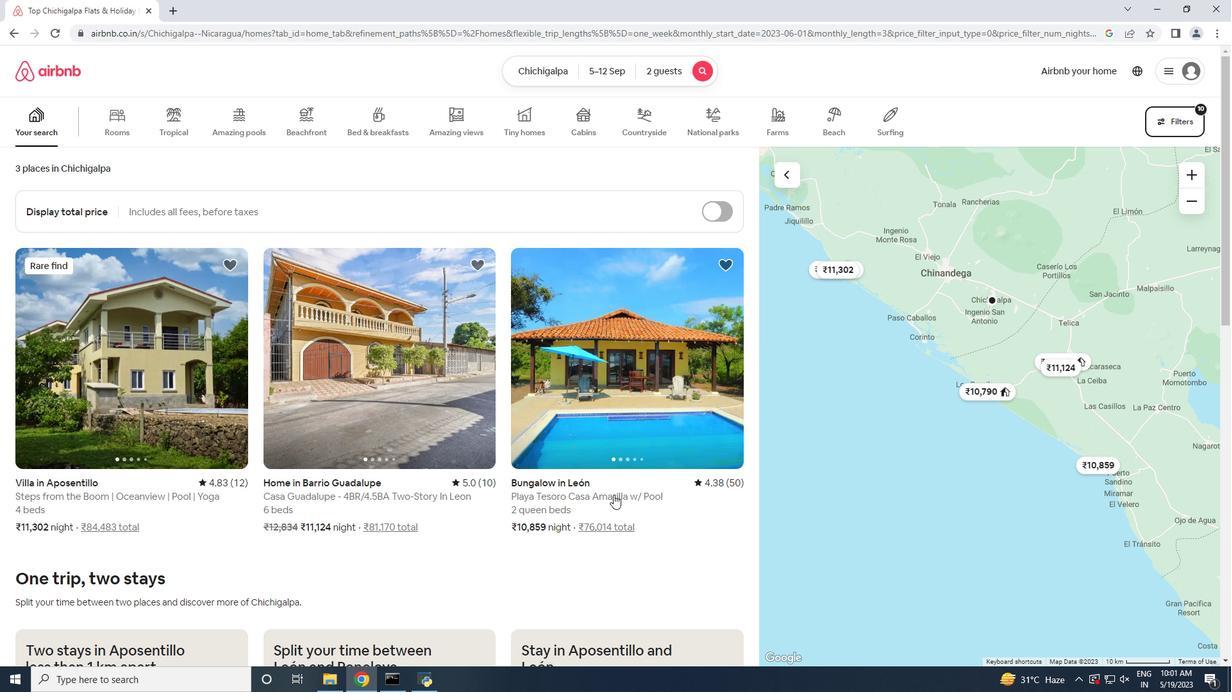 
Action: Mouse scrolled (614, 494) with delta (0, 0)
Screenshot: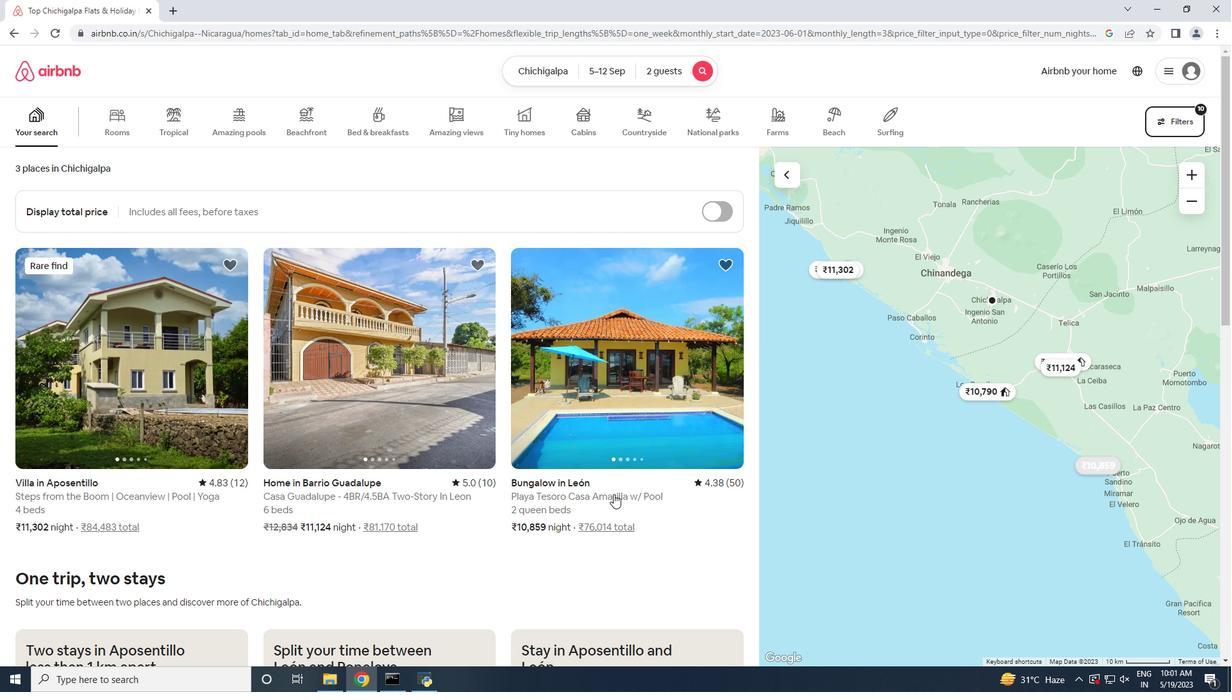 
Action: Mouse scrolled (614, 494) with delta (0, 0)
Screenshot: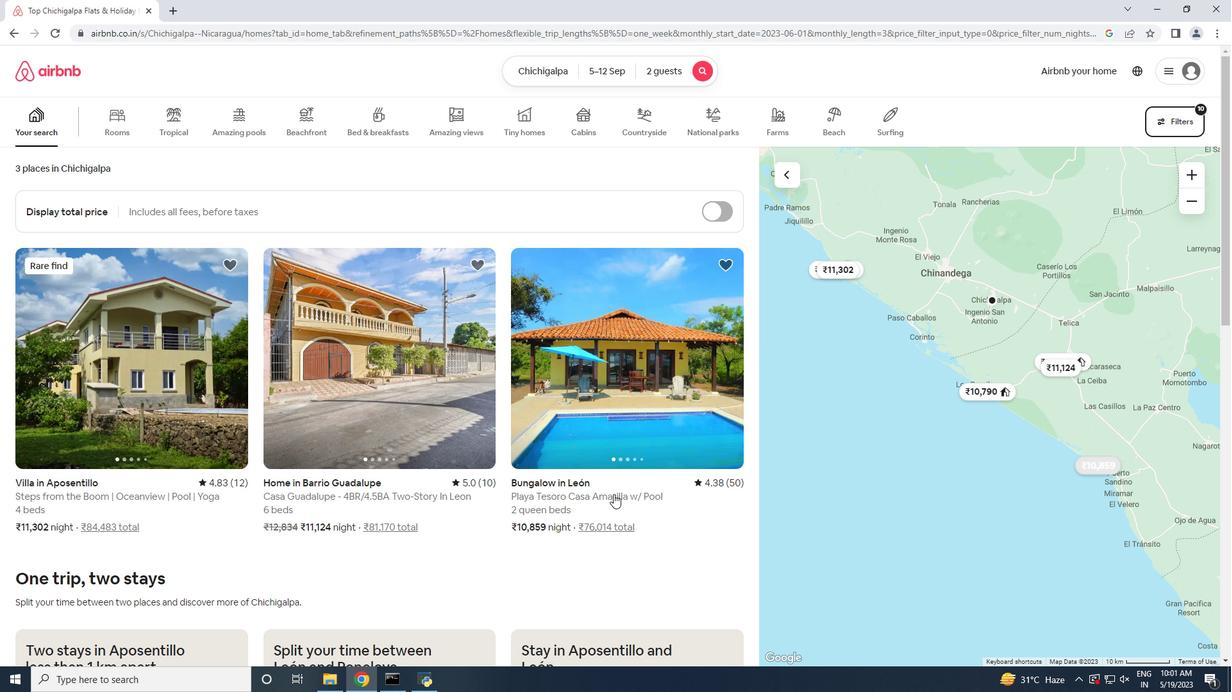 
Action: Mouse scrolled (614, 494) with delta (0, 0)
Screenshot: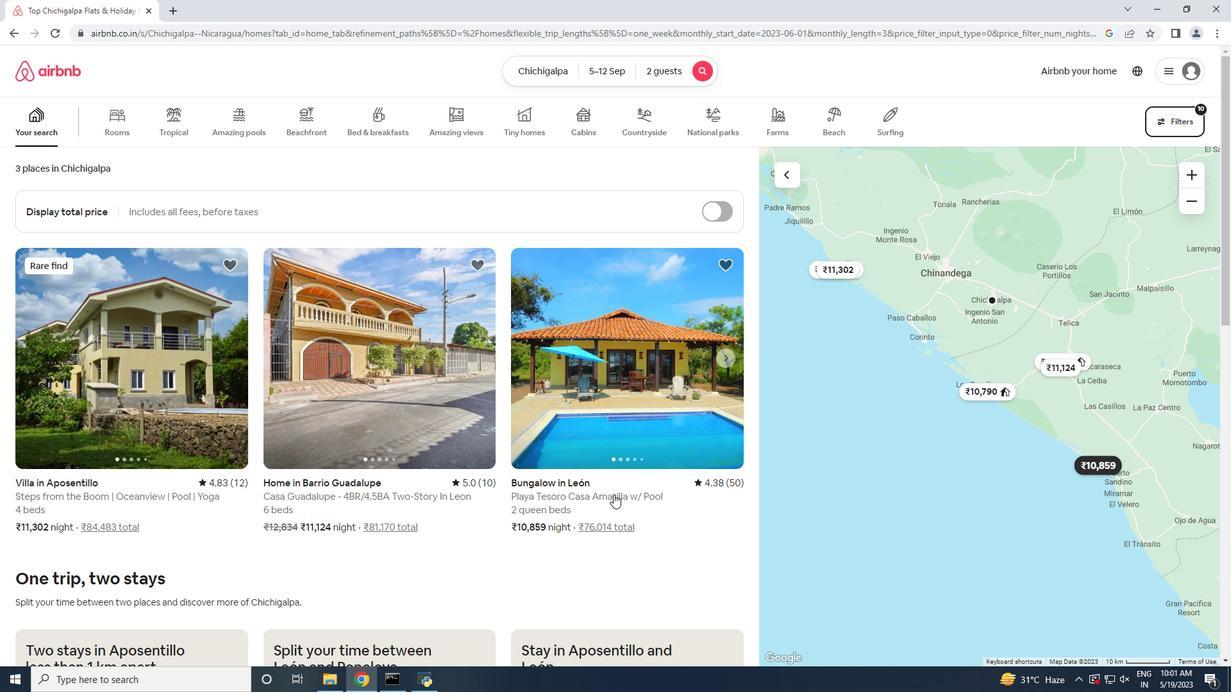 
Action: Mouse scrolled (614, 495) with delta (0, 0)
Screenshot: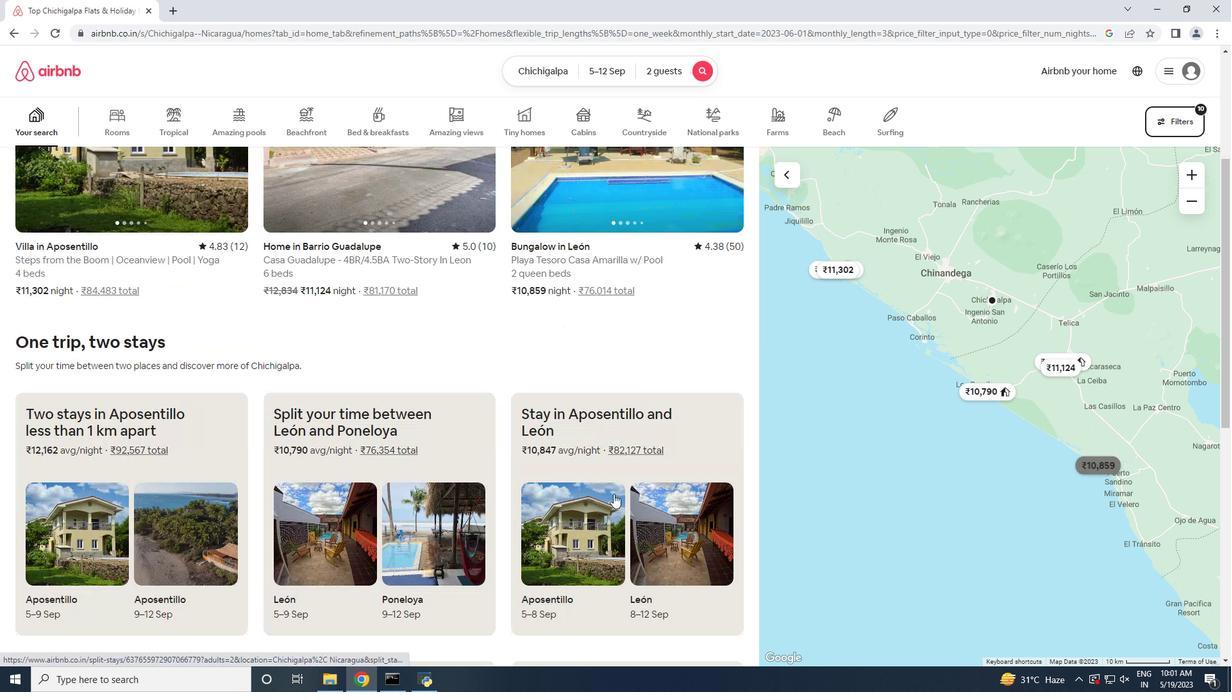 
Action: Mouse scrolled (614, 495) with delta (0, 0)
Screenshot: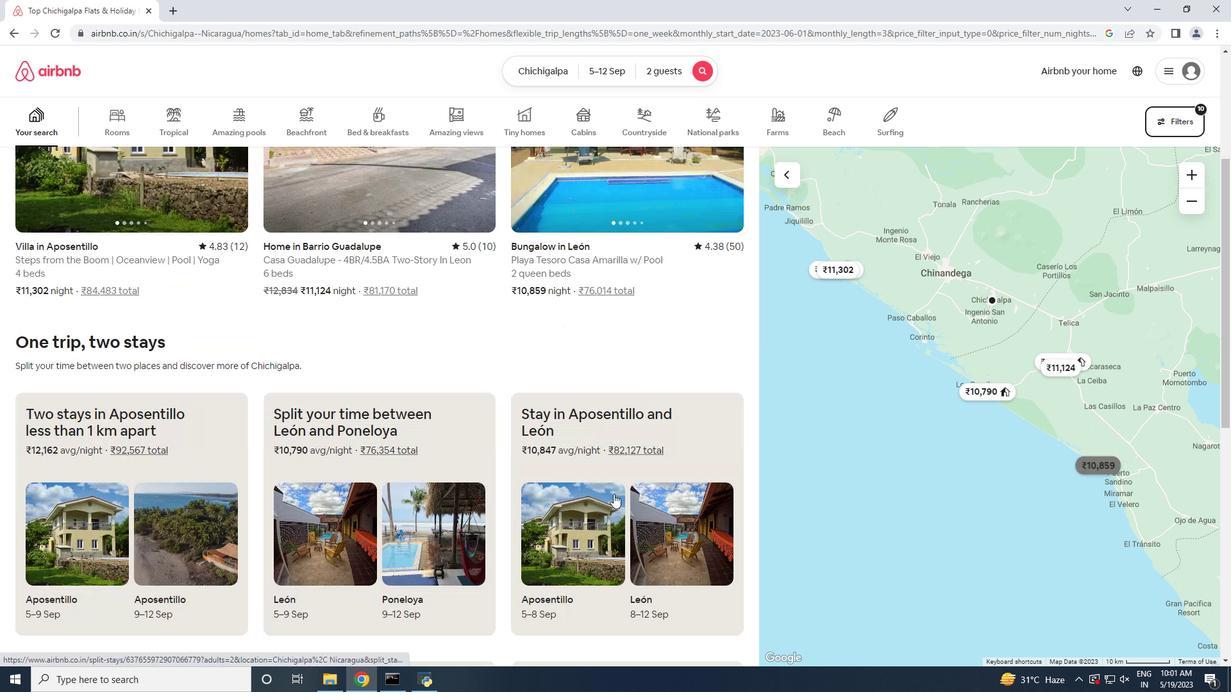 
Action: Mouse scrolled (614, 495) with delta (0, 0)
Screenshot: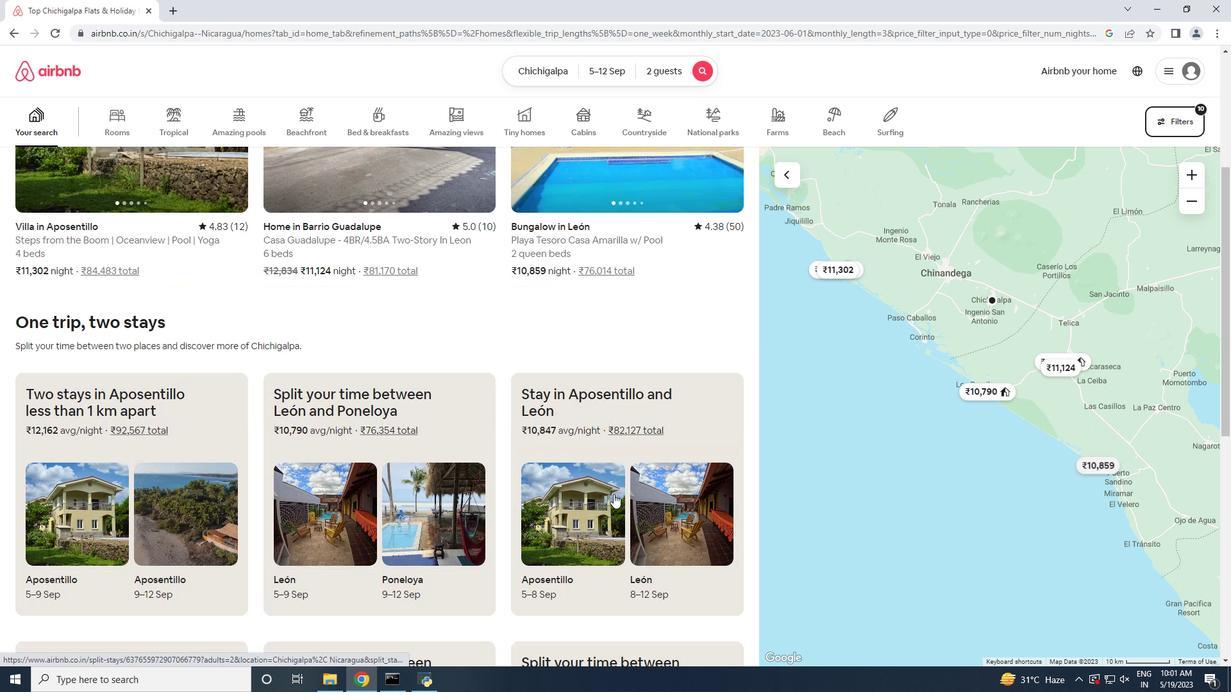 
Action: Mouse scrolled (614, 495) with delta (0, 0)
Screenshot: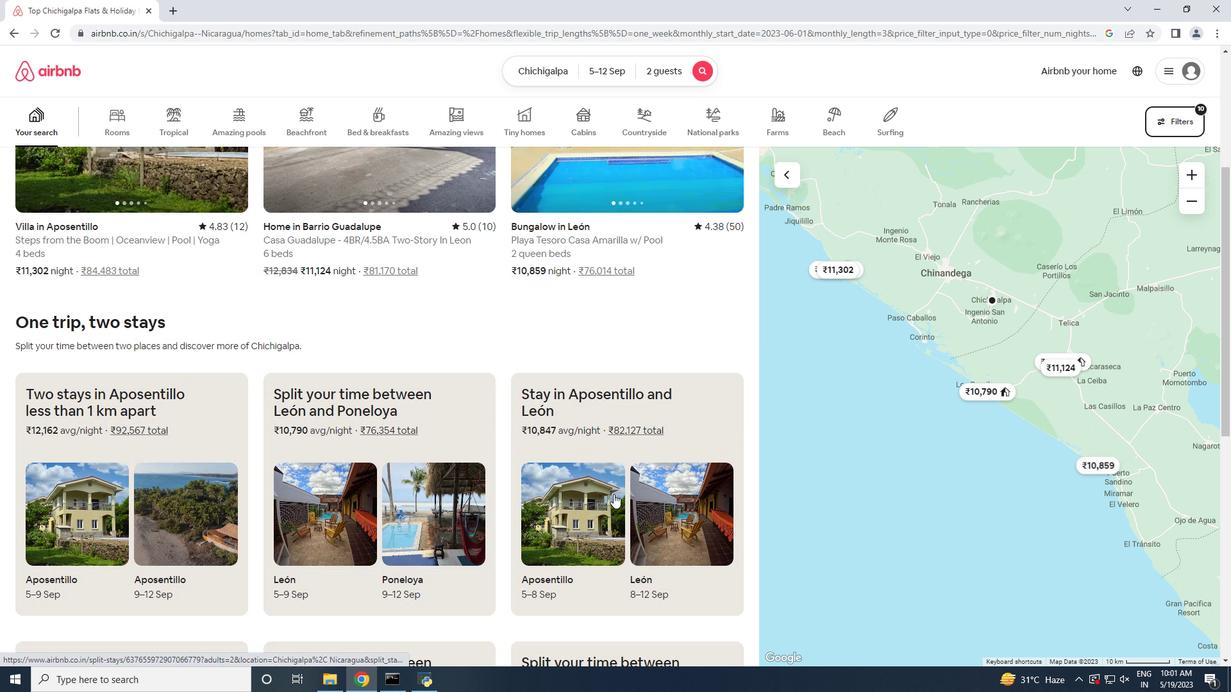 
Action: Mouse scrolled (614, 495) with delta (0, 0)
Screenshot: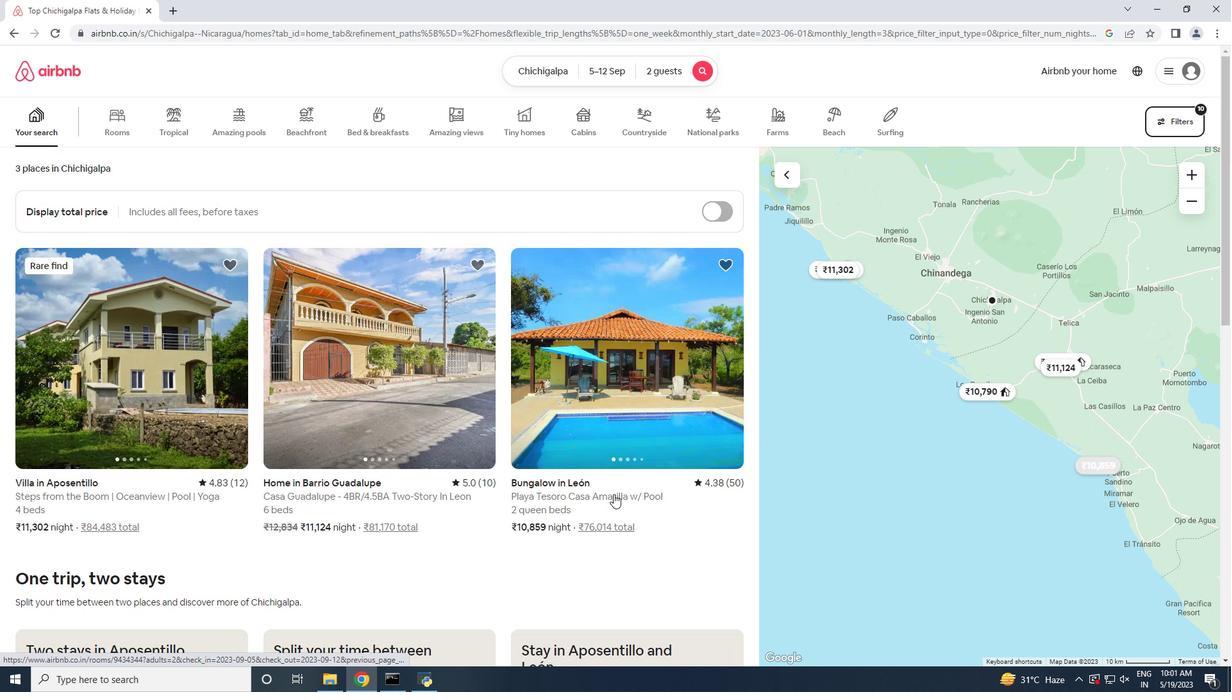 
Action: Mouse scrolled (614, 495) with delta (0, 0)
Screenshot: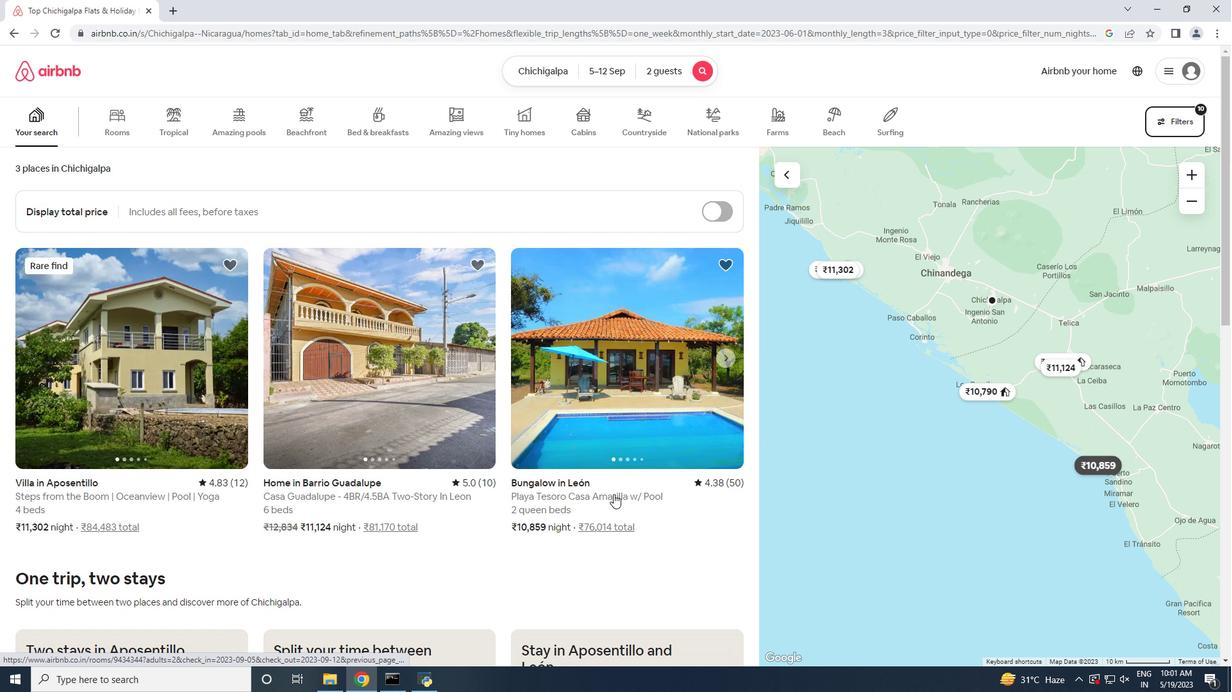 
Action: Mouse scrolled (614, 495) with delta (0, 0)
Screenshot: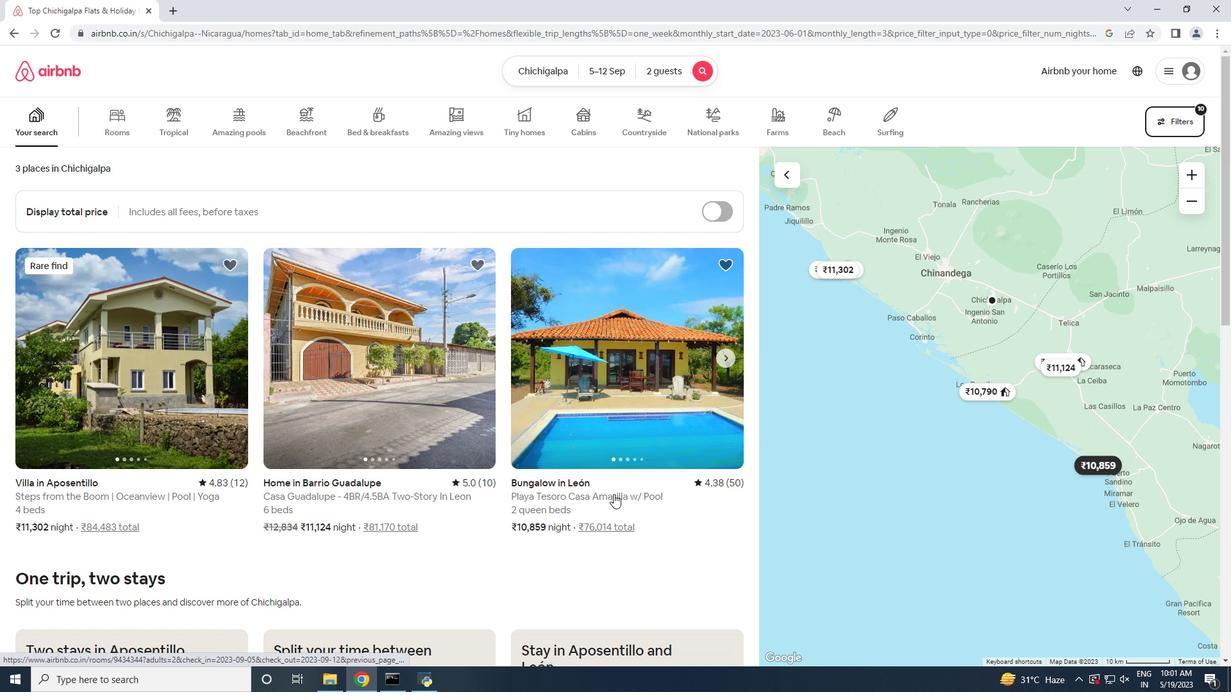 
Action: Mouse scrolled (614, 495) with delta (0, 0)
Screenshot: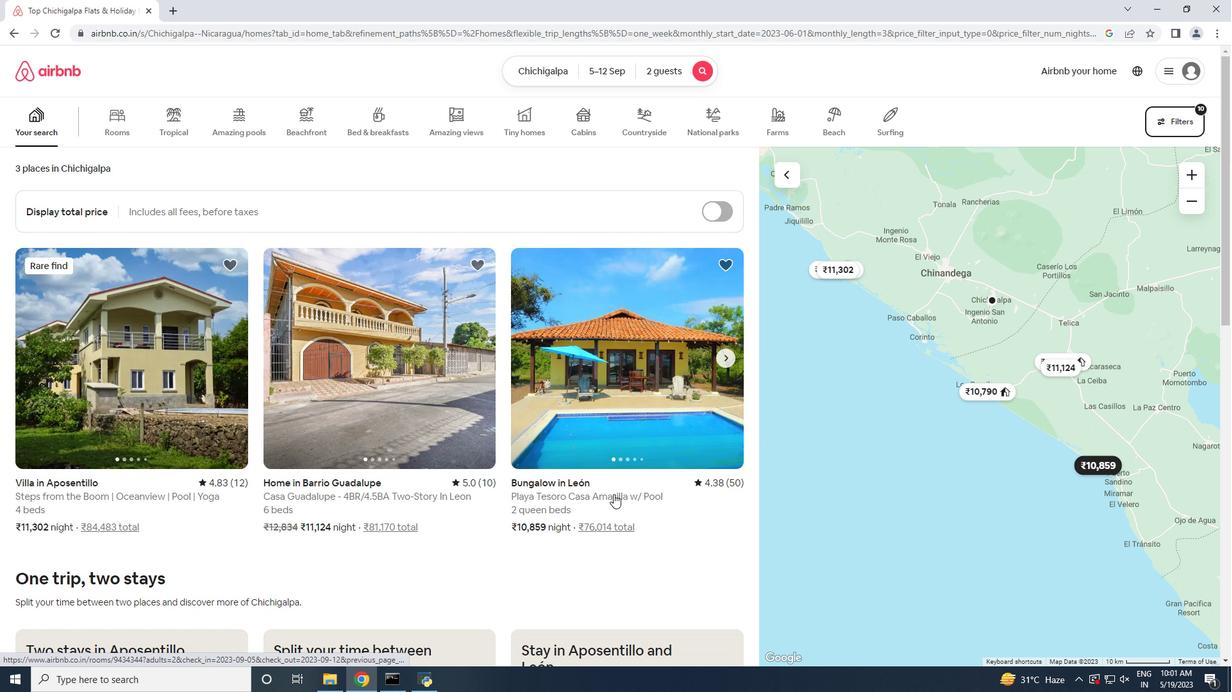 
